 Task: Send an email with the signature Charlotte Hill with the subject Request for a recommendation and the message Thank you for bringing this to our attention. from softage.1@softage.net to softage.4@softage.net and softage.5@softage.net with an attached document White_paper.docx
Action: Mouse moved to (461, 598)
Screenshot: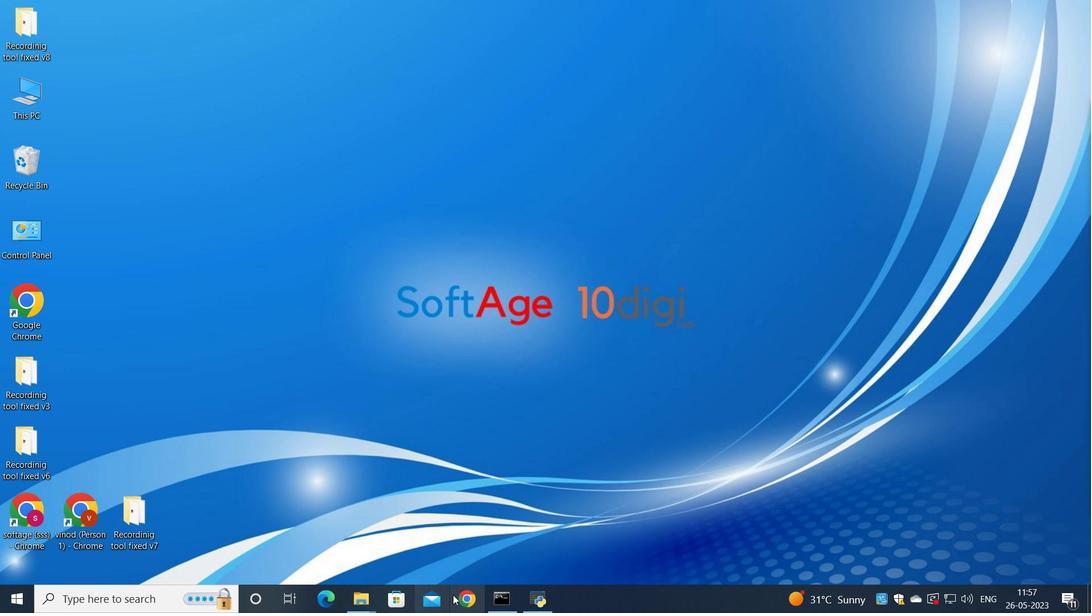 
Action: Mouse pressed left at (461, 598)
Screenshot: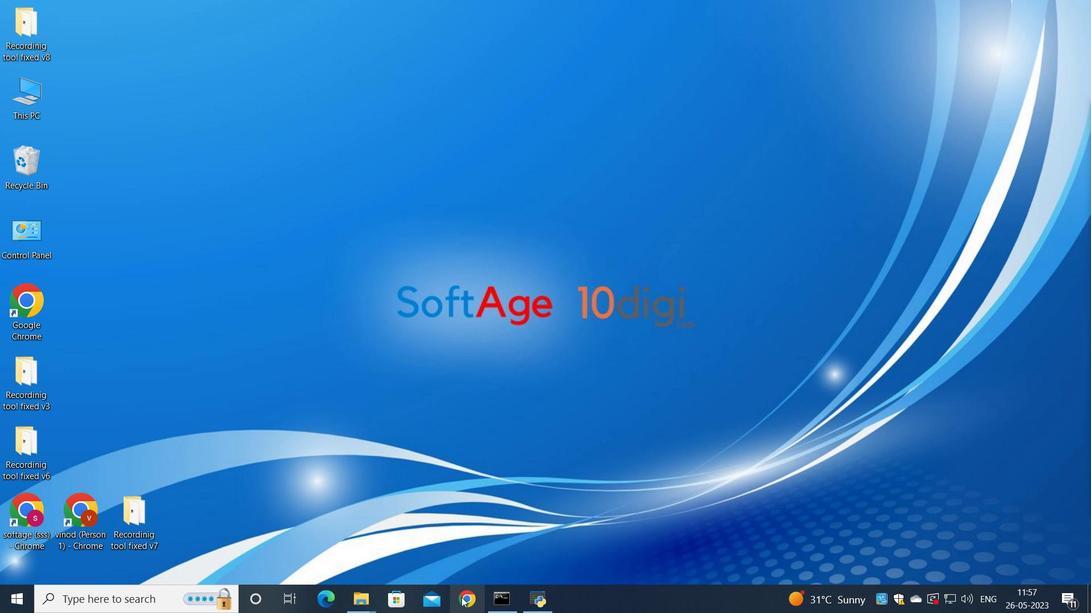 
Action: Mouse moved to (490, 365)
Screenshot: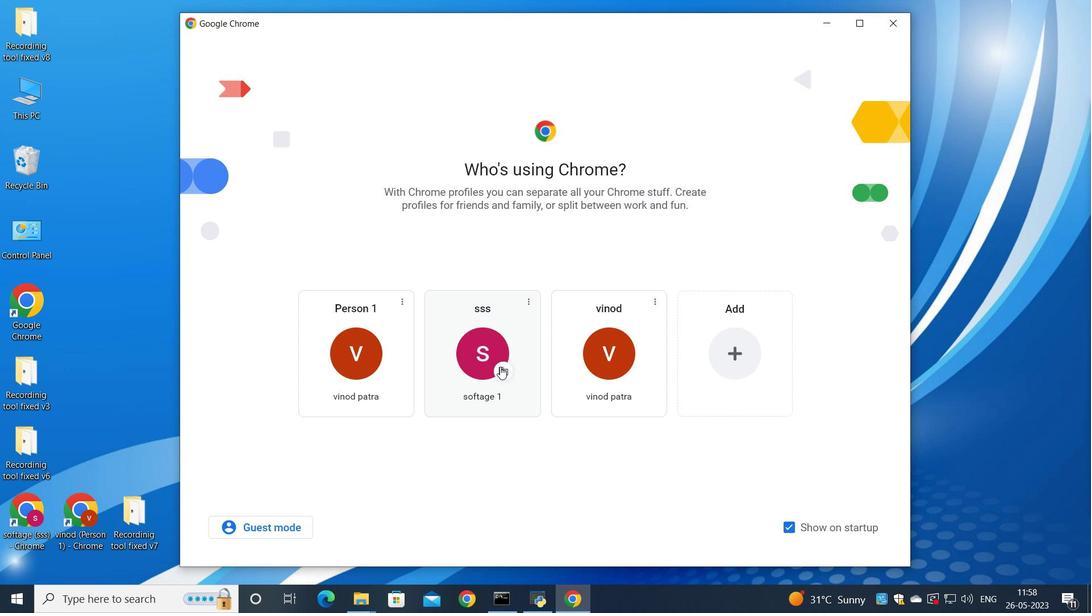 
Action: Mouse pressed left at (490, 365)
Screenshot: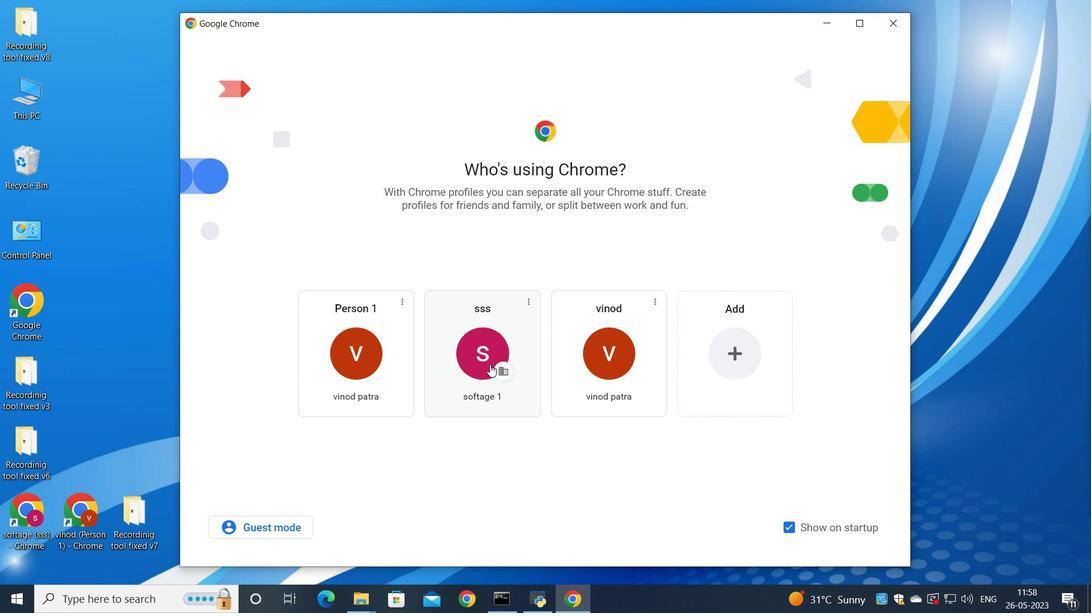 
Action: Mouse moved to (959, 74)
Screenshot: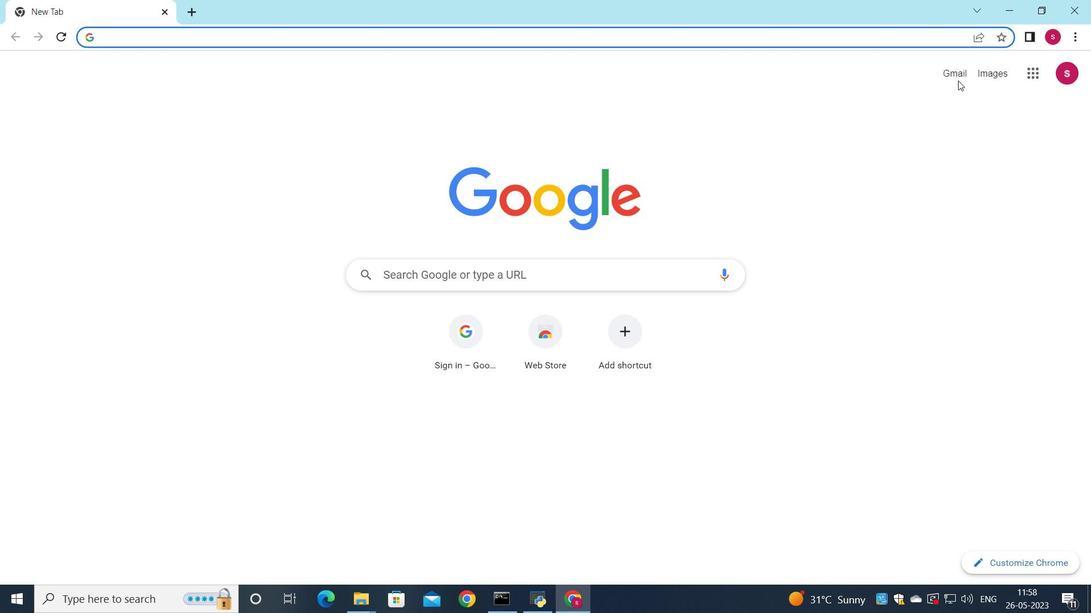 
Action: Mouse pressed left at (959, 74)
Screenshot: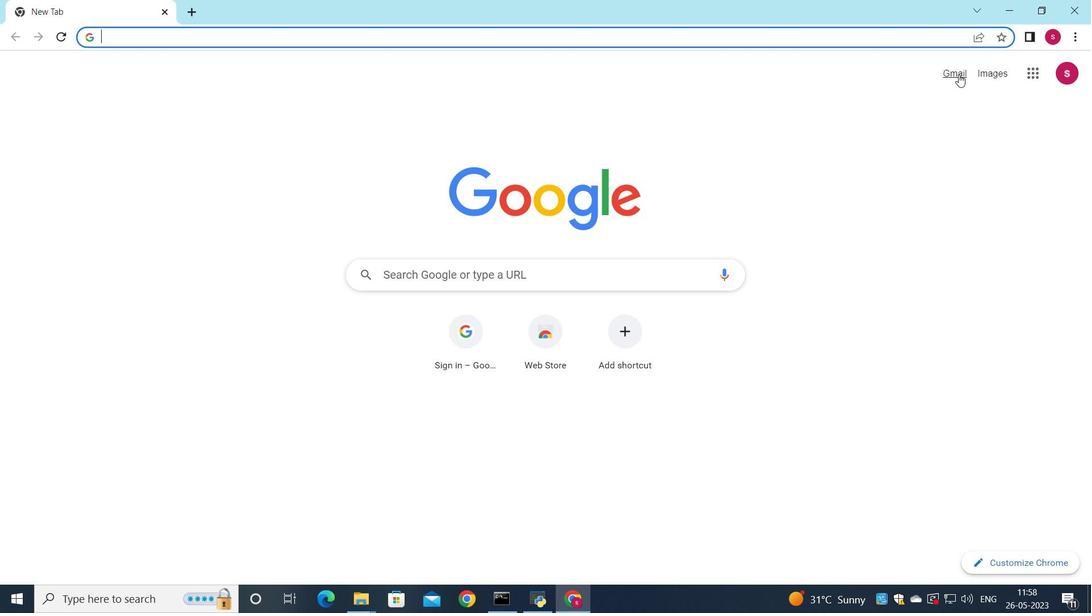 
Action: Mouse moved to (926, 94)
Screenshot: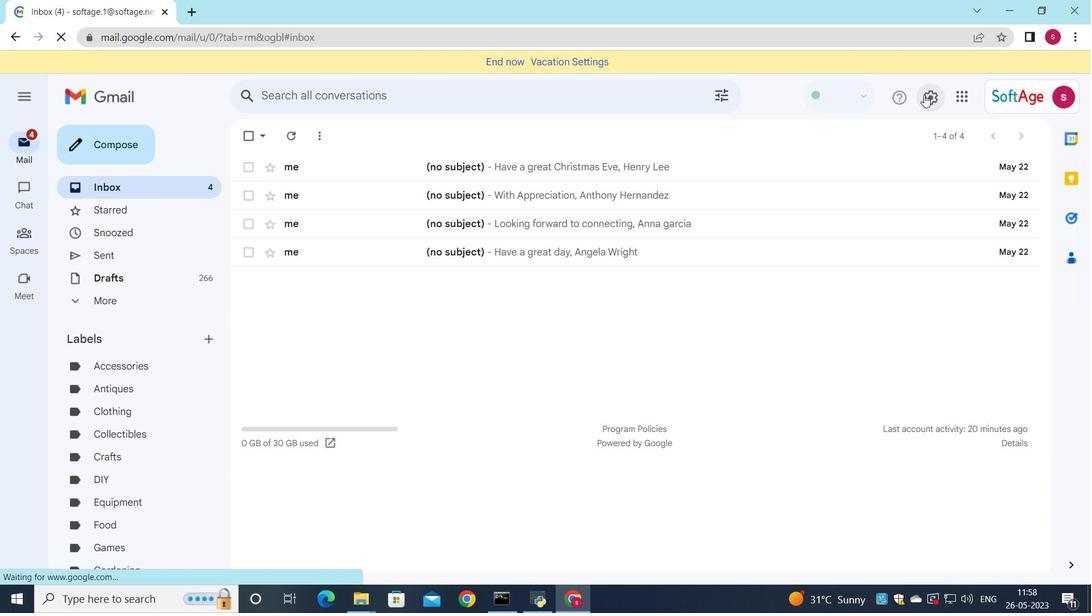 
Action: Mouse pressed left at (926, 94)
Screenshot: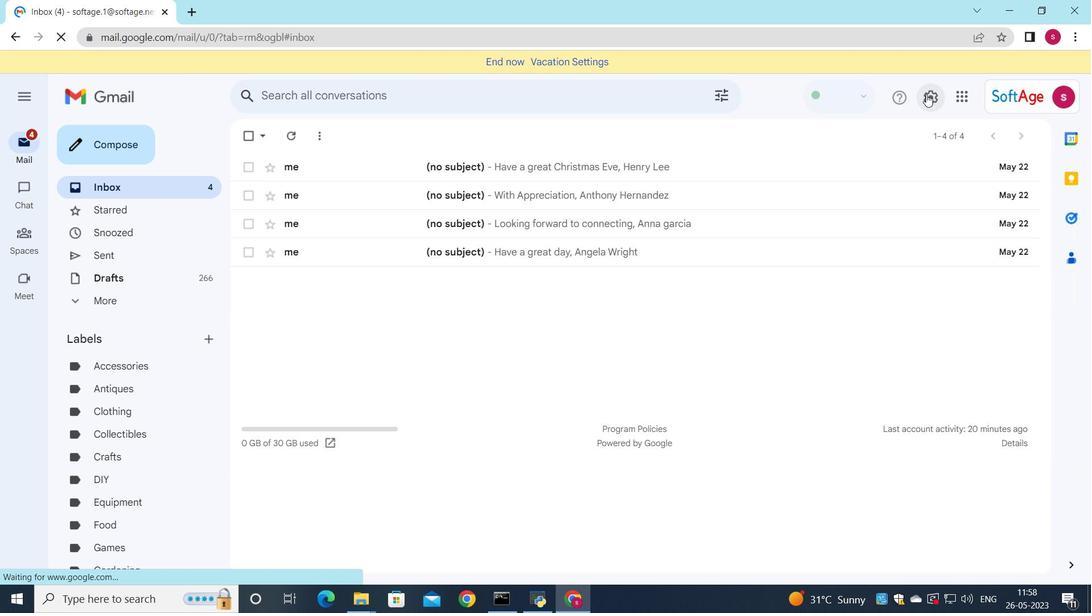 
Action: Mouse moved to (962, 164)
Screenshot: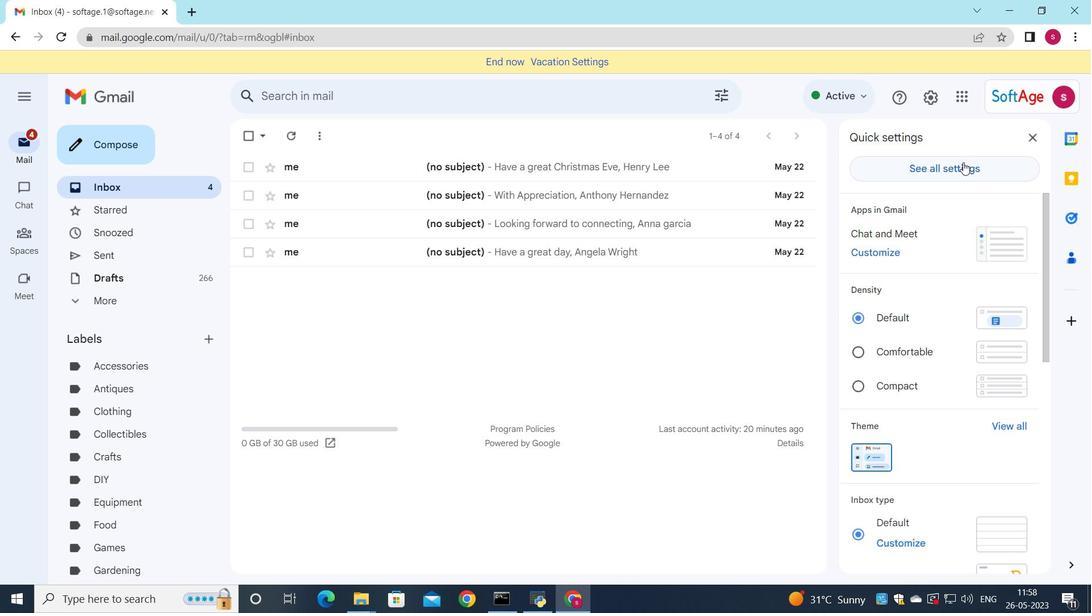 
Action: Mouse pressed left at (962, 164)
Screenshot: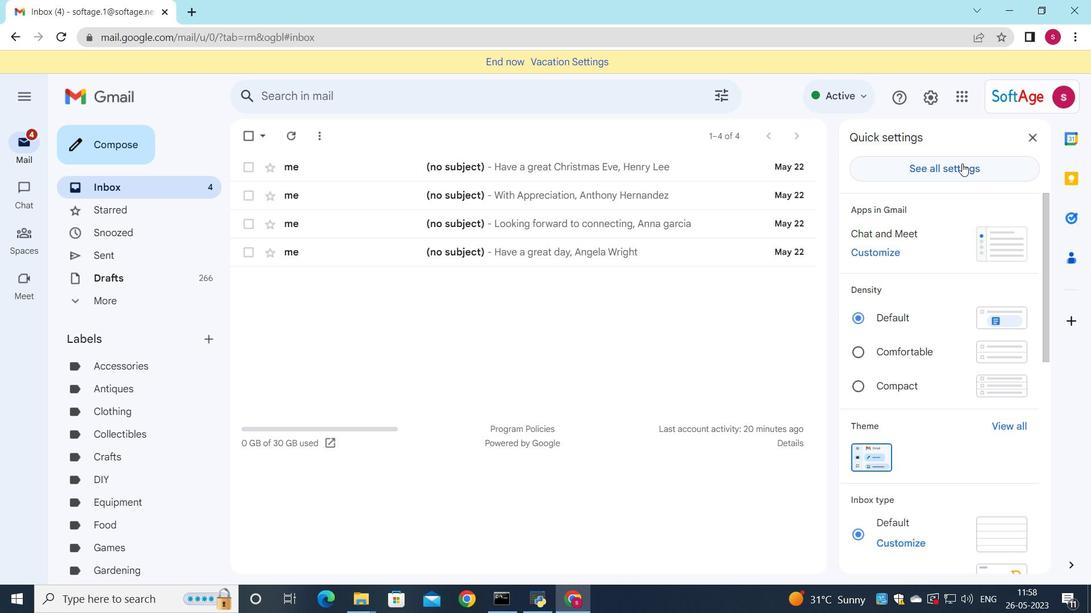 
Action: Mouse moved to (138, 272)
Screenshot: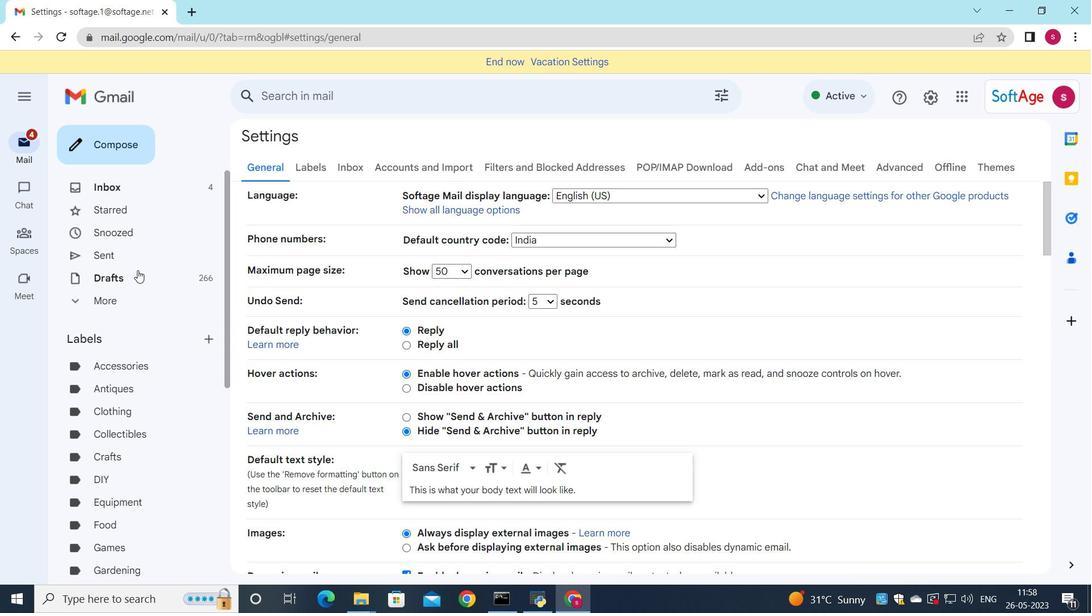 
Action: Mouse scrolled (138, 271) with delta (0, 0)
Screenshot: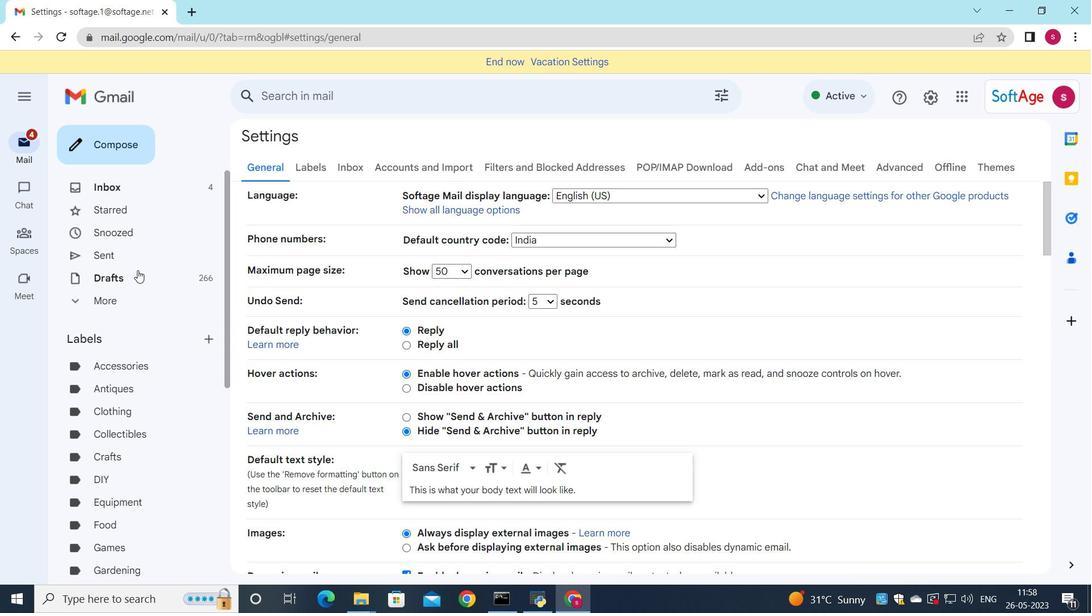 
Action: Mouse moved to (153, 289)
Screenshot: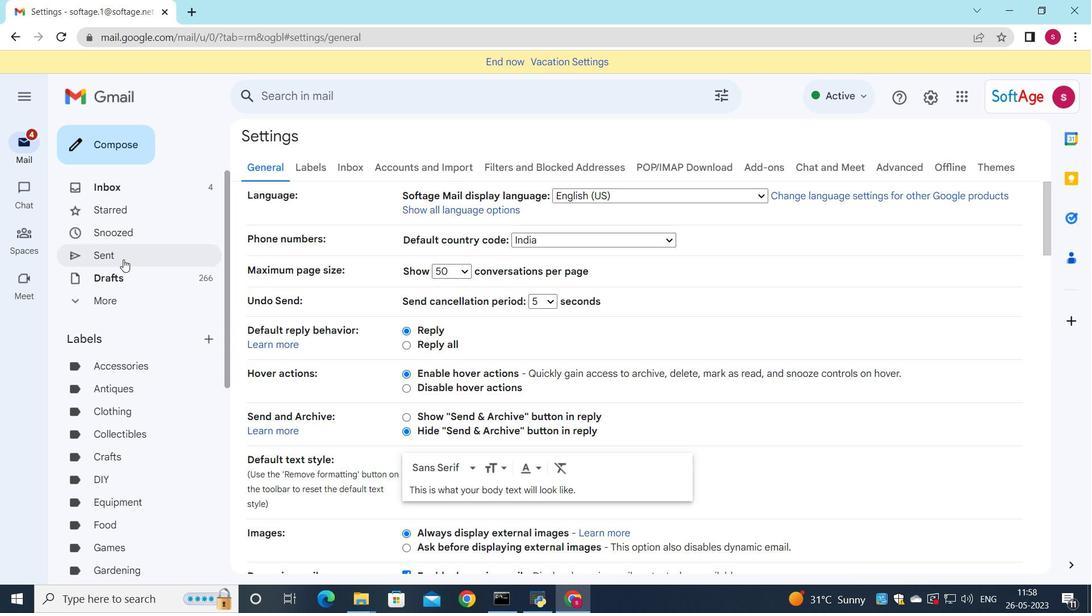 
Action: Mouse scrolled (153, 289) with delta (0, 0)
Screenshot: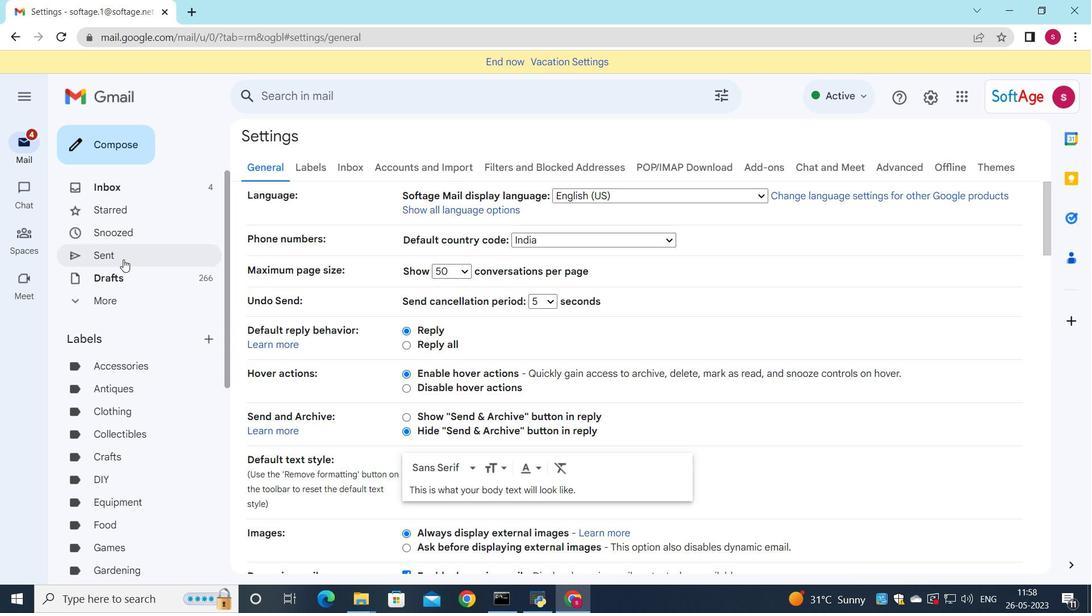 
Action: Mouse moved to (179, 320)
Screenshot: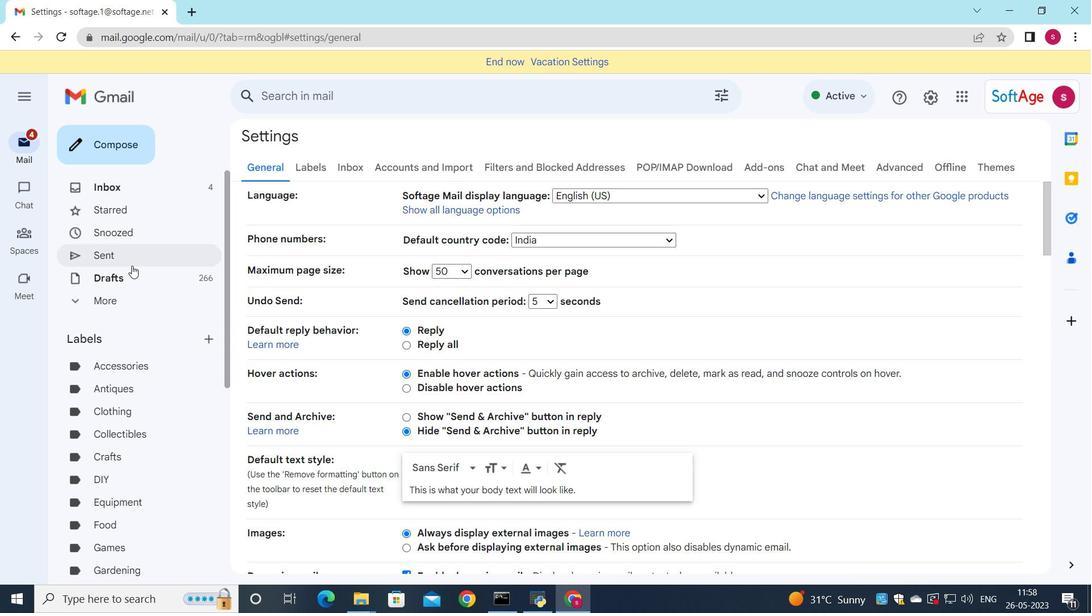 
Action: Mouse scrolled (179, 319) with delta (0, 0)
Screenshot: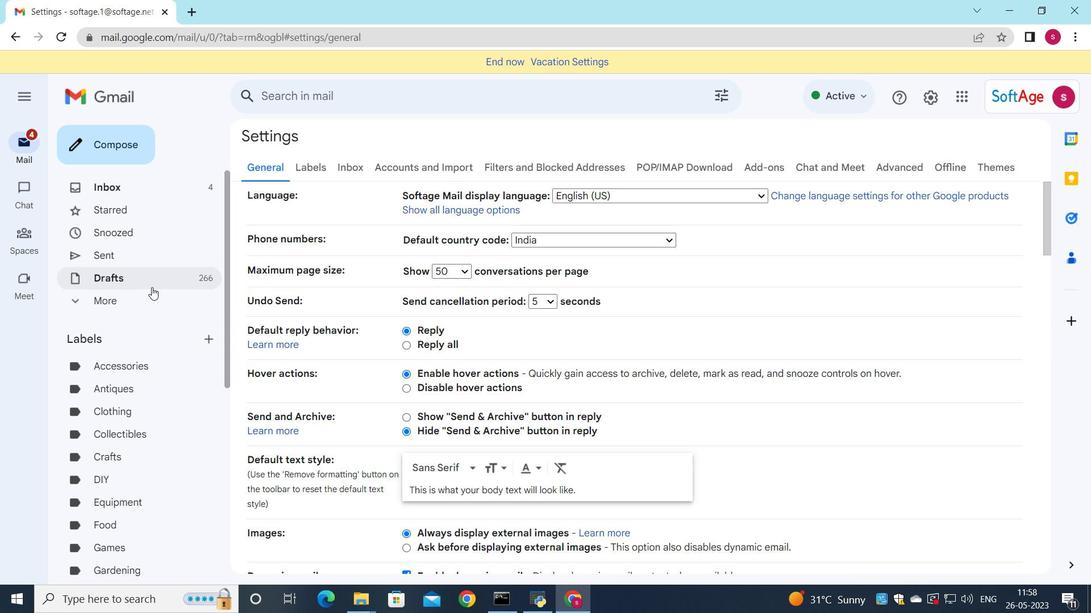 
Action: Mouse moved to (455, 341)
Screenshot: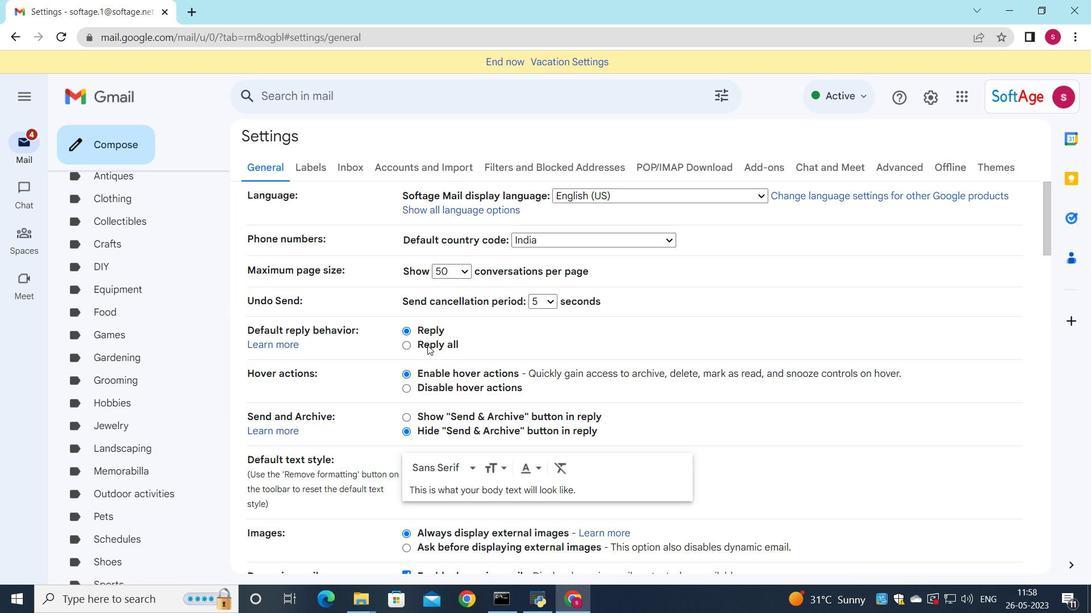 
Action: Mouse scrolled (455, 341) with delta (0, 0)
Screenshot: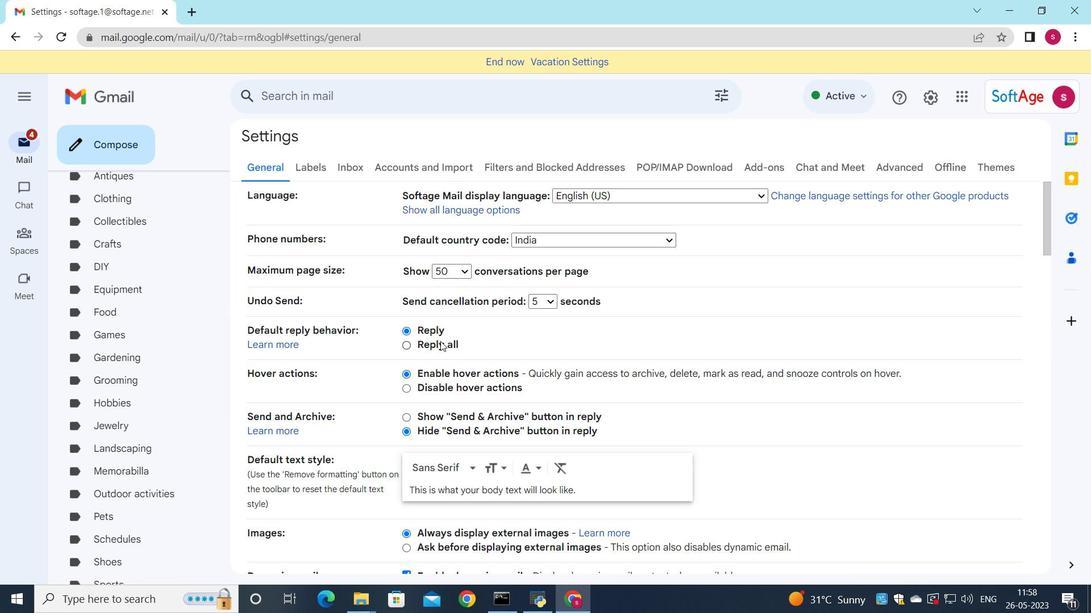 
Action: Mouse scrolled (455, 341) with delta (0, 0)
Screenshot: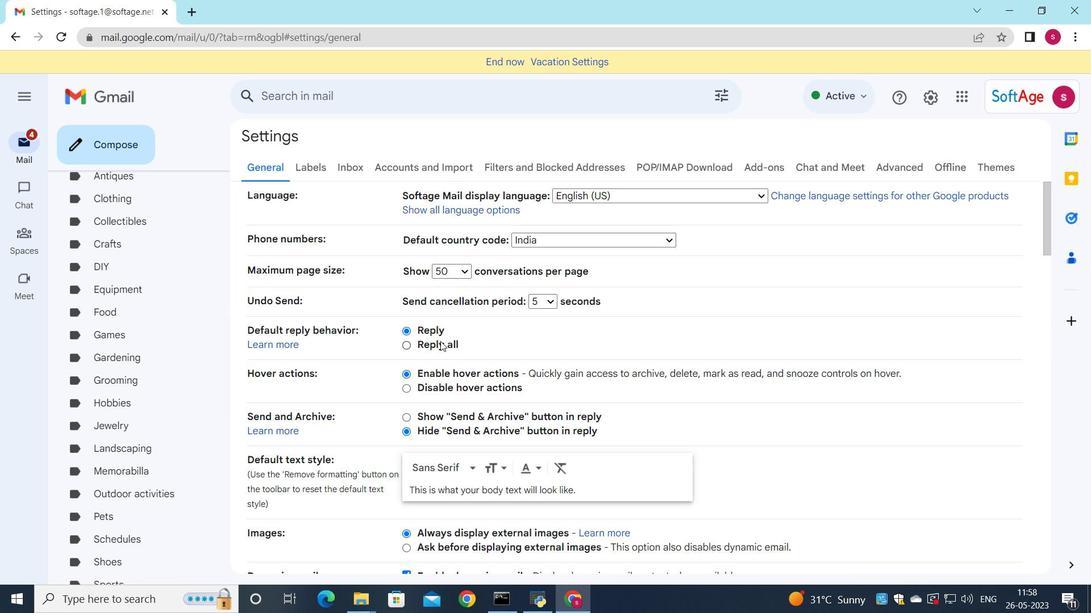 
Action: Mouse scrolled (455, 341) with delta (0, 0)
Screenshot: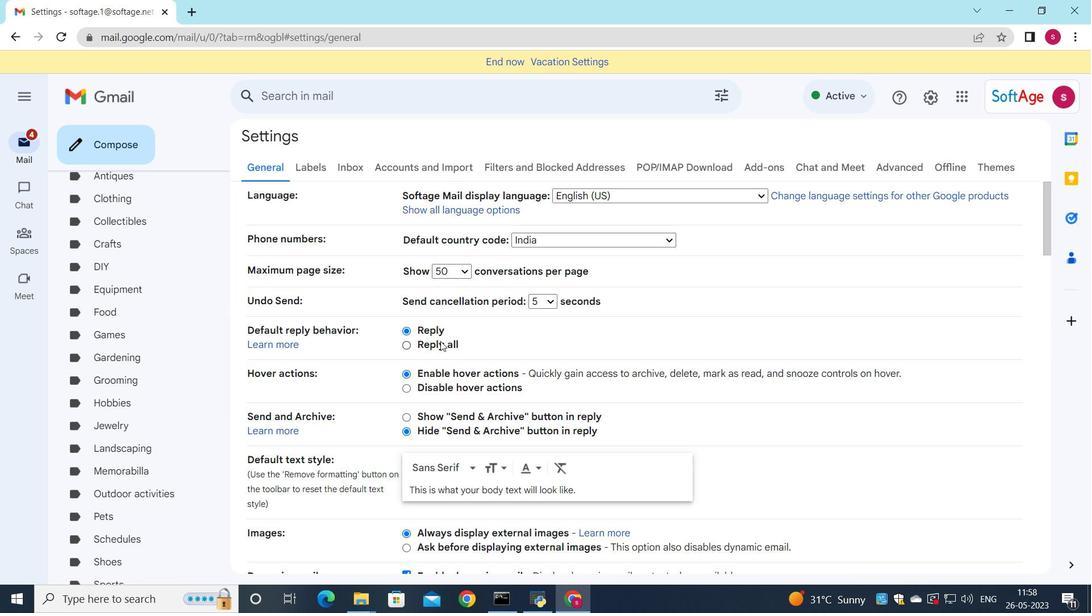 
Action: Mouse scrolled (455, 341) with delta (0, 0)
Screenshot: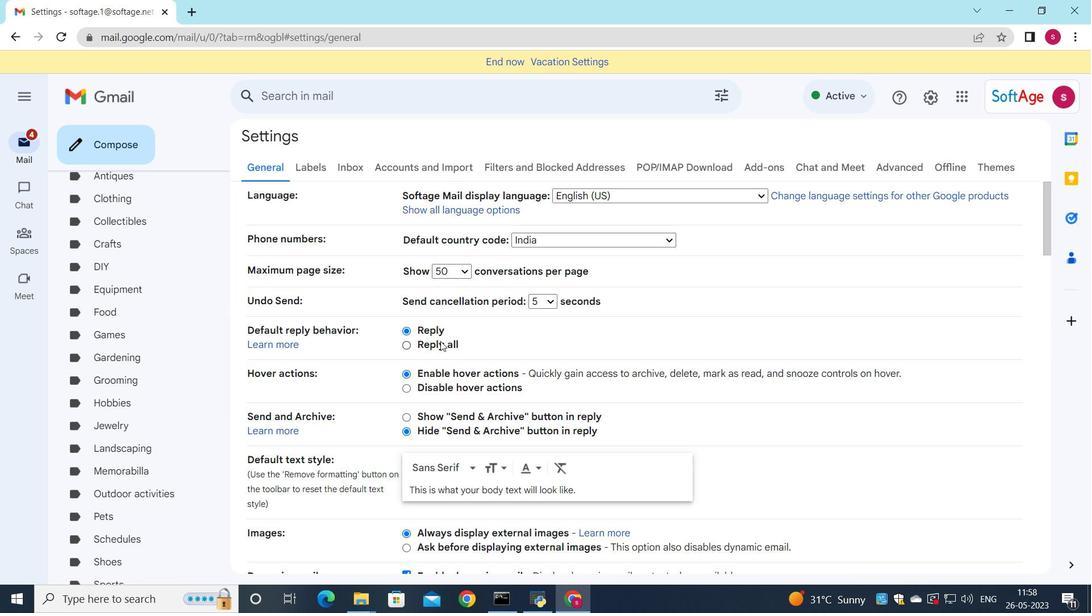 
Action: Mouse moved to (455, 341)
Screenshot: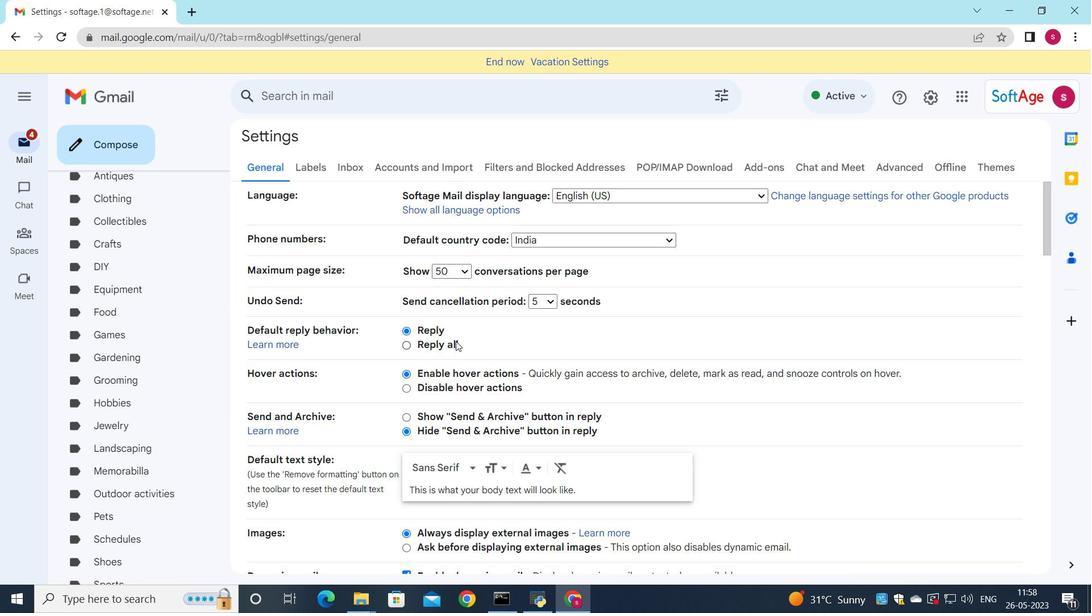 
Action: Mouse scrolled (455, 341) with delta (0, 0)
Screenshot: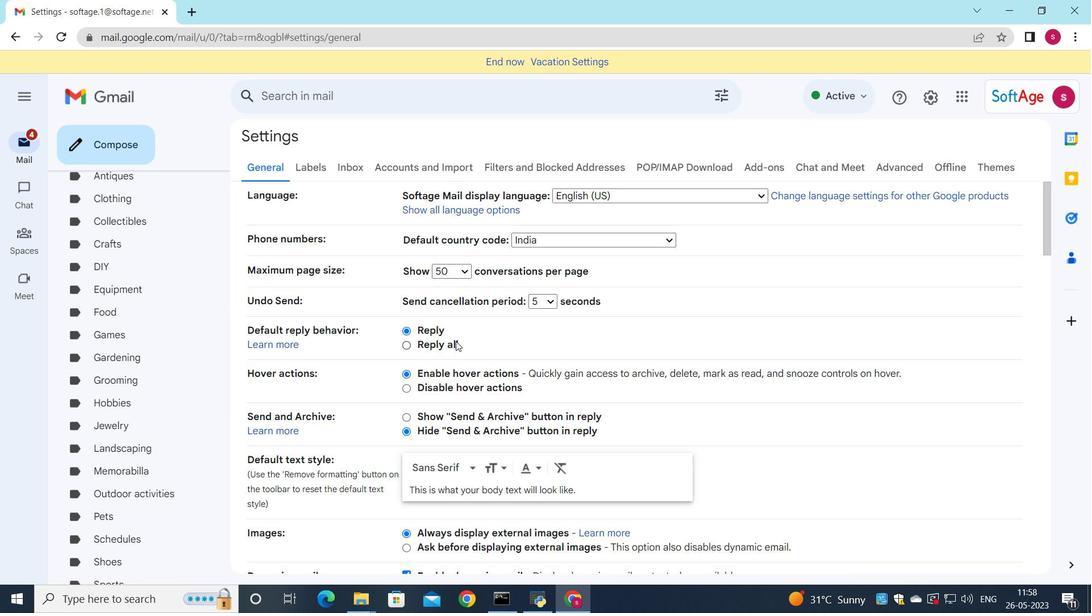 
Action: Mouse moved to (452, 342)
Screenshot: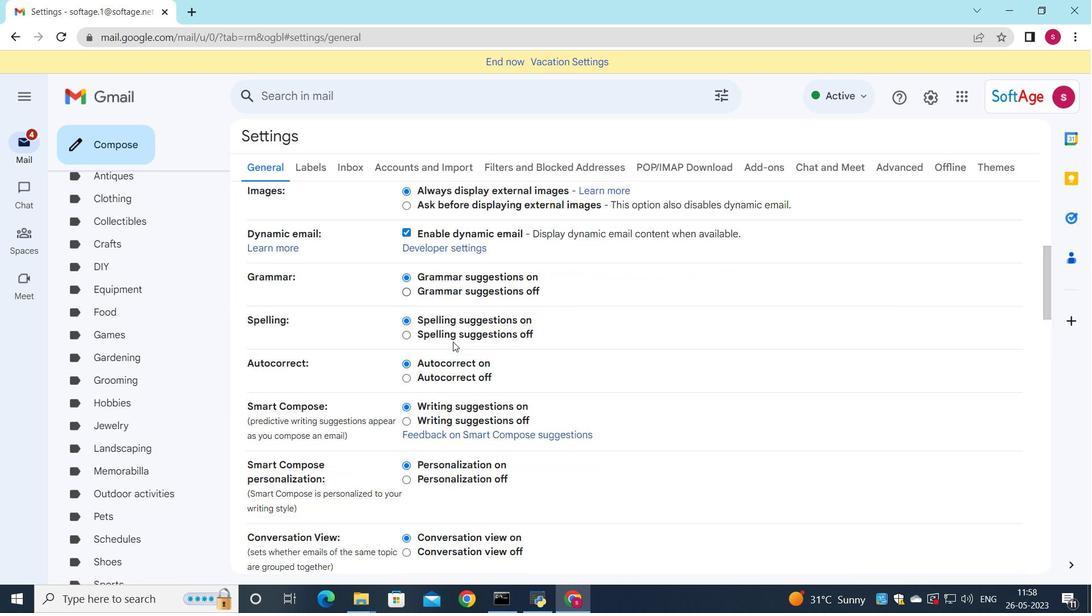 
Action: Mouse scrolled (452, 341) with delta (0, 0)
Screenshot: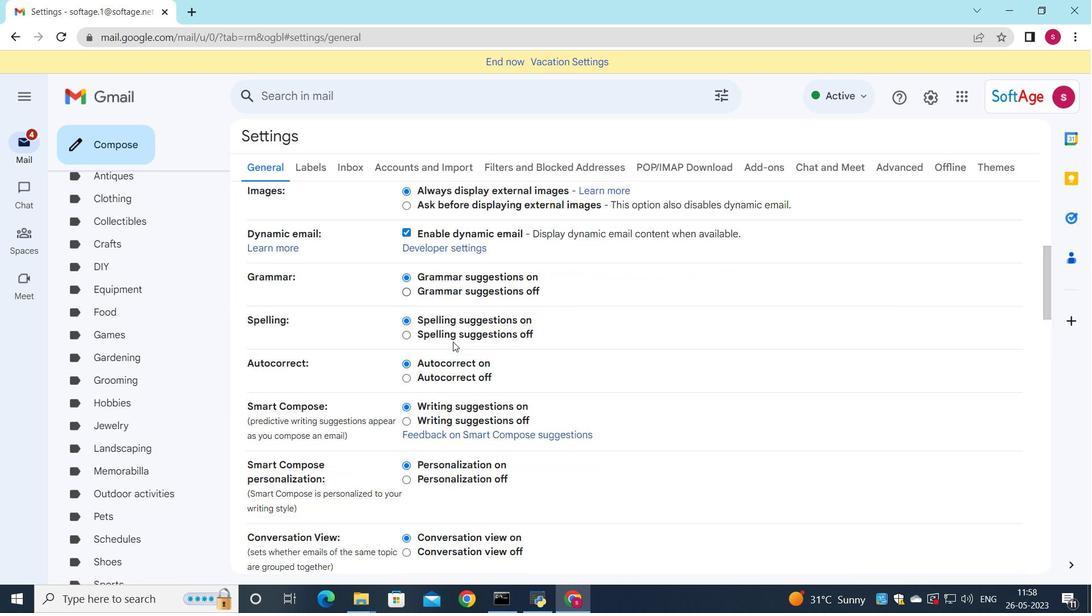 
Action: Mouse scrolled (452, 341) with delta (0, 0)
Screenshot: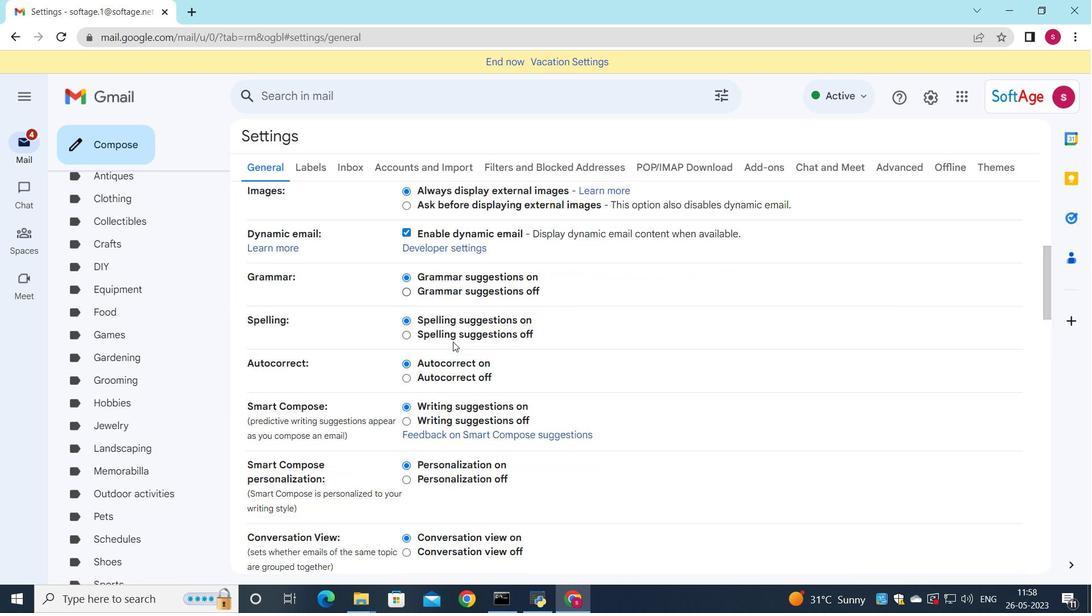 
Action: Mouse scrolled (452, 341) with delta (0, 0)
Screenshot: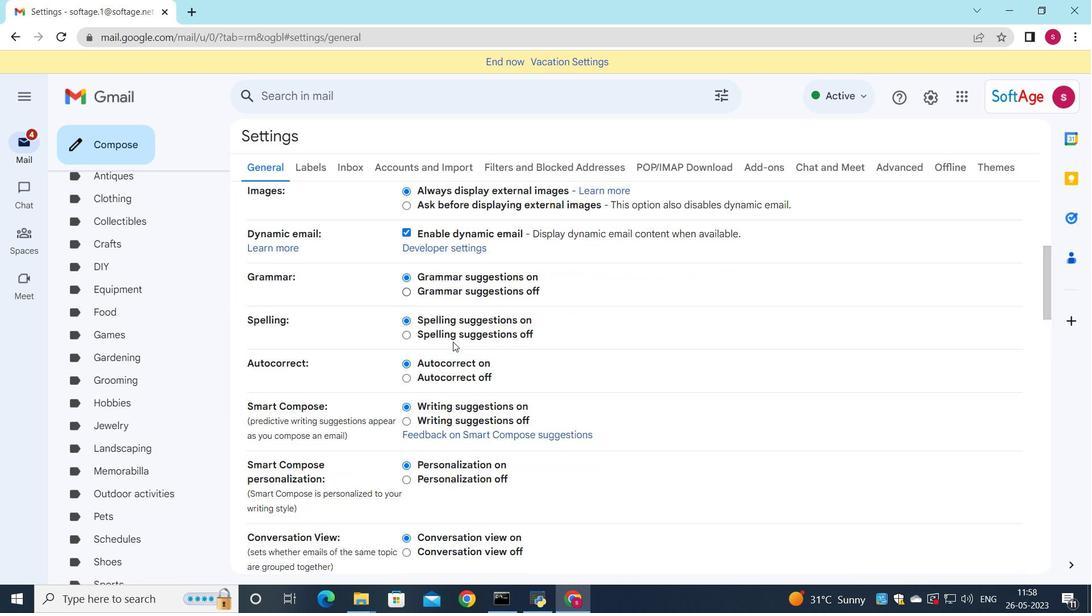 
Action: Mouse scrolled (452, 341) with delta (0, 0)
Screenshot: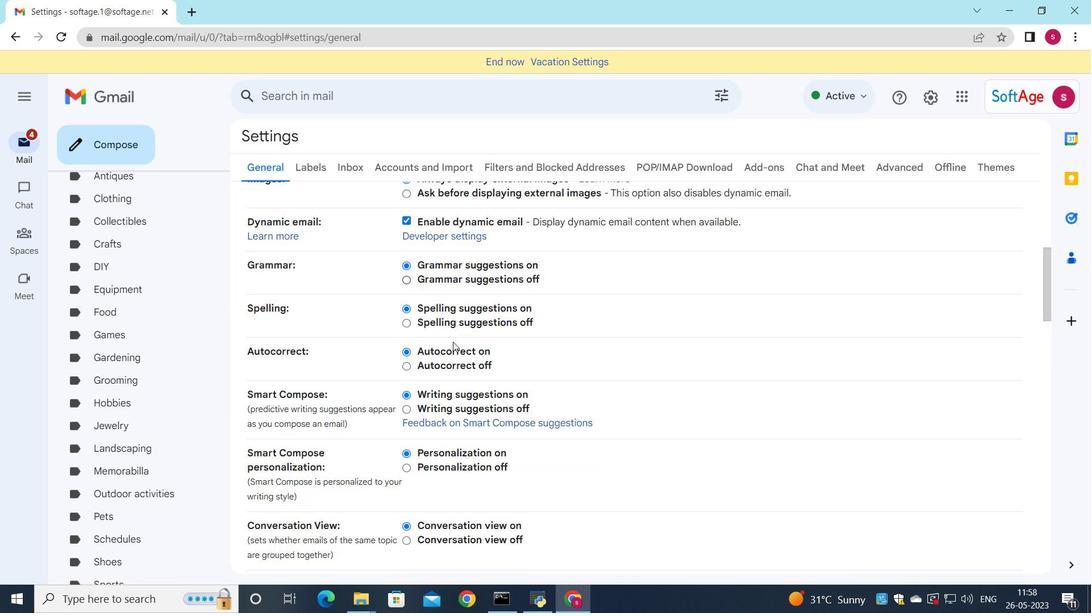 
Action: Mouse scrolled (452, 341) with delta (0, 0)
Screenshot: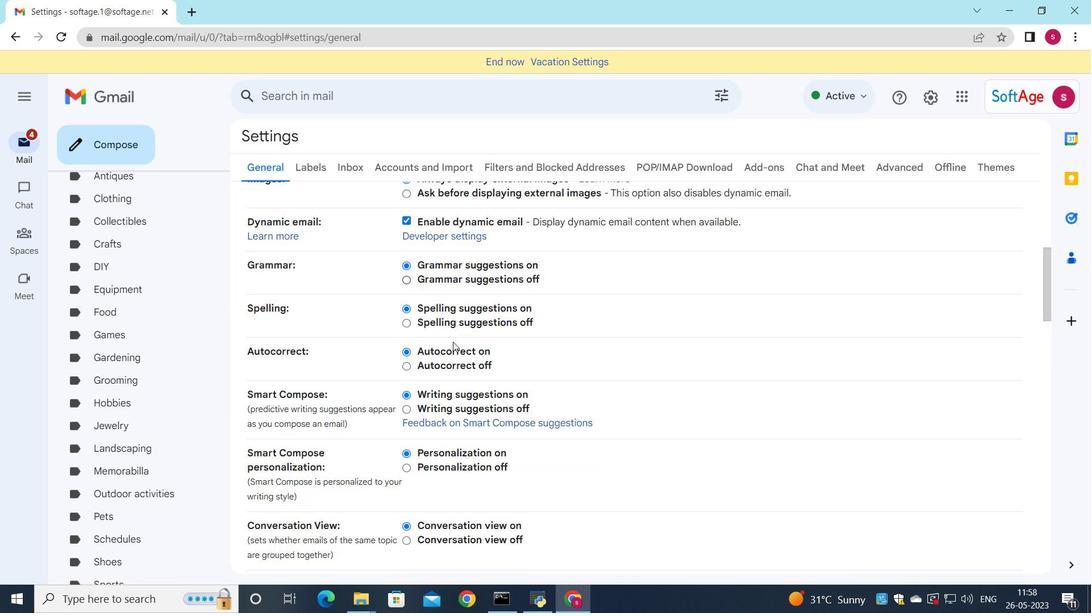 
Action: Mouse moved to (446, 327)
Screenshot: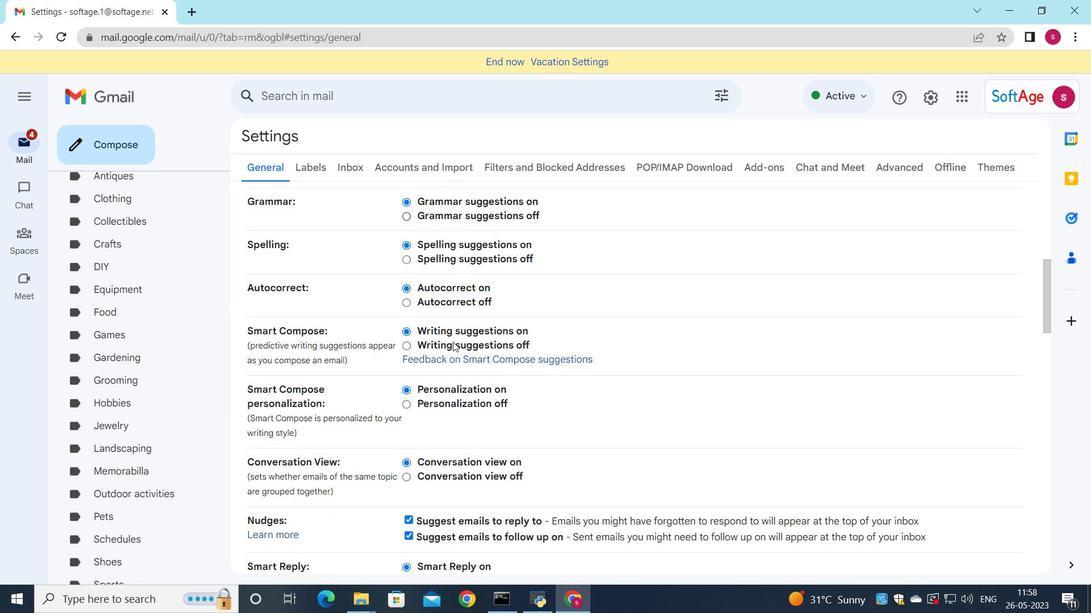 
Action: Mouse scrolled (446, 327) with delta (0, 0)
Screenshot: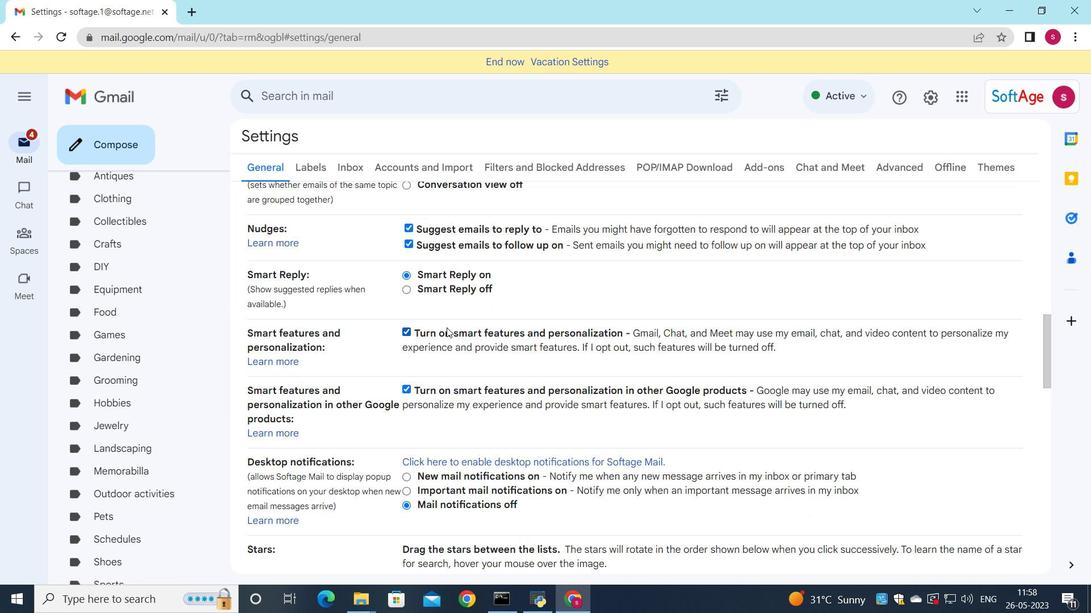 
Action: Mouse scrolled (446, 327) with delta (0, 0)
Screenshot: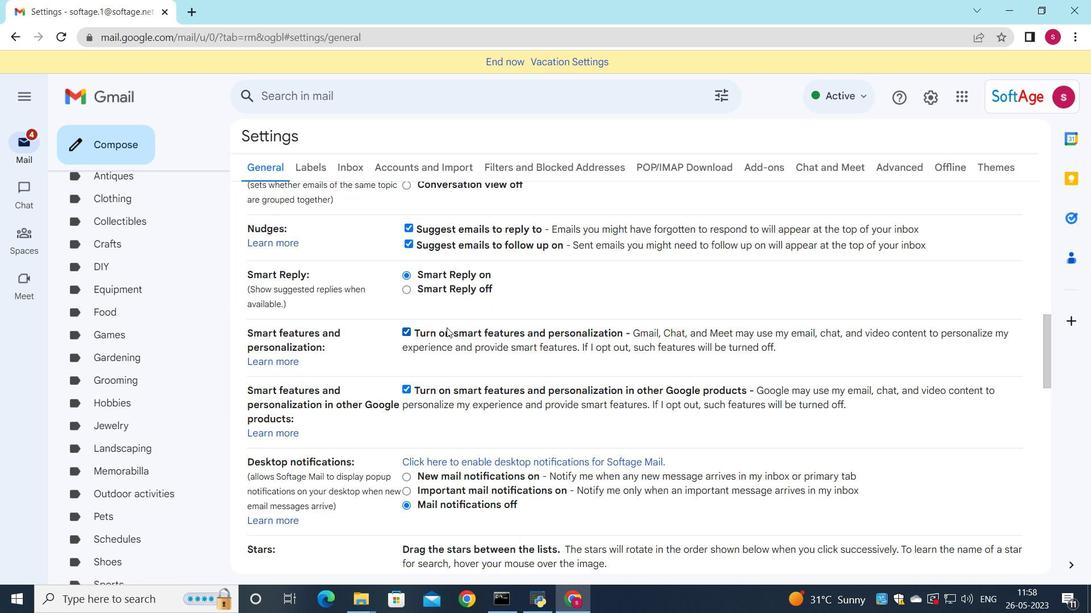 
Action: Mouse scrolled (446, 327) with delta (0, 0)
Screenshot: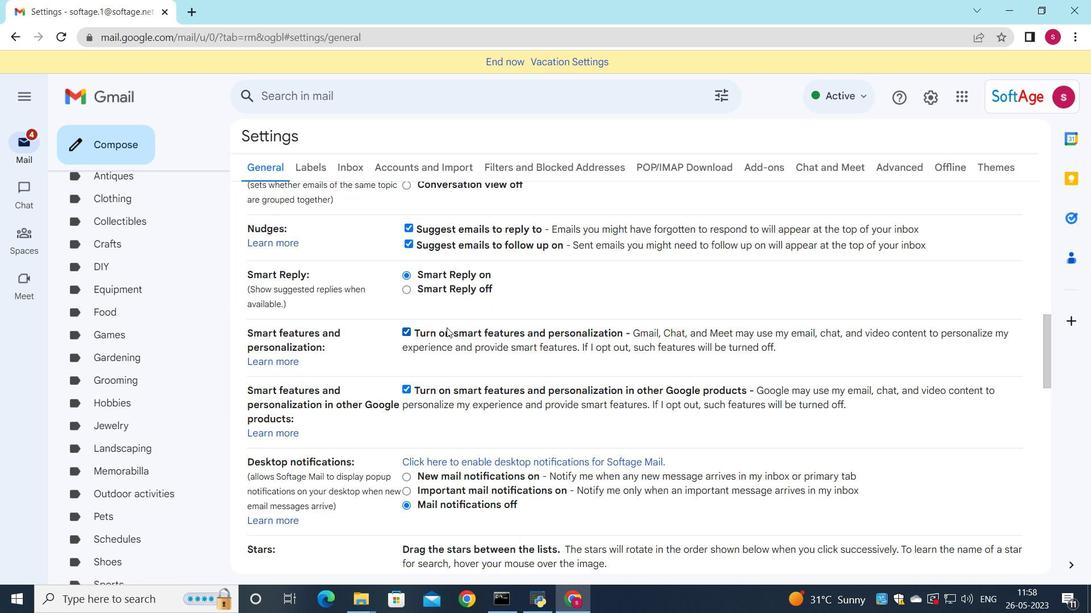 
Action: Mouse scrolled (446, 327) with delta (0, 0)
Screenshot: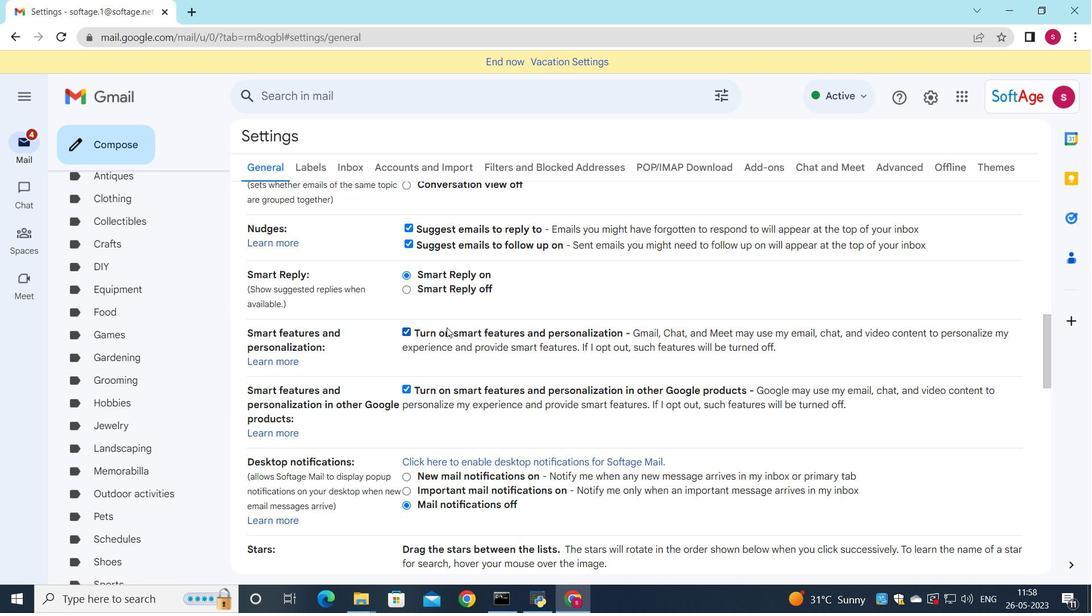 
Action: Mouse scrolled (446, 327) with delta (0, 0)
Screenshot: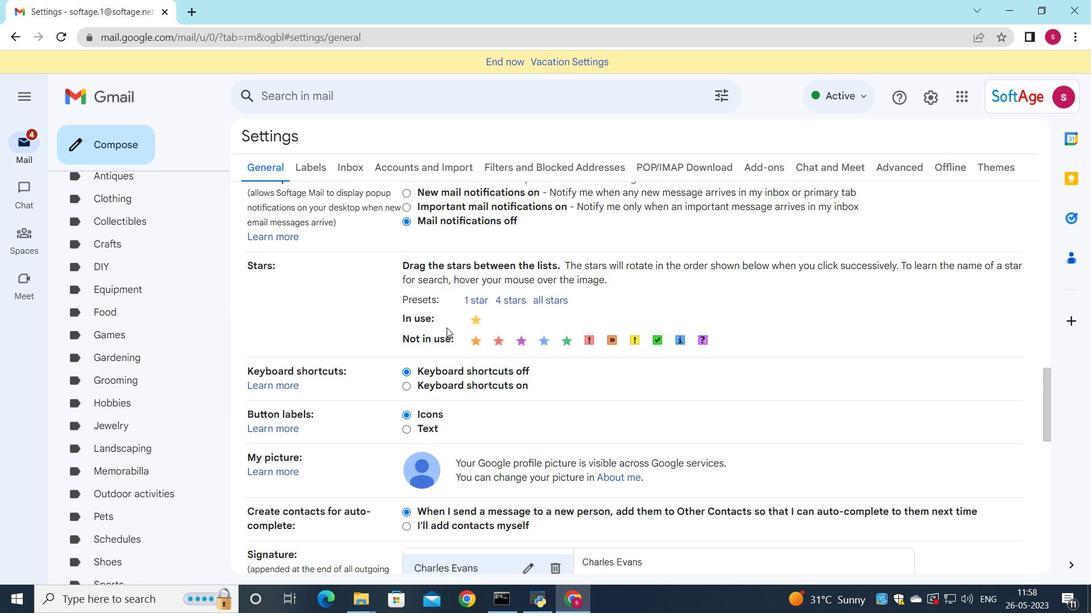 
Action: Mouse scrolled (446, 327) with delta (0, 0)
Screenshot: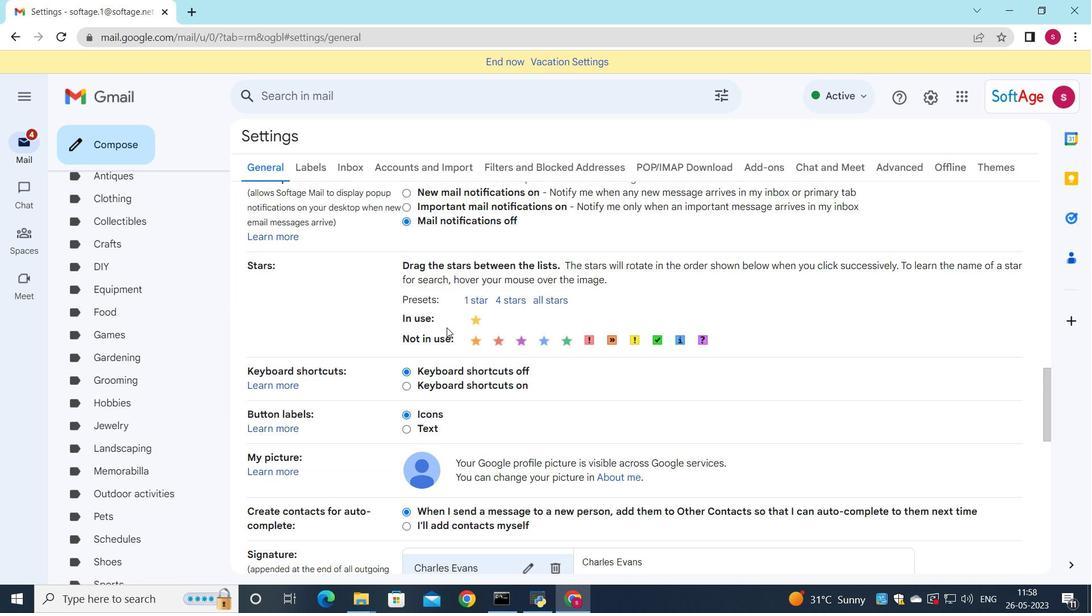 
Action: Mouse scrolled (446, 327) with delta (0, 0)
Screenshot: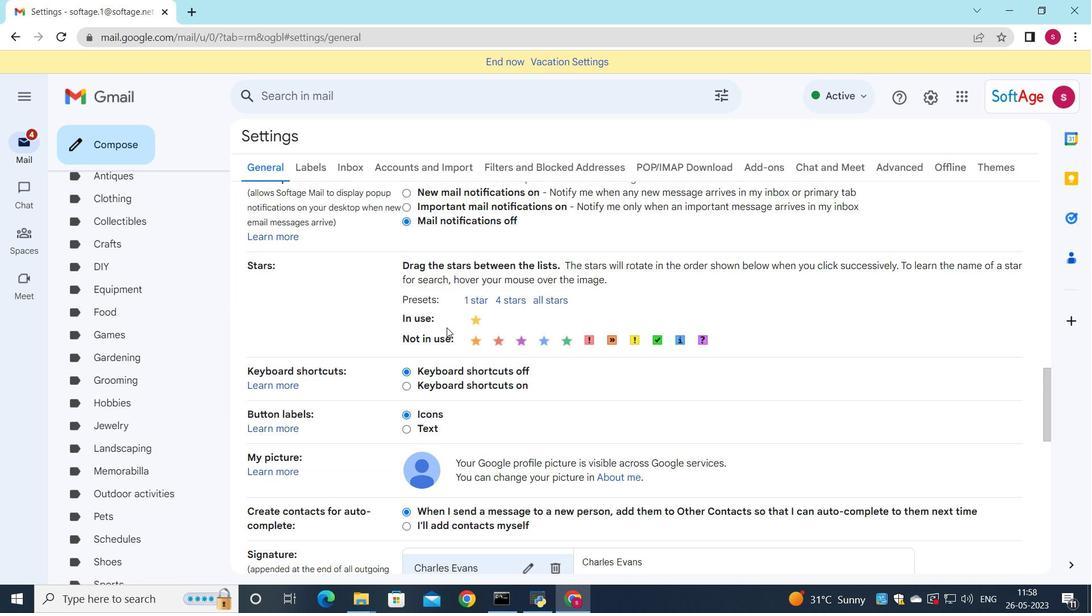
Action: Mouse scrolled (446, 327) with delta (0, 0)
Screenshot: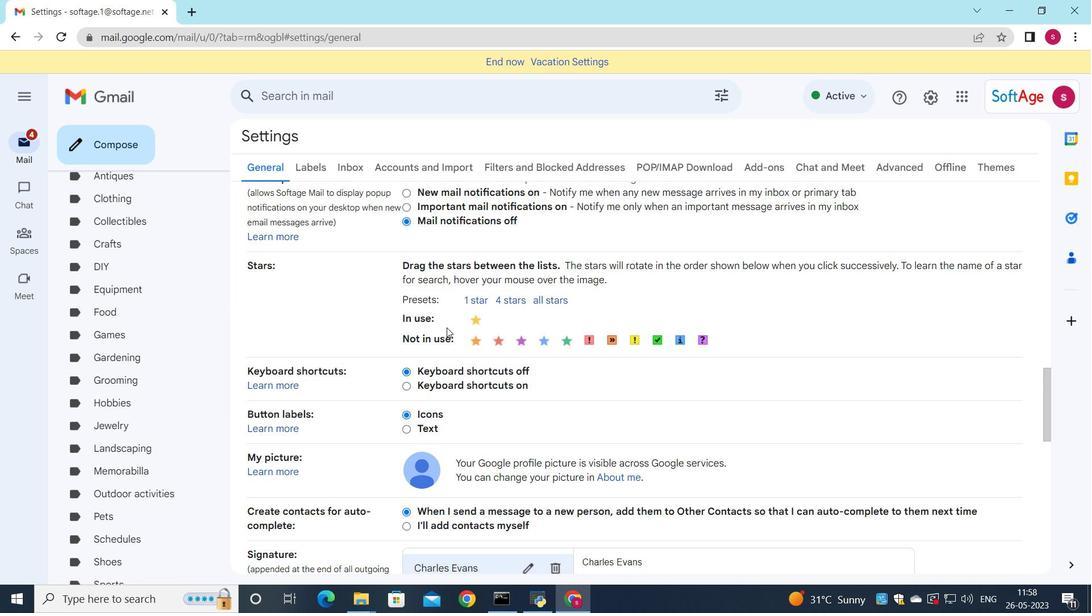 
Action: Mouse moved to (553, 289)
Screenshot: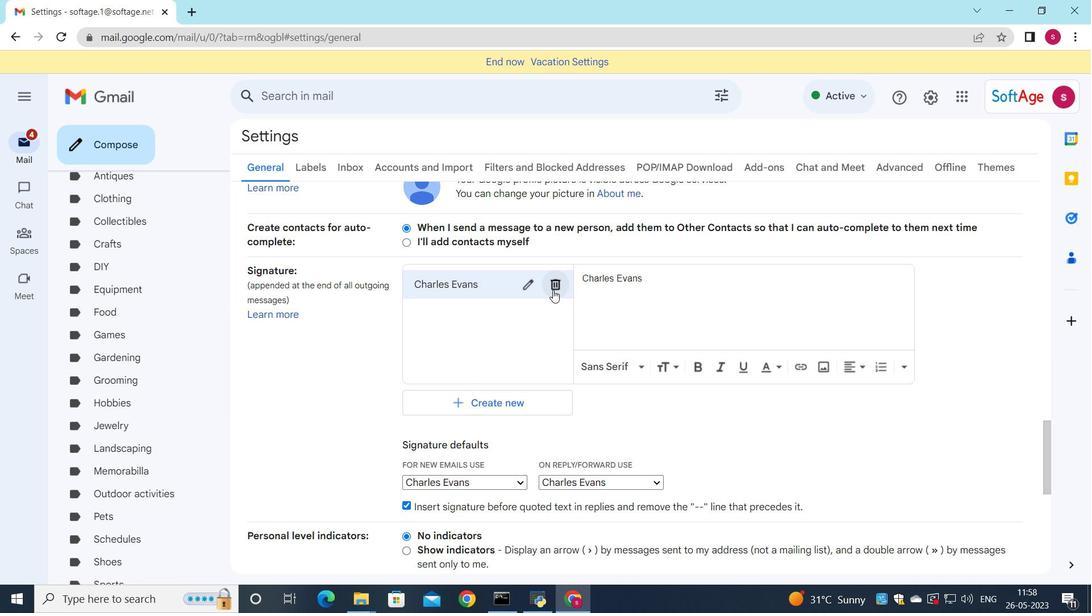 
Action: Mouse pressed left at (553, 289)
Screenshot: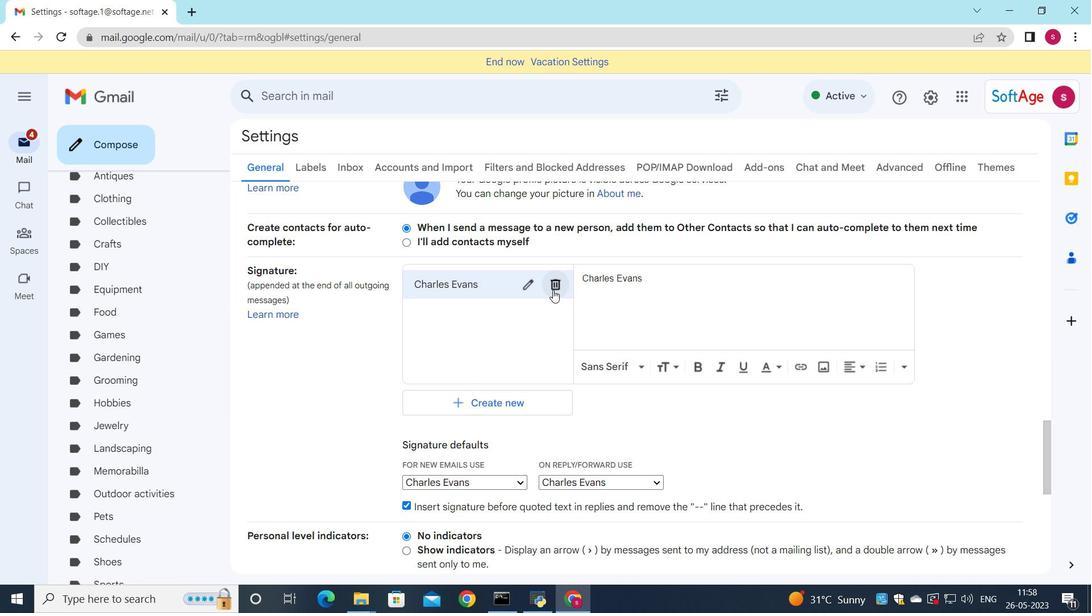
Action: Mouse moved to (662, 343)
Screenshot: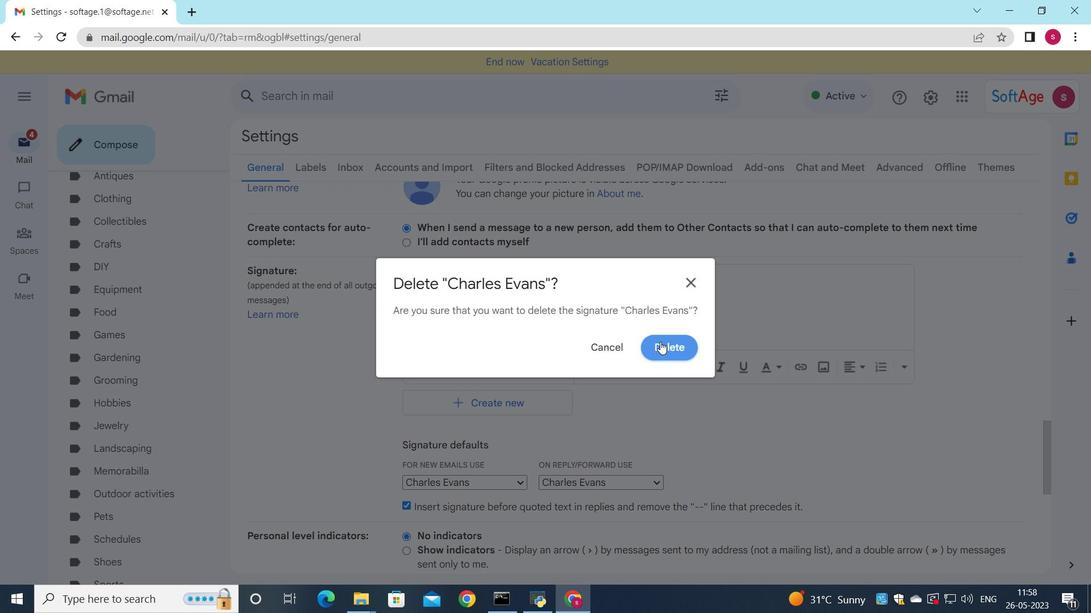 
Action: Mouse pressed left at (662, 343)
Screenshot: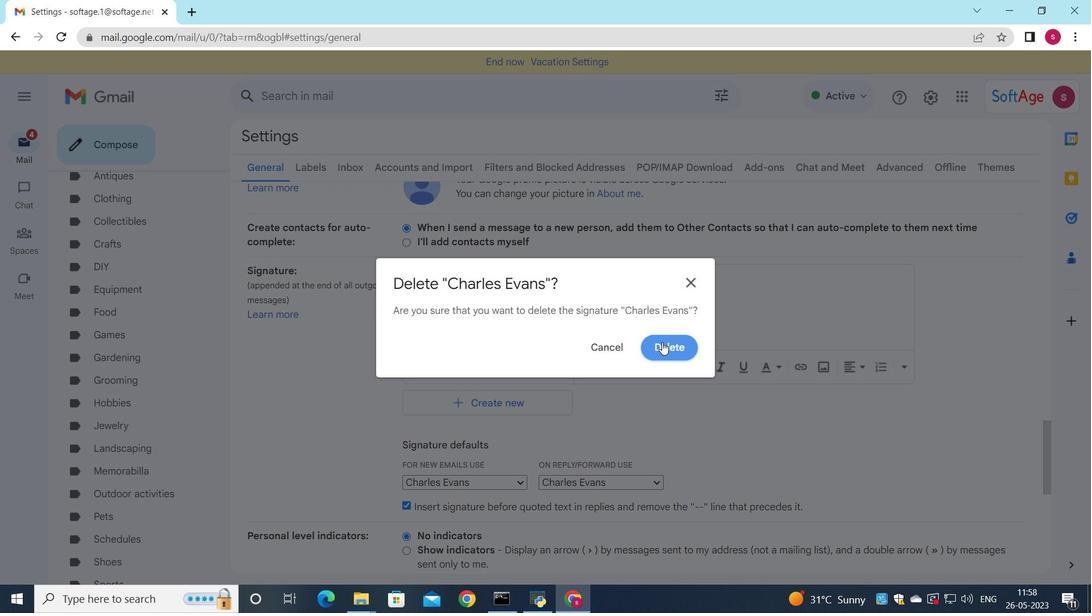 
Action: Mouse moved to (465, 293)
Screenshot: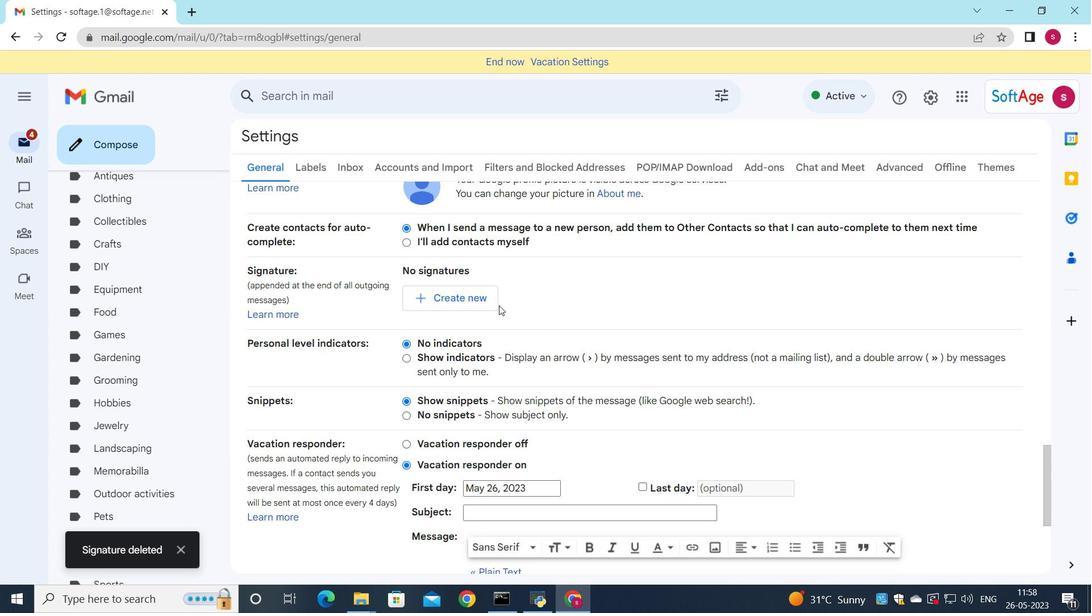 
Action: Mouse pressed left at (465, 293)
Screenshot: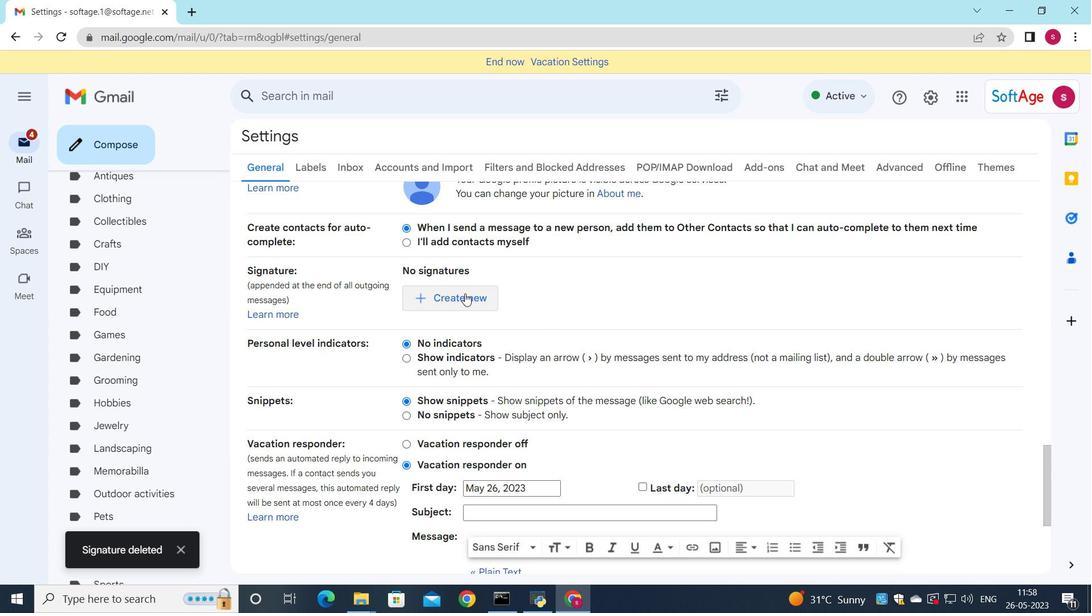 
Action: Mouse moved to (591, 309)
Screenshot: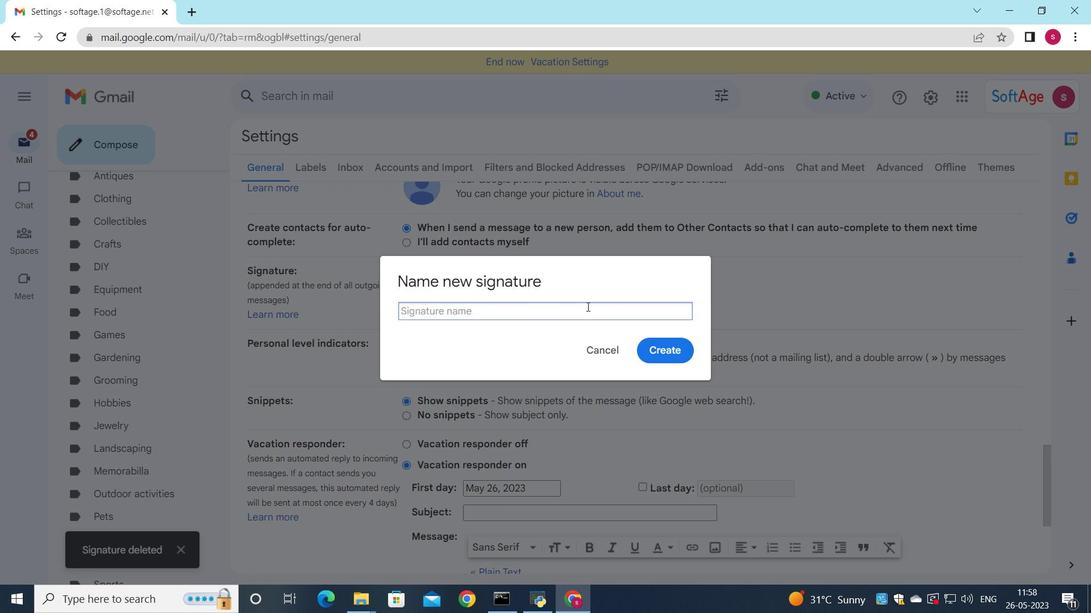 
Action: Key pressed <Key.shift>Charlotte<Key.space><Key.shift>hil<Key.backspace><Key.backspace><Key.backspace><Key.shift><Key.shift><Key.shift><Key.shift><Key.shift><Key.shift><Key.shift><Key.shift><Key.shift><Key.shift><Key.shift><Key.shift><Key.shift><Key.shift><Key.shift><Key.shift><Key.shift><Key.shift><Key.shift><Key.shift><Key.shift><Key.shift><Key.shift><Key.shift><Key.shift><Key.shift><Key.shift><Key.shift><Key.shift><Key.shift><Key.shift><Key.shift><Key.shift><Key.shift><Key.shift><Key.shift><Key.shift><Key.shift><Key.shift>Hill
Screenshot: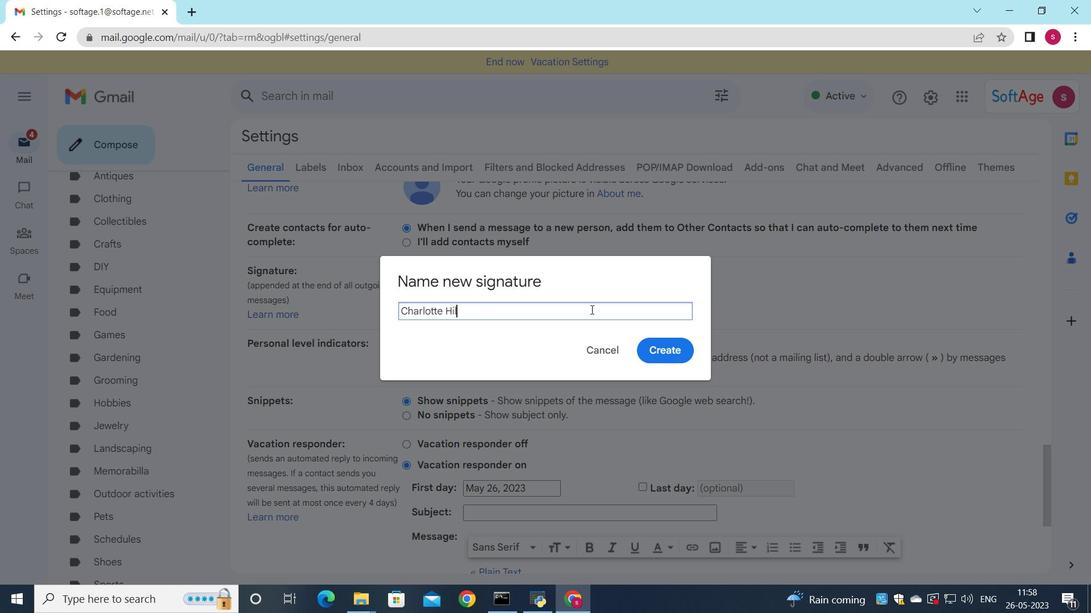 
Action: Mouse moved to (667, 347)
Screenshot: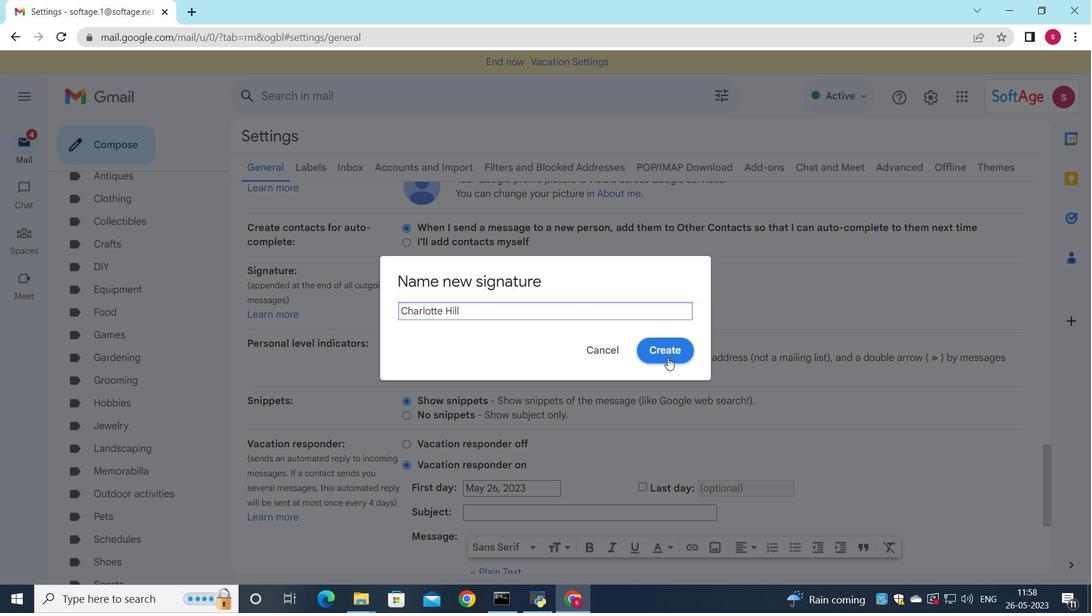 
Action: Mouse pressed left at (667, 347)
Screenshot: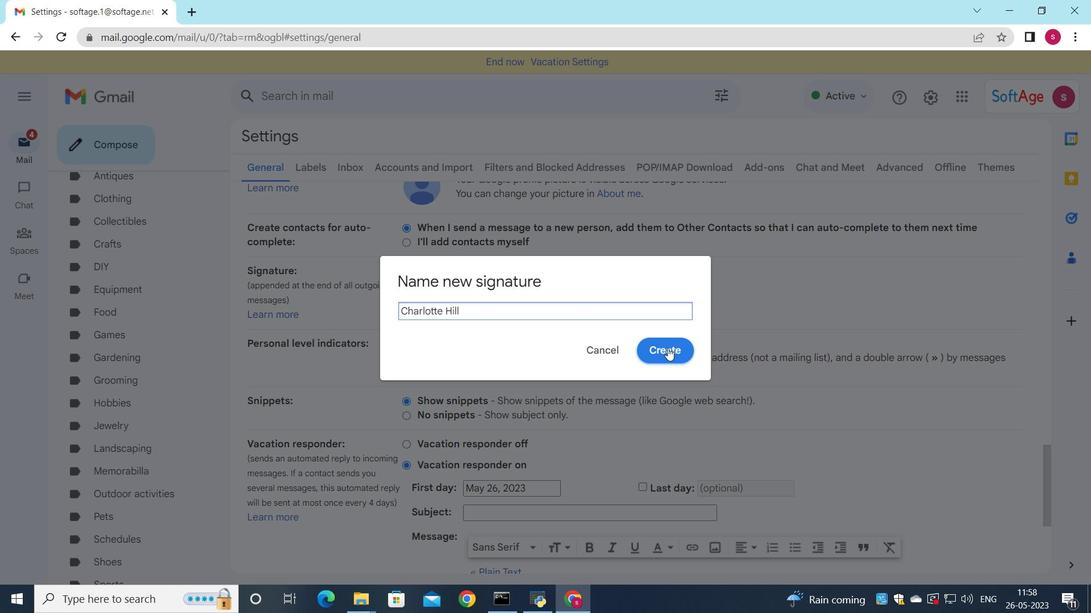 
Action: Mouse moved to (693, 300)
Screenshot: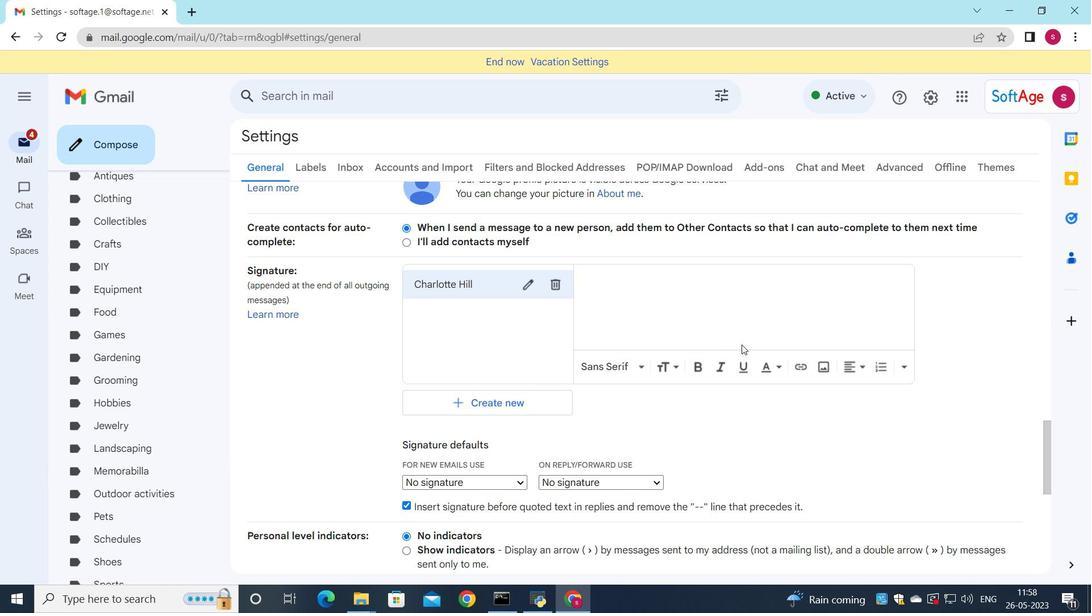 
Action: Mouse pressed left at (693, 300)
Screenshot: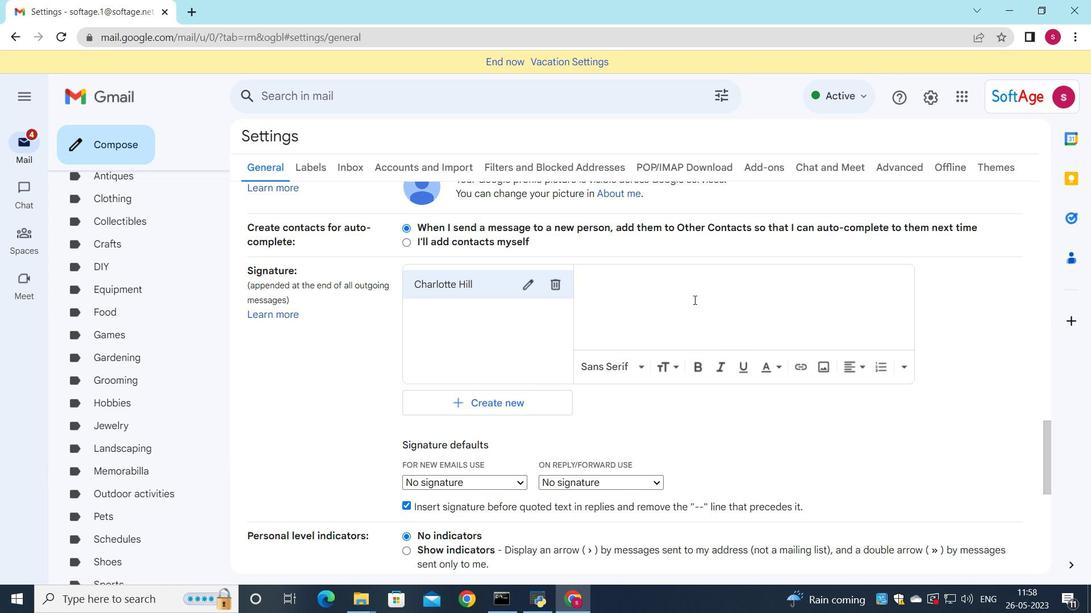 
Action: Key pressed <Key.shift>Charlotte<Key.space><Key.shift><Key.shift><Key.shift><Key.shift><Key.shift><Key.shift><Key.shift><Key.shift><Key.shift>Hill
Screenshot: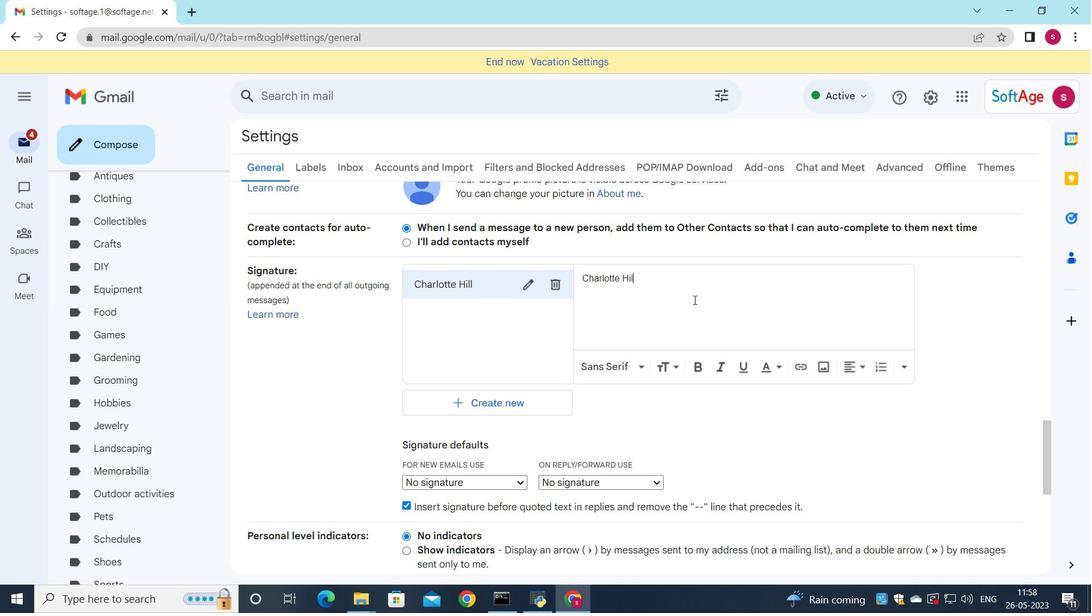 
Action: Mouse moved to (504, 486)
Screenshot: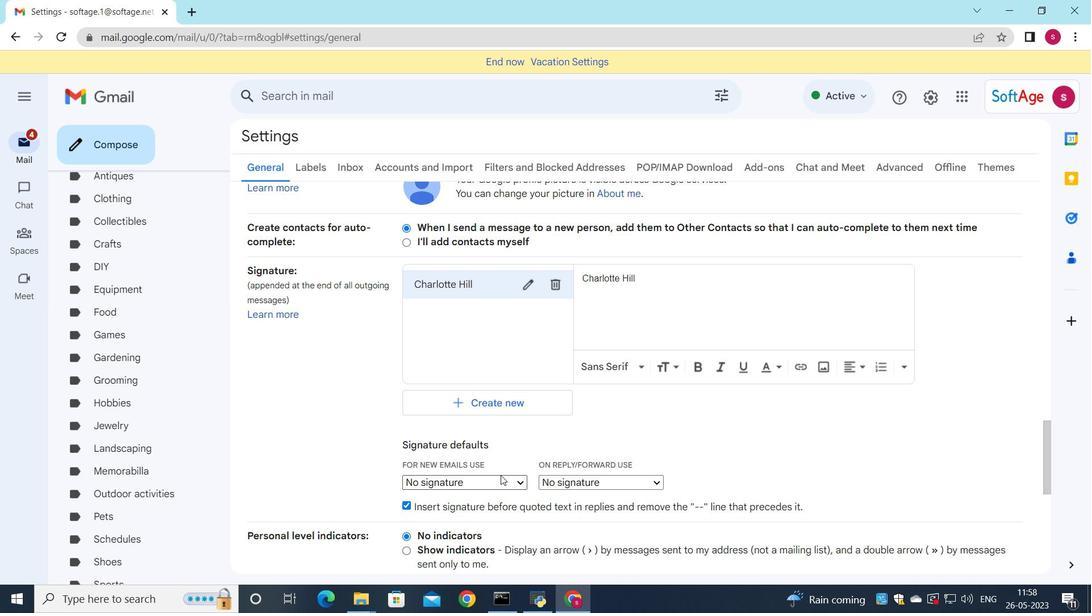 
Action: Mouse pressed left at (504, 486)
Screenshot: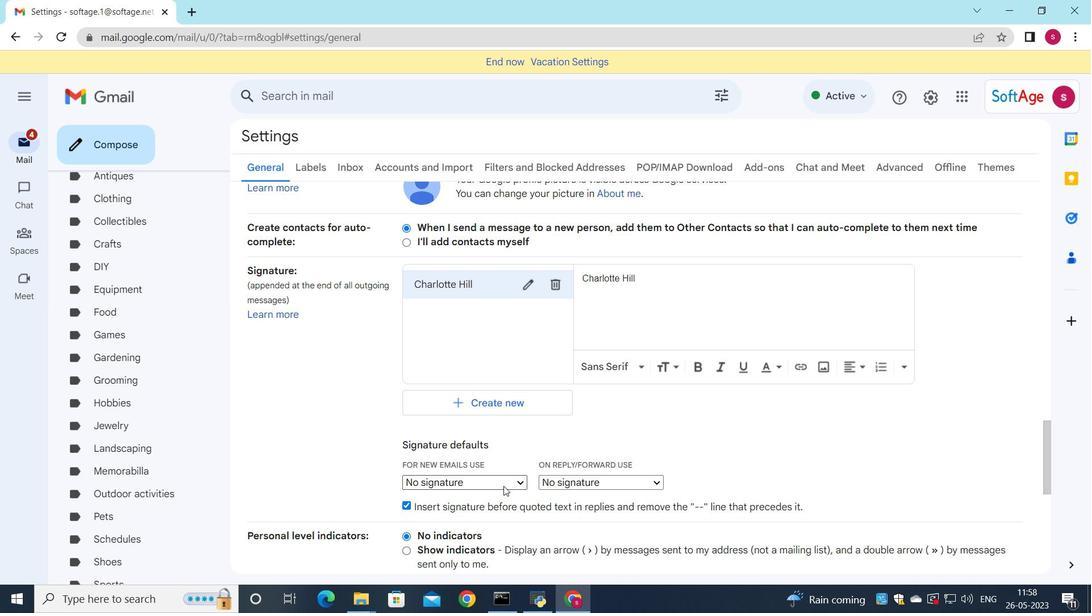 
Action: Mouse moved to (505, 505)
Screenshot: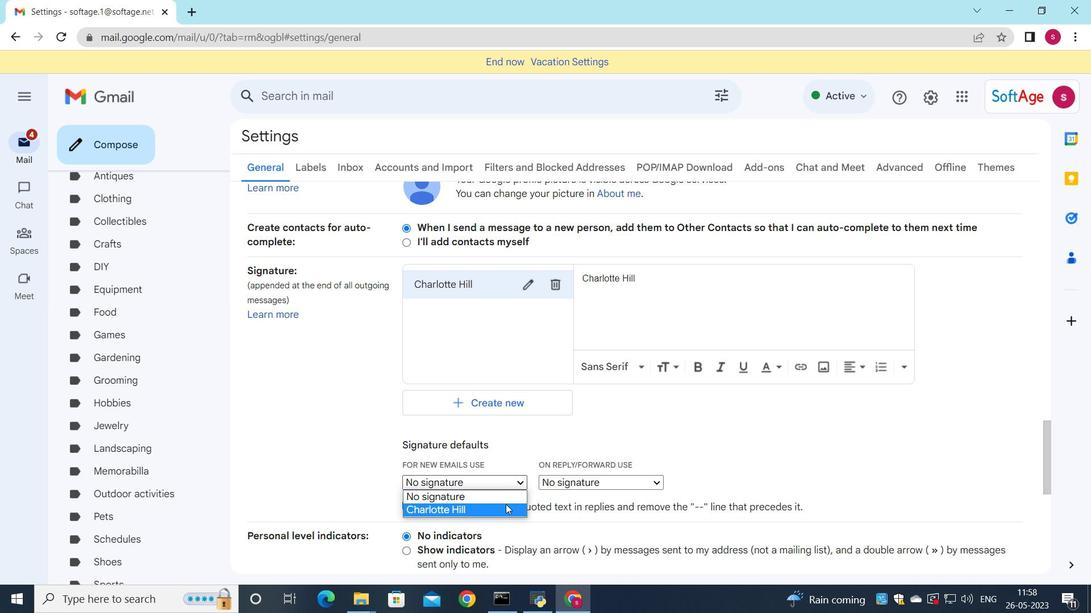 
Action: Mouse pressed left at (505, 505)
Screenshot: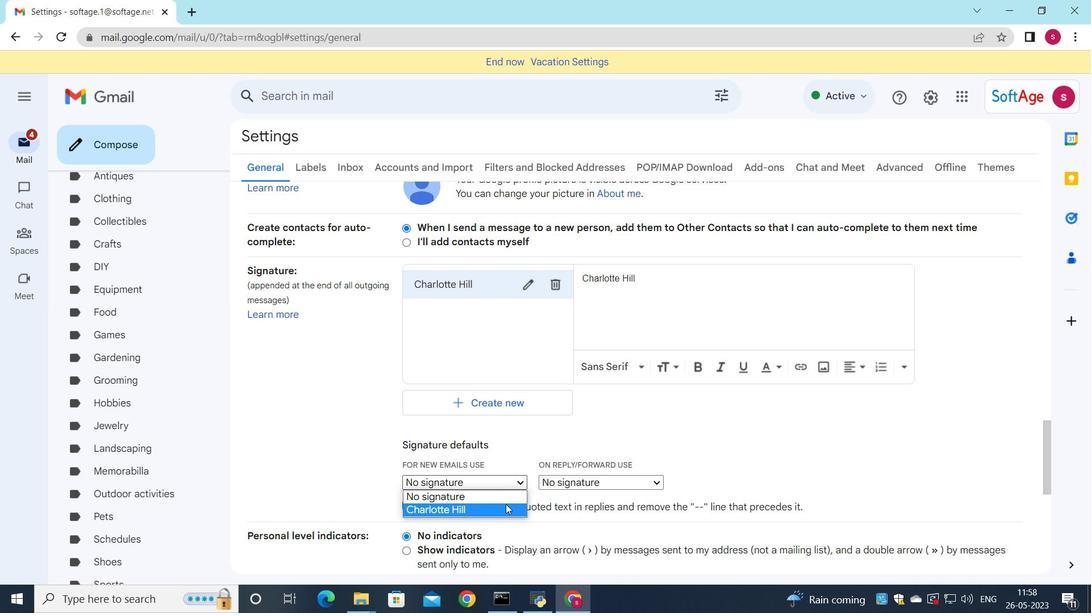 
Action: Mouse moved to (605, 480)
Screenshot: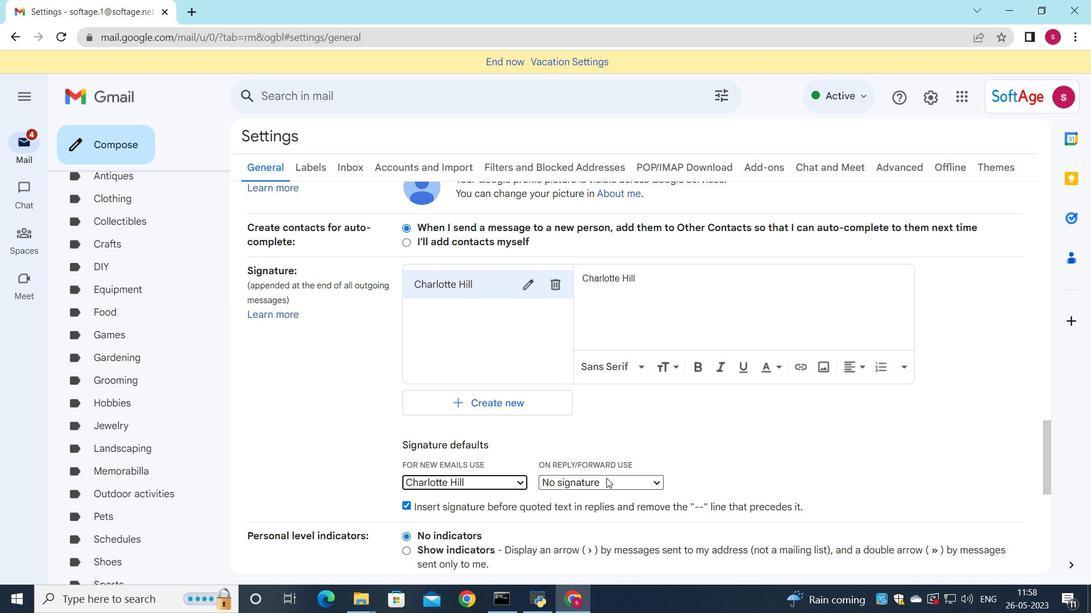 
Action: Mouse pressed left at (605, 480)
Screenshot: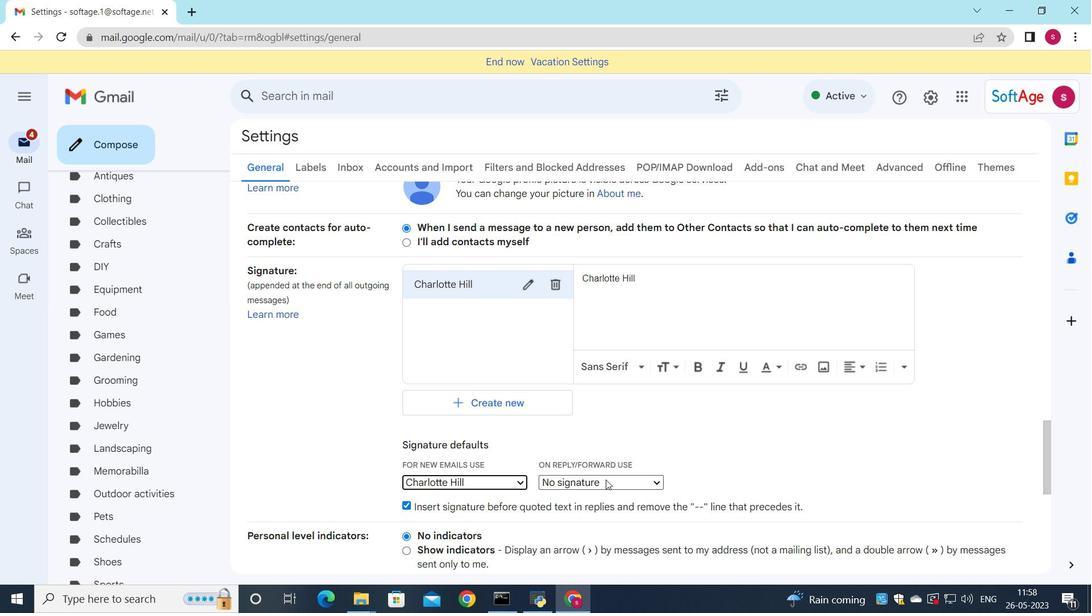 
Action: Mouse moved to (609, 509)
Screenshot: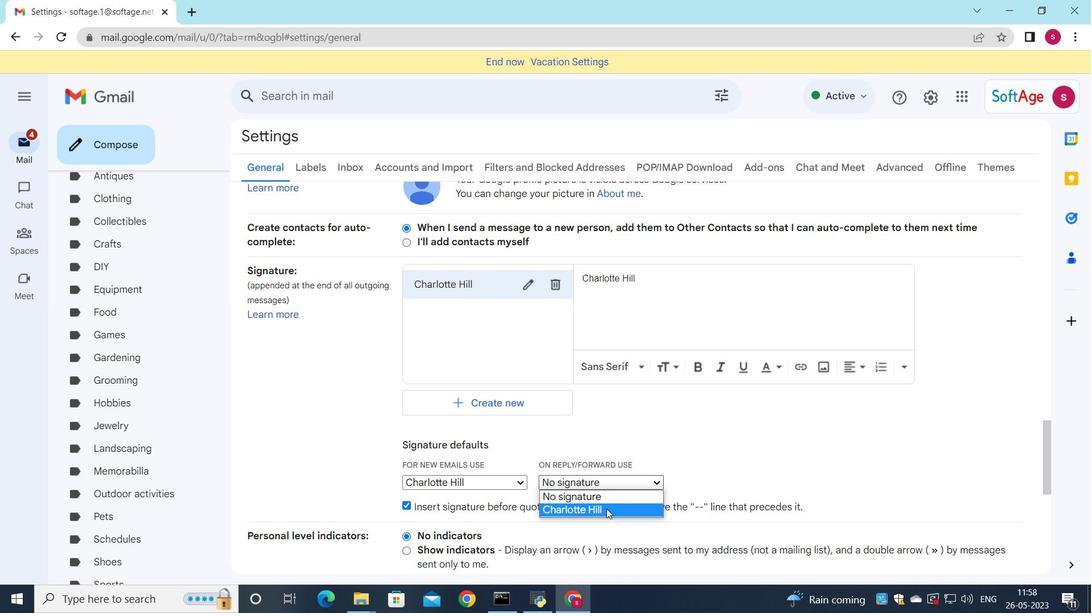 
Action: Mouse pressed left at (609, 509)
Screenshot: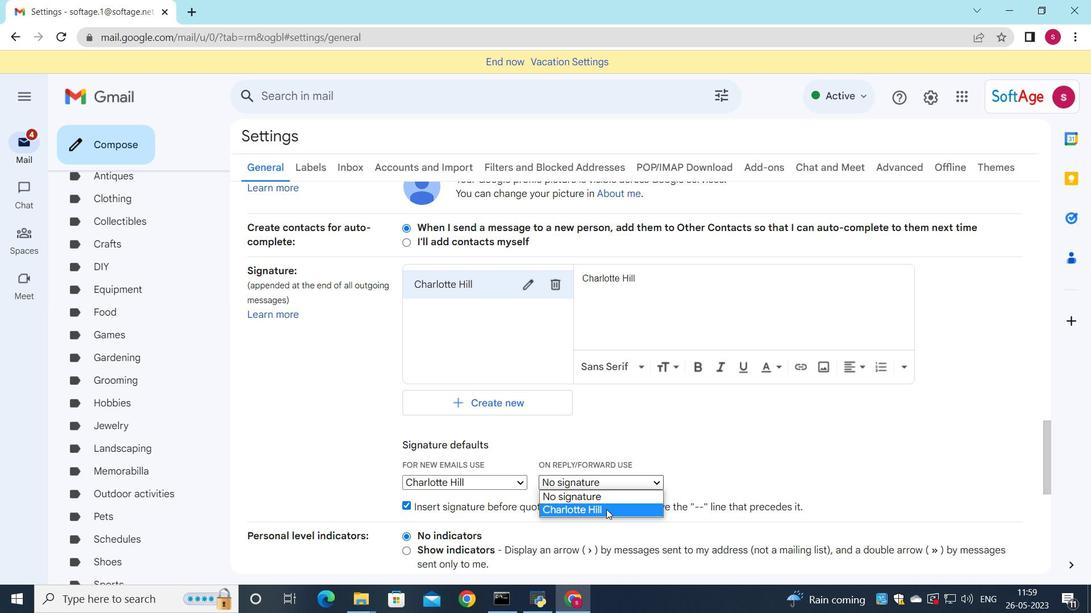 
Action: Mouse moved to (585, 470)
Screenshot: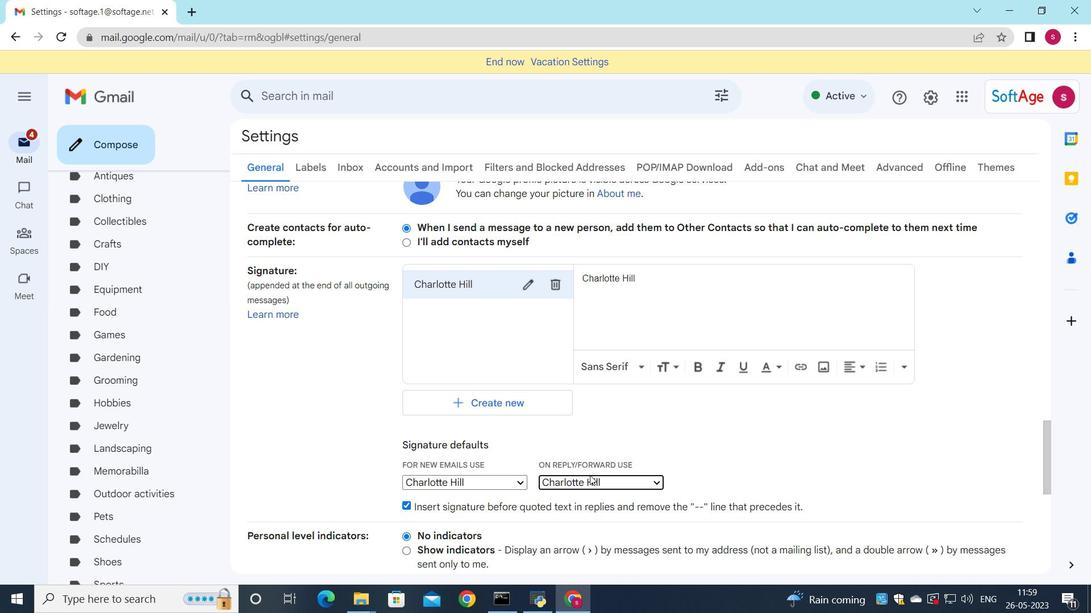 
Action: Mouse scrolled (585, 469) with delta (0, 0)
Screenshot: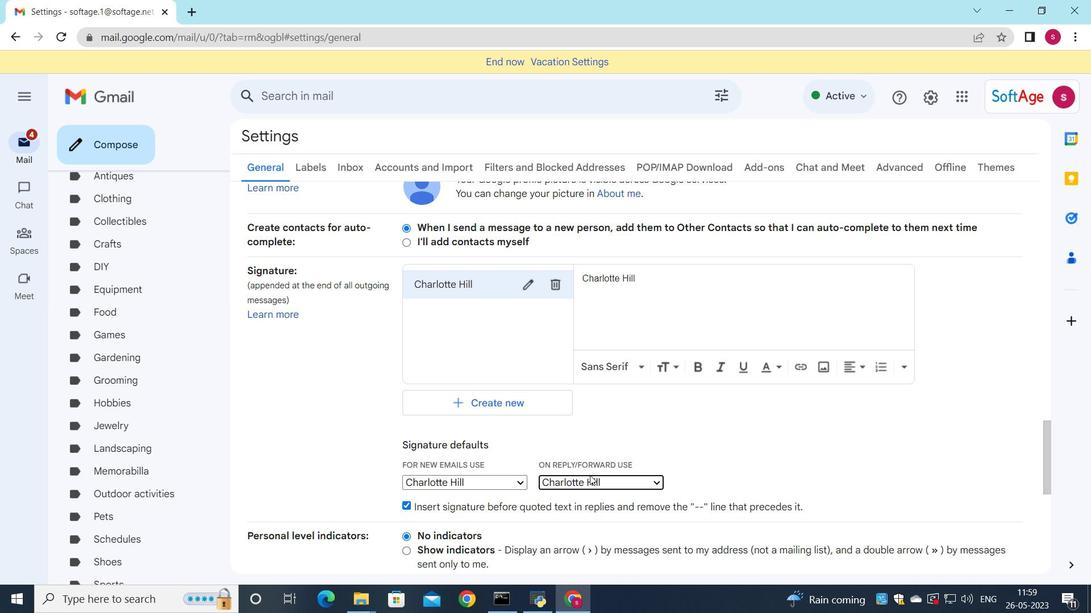 
Action: Mouse scrolled (585, 469) with delta (0, 0)
Screenshot: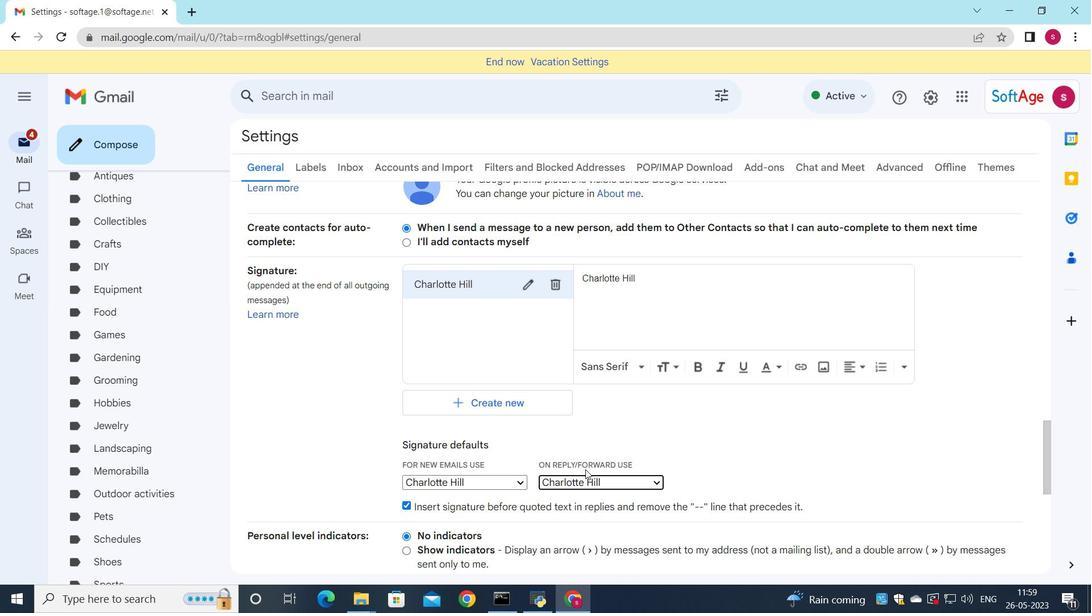 
Action: Mouse scrolled (585, 469) with delta (0, 0)
Screenshot: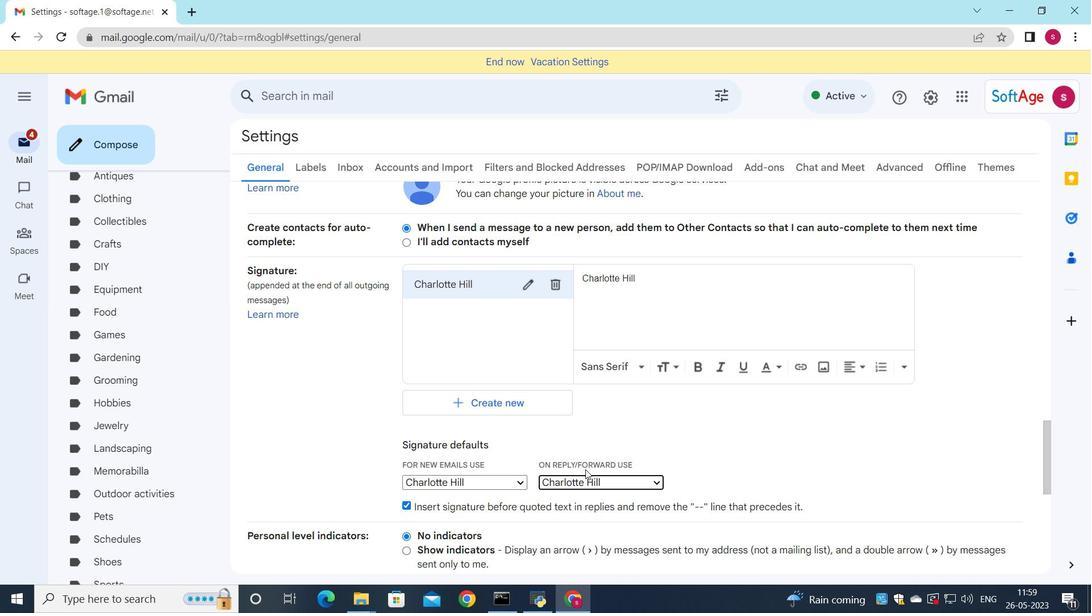
Action: Mouse scrolled (585, 469) with delta (0, 0)
Screenshot: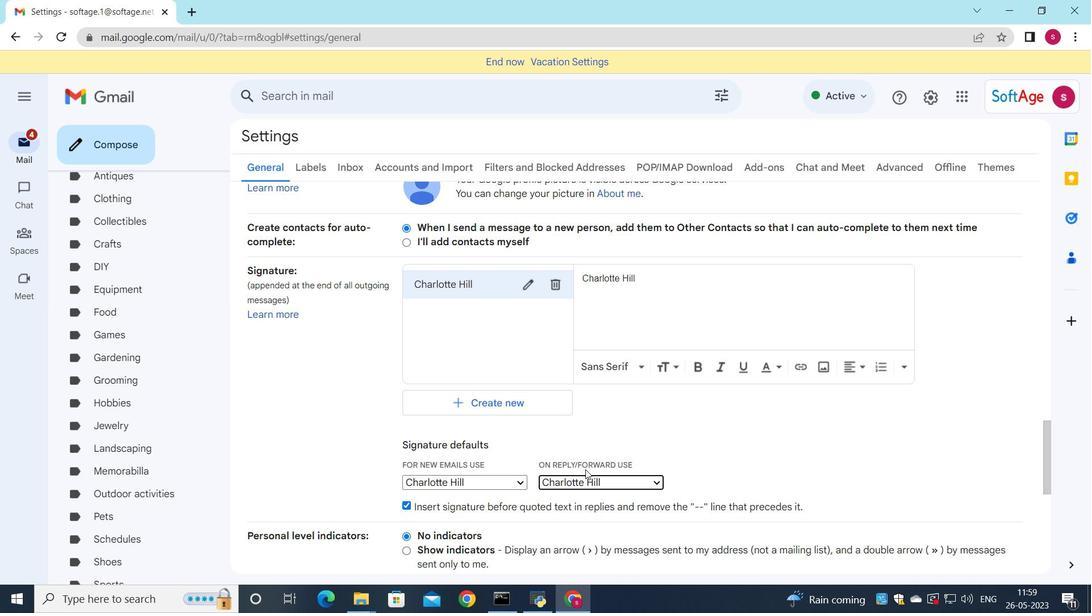 
Action: Mouse scrolled (585, 469) with delta (0, 0)
Screenshot: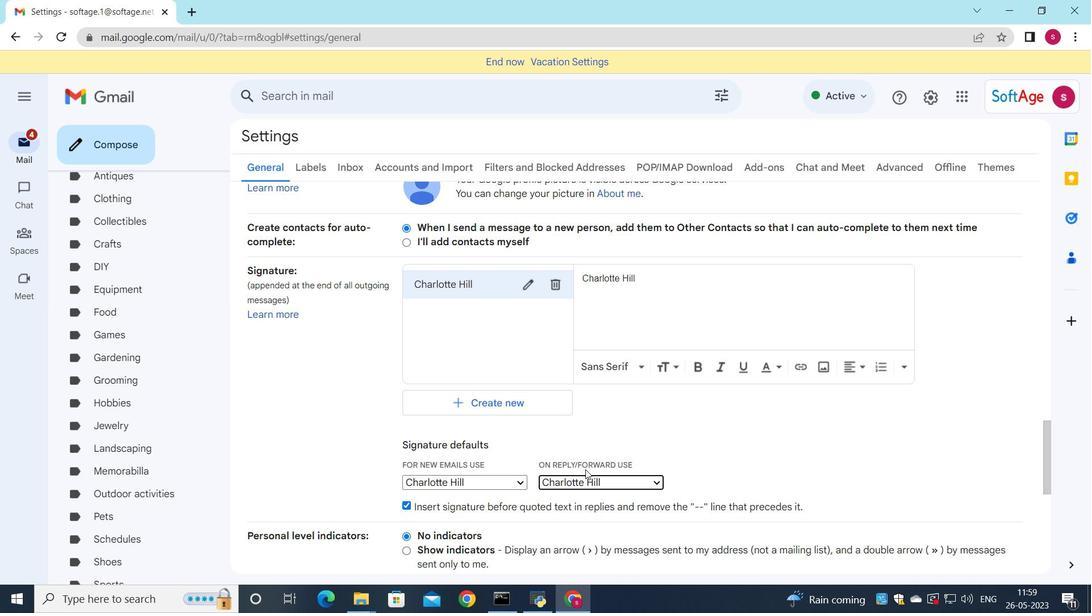 
Action: Mouse moved to (509, 477)
Screenshot: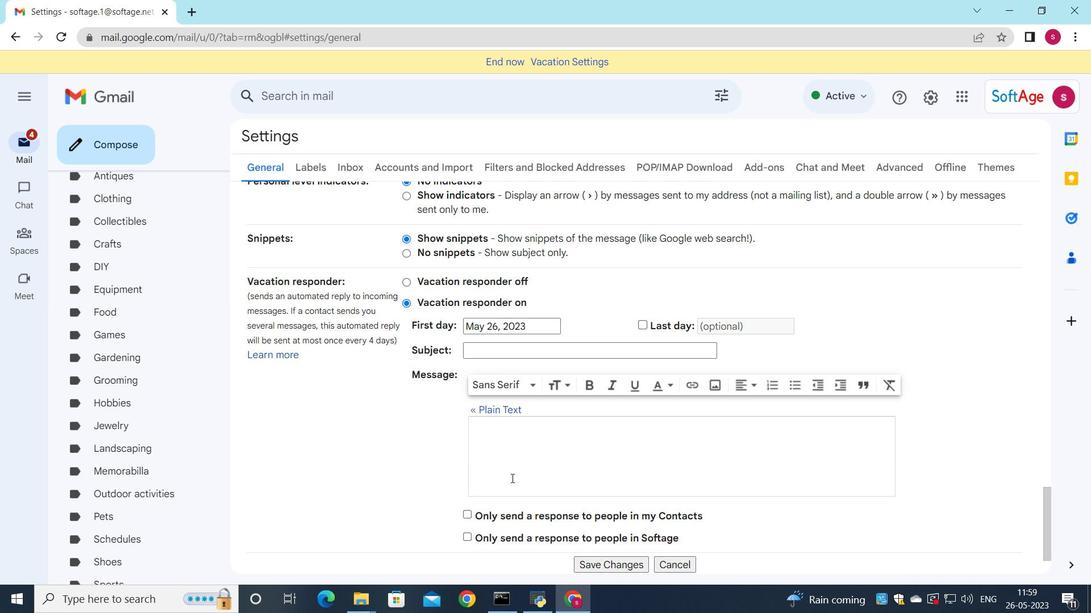 
Action: Mouse scrolled (509, 476) with delta (0, 0)
Screenshot: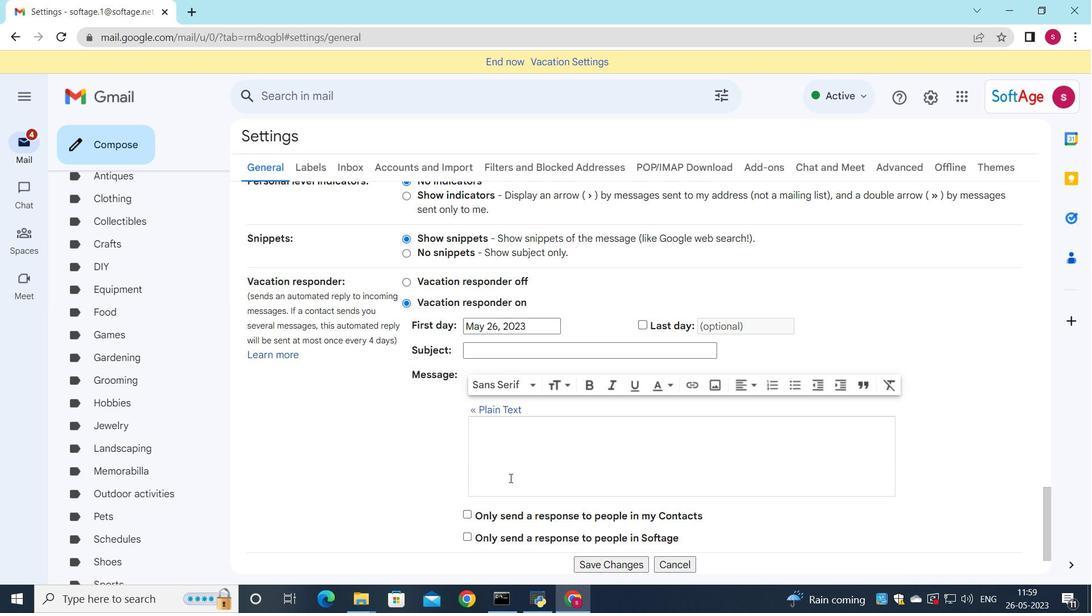 
Action: Mouse scrolled (509, 476) with delta (0, 0)
Screenshot: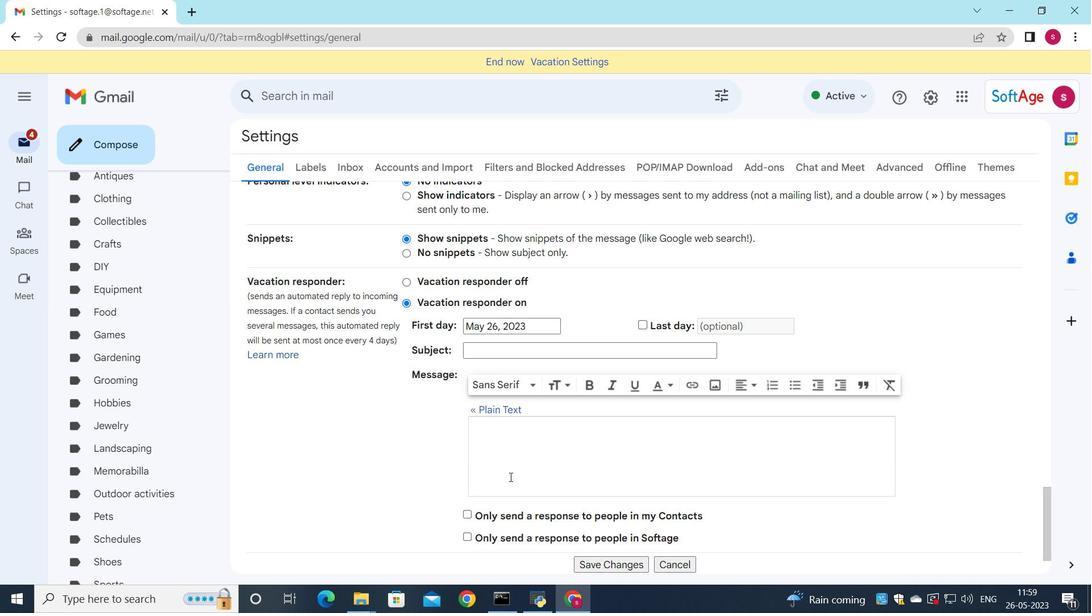 
Action: Mouse scrolled (509, 476) with delta (0, 0)
Screenshot: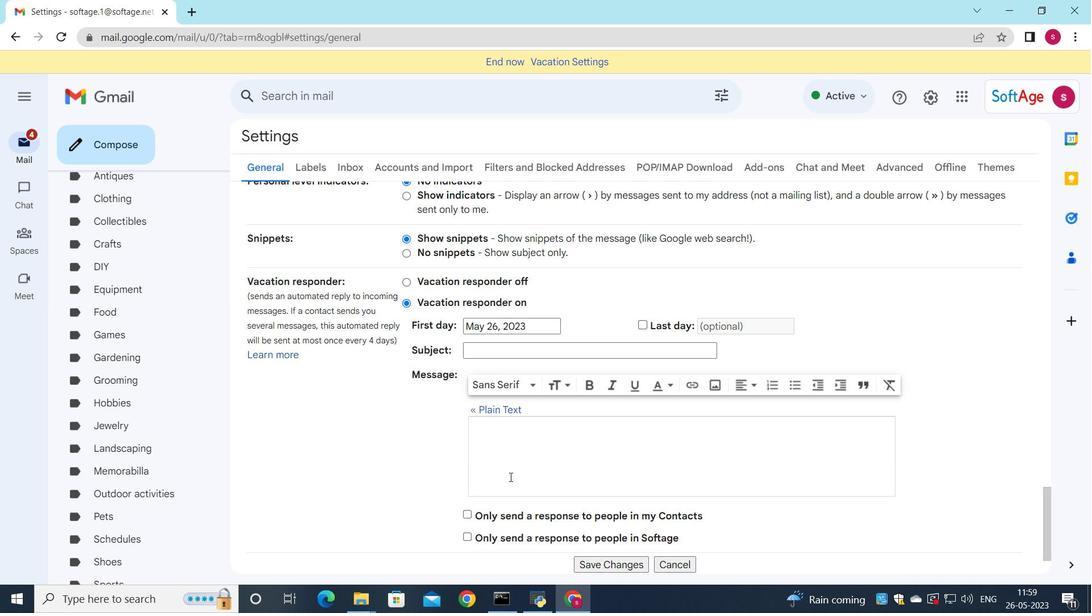 
Action: Mouse scrolled (509, 476) with delta (0, 0)
Screenshot: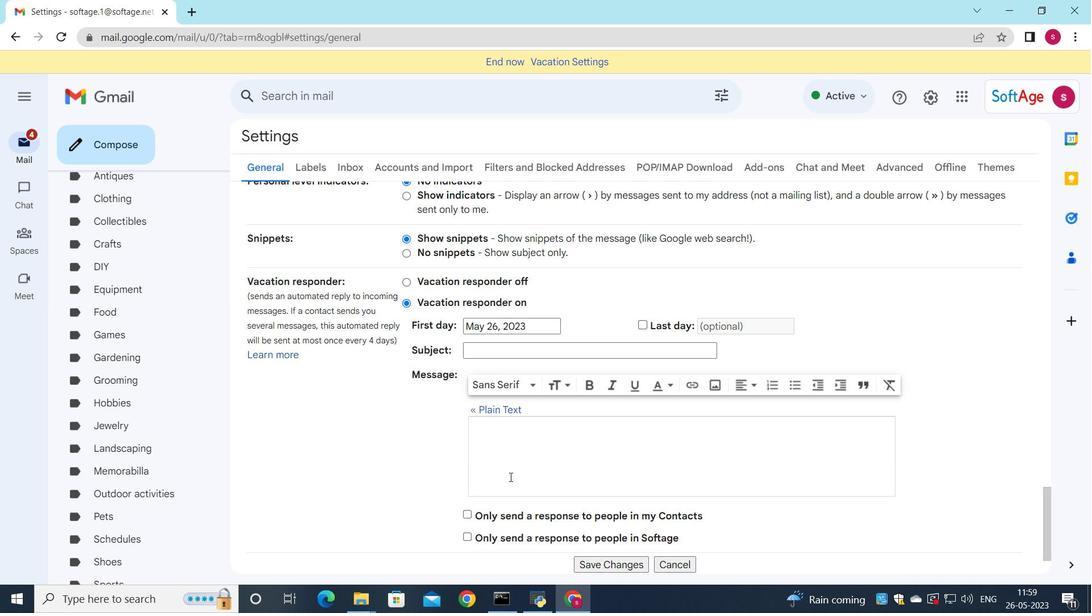 
Action: Mouse moved to (595, 502)
Screenshot: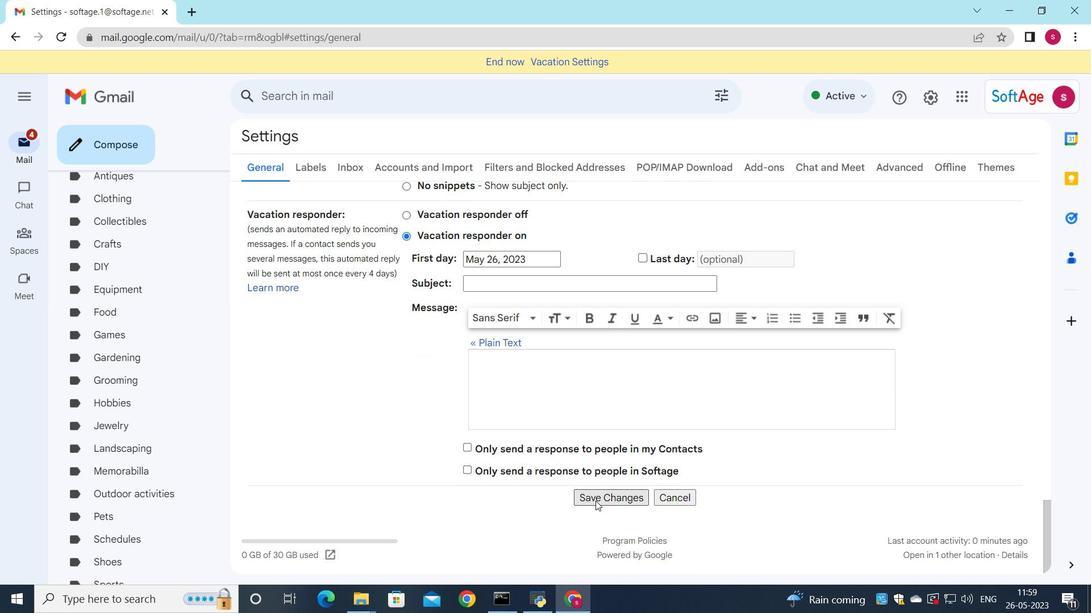 
Action: Mouse pressed left at (595, 502)
Screenshot: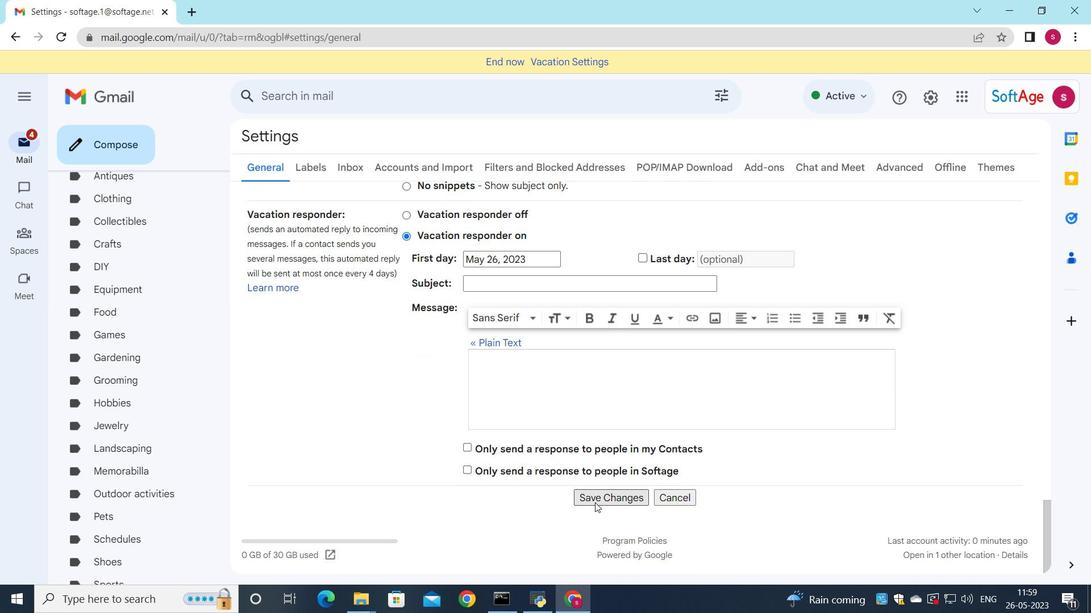 
Action: Mouse moved to (87, 144)
Screenshot: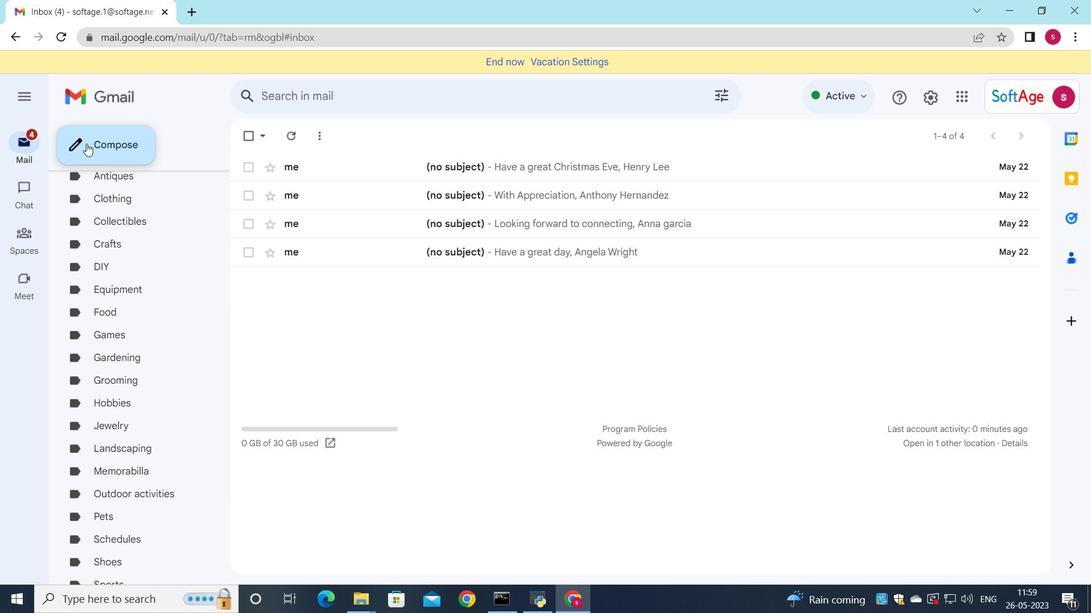 
Action: Mouse pressed left at (87, 144)
Screenshot: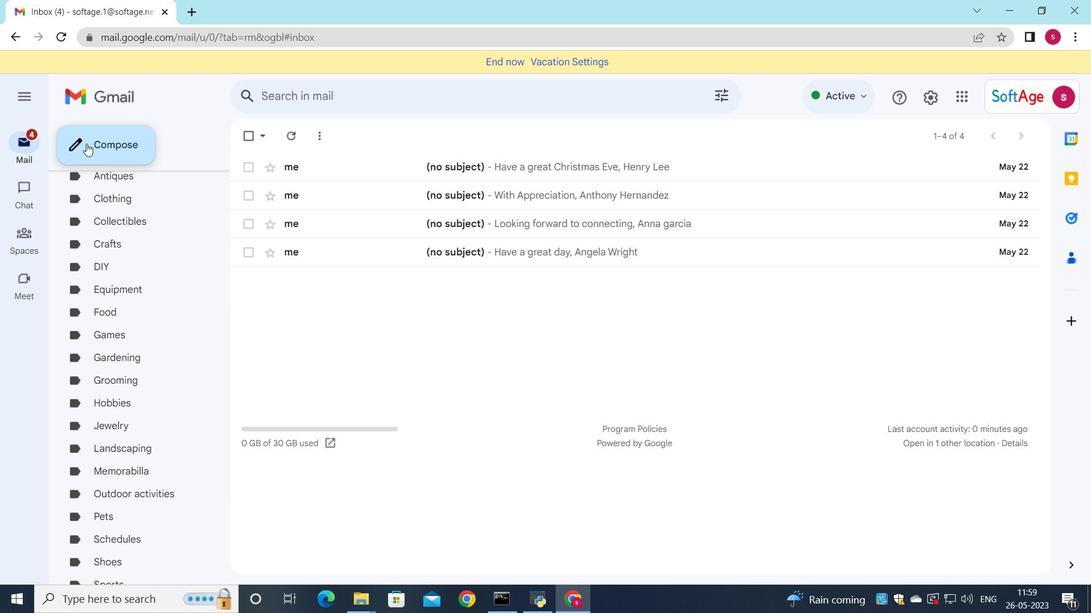 
Action: Mouse moved to (813, 234)
Screenshot: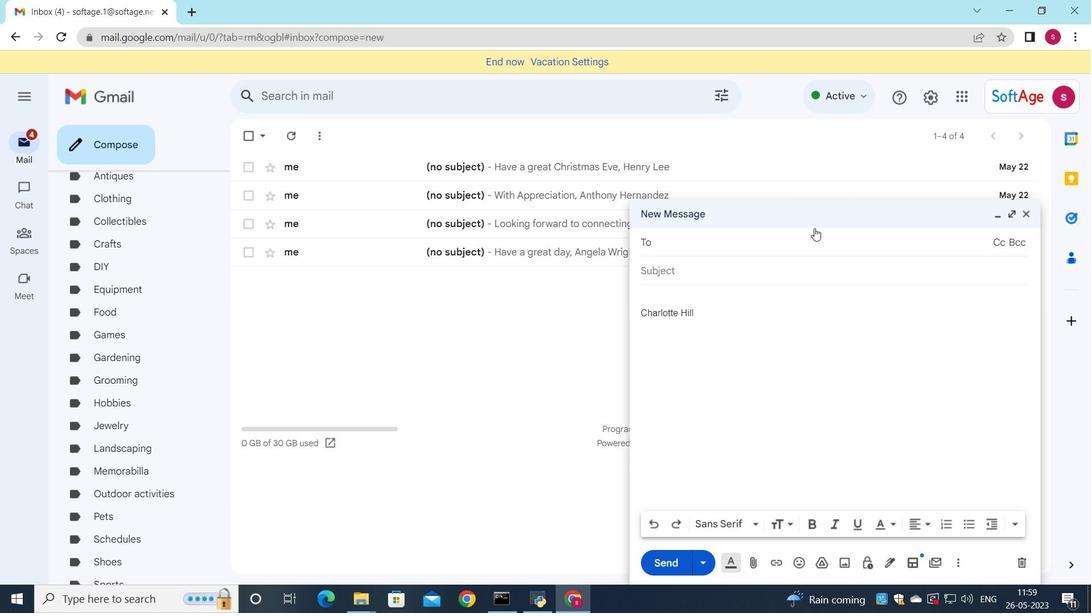 
Action: Key pressed sfta
Screenshot: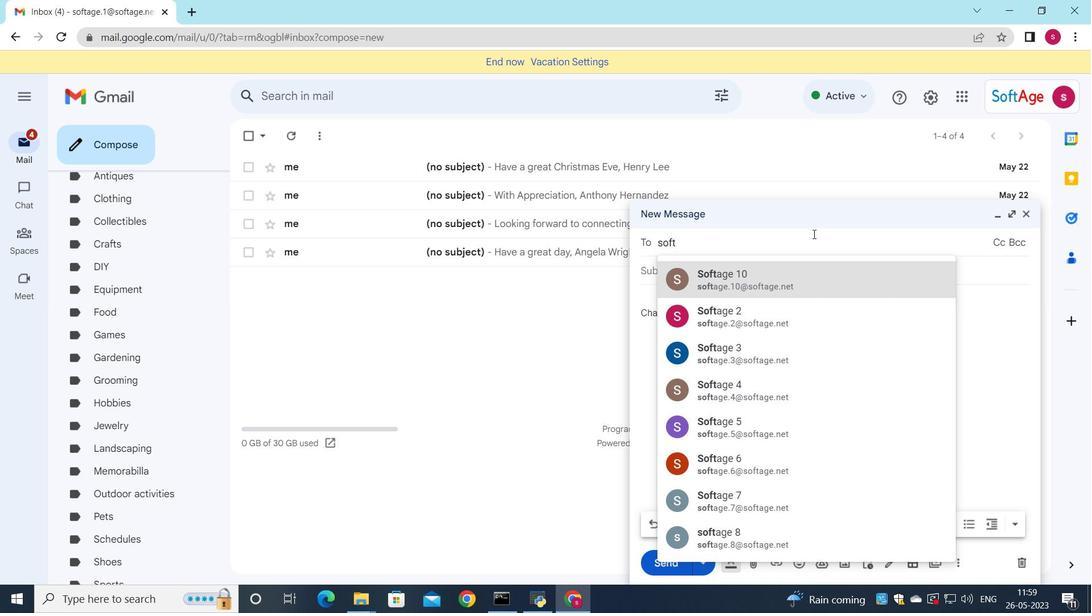 
Action: Mouse moved to (767, 388)
Screenshot: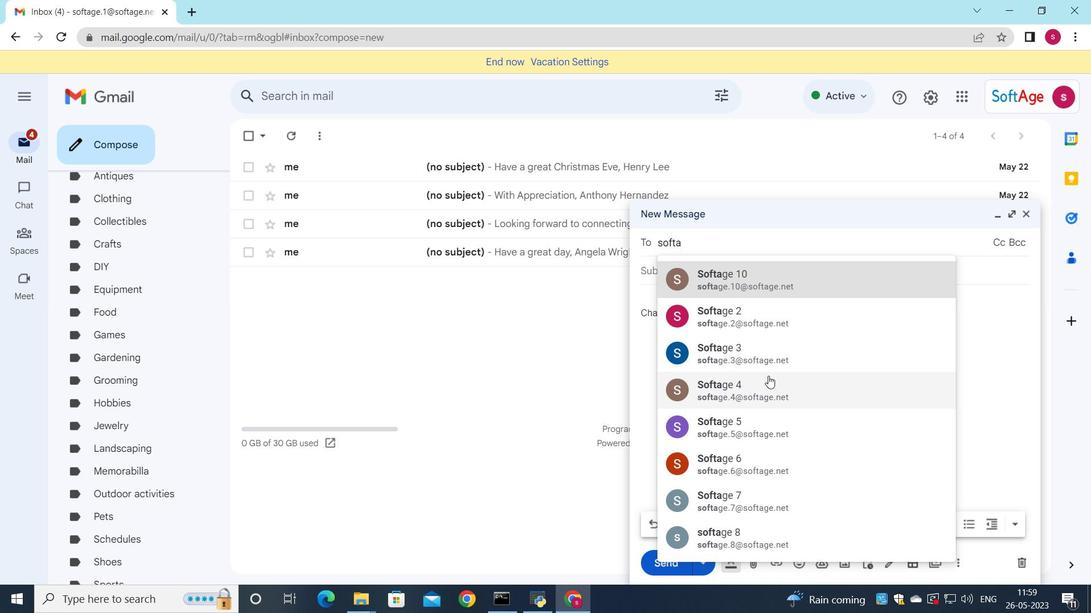 
Action: Mouse pressed left at (767, 388)
Screenshot: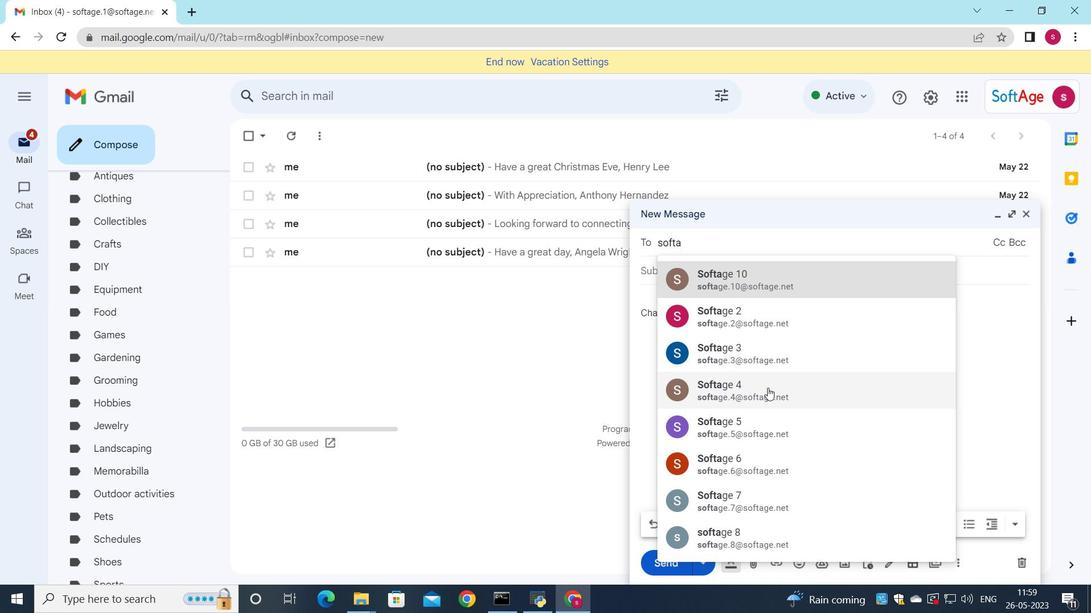 
Action: Mouse moved to (740, 308)
Screenshot: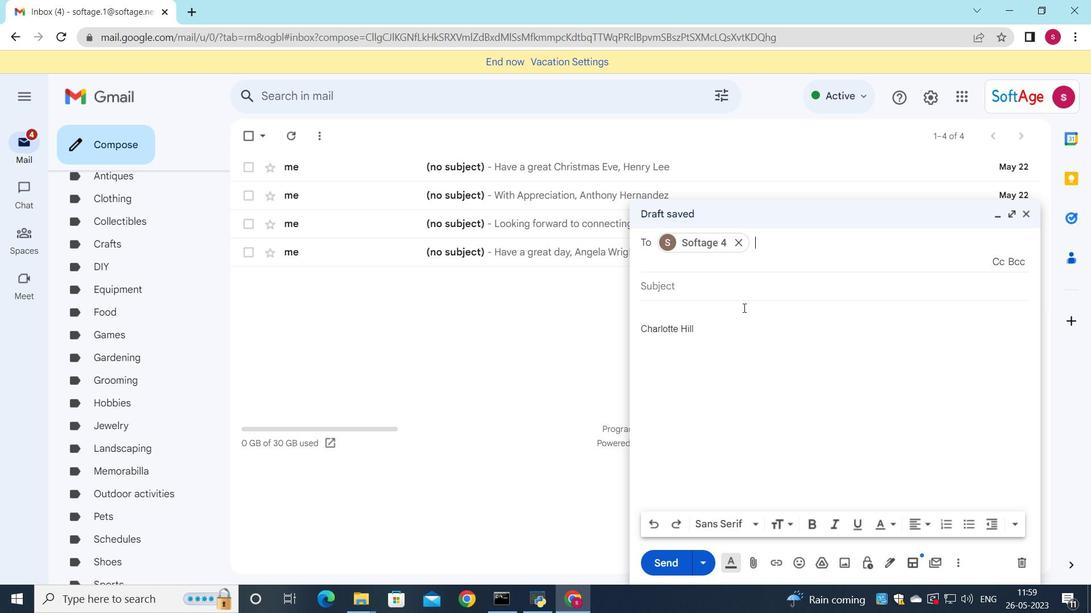 
Action: Key pressed s
Screenshot: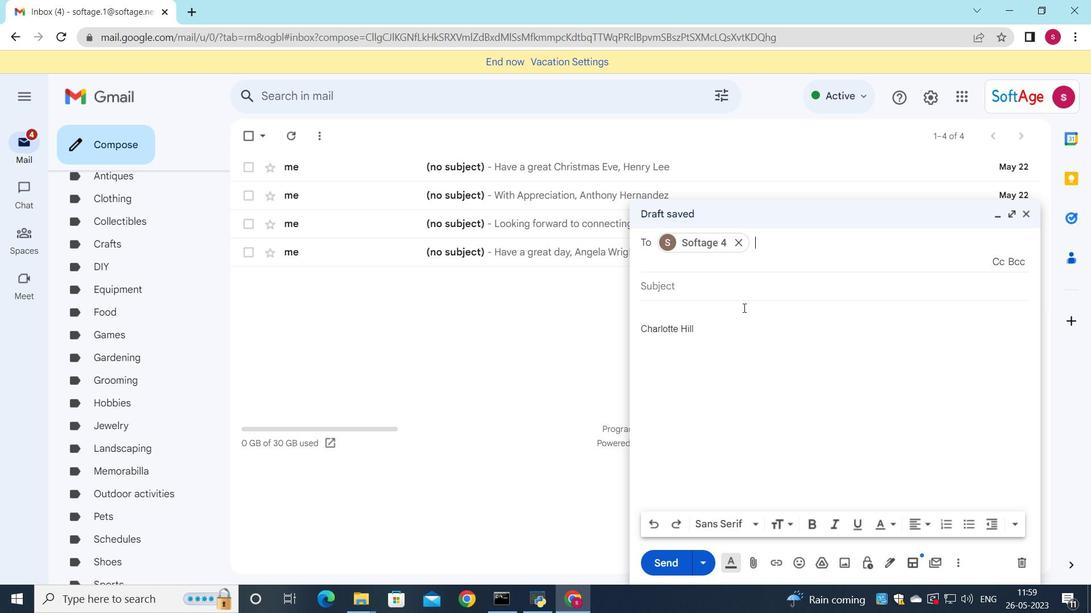 
Action: Mouse moved to (865, 429)
Screenshot: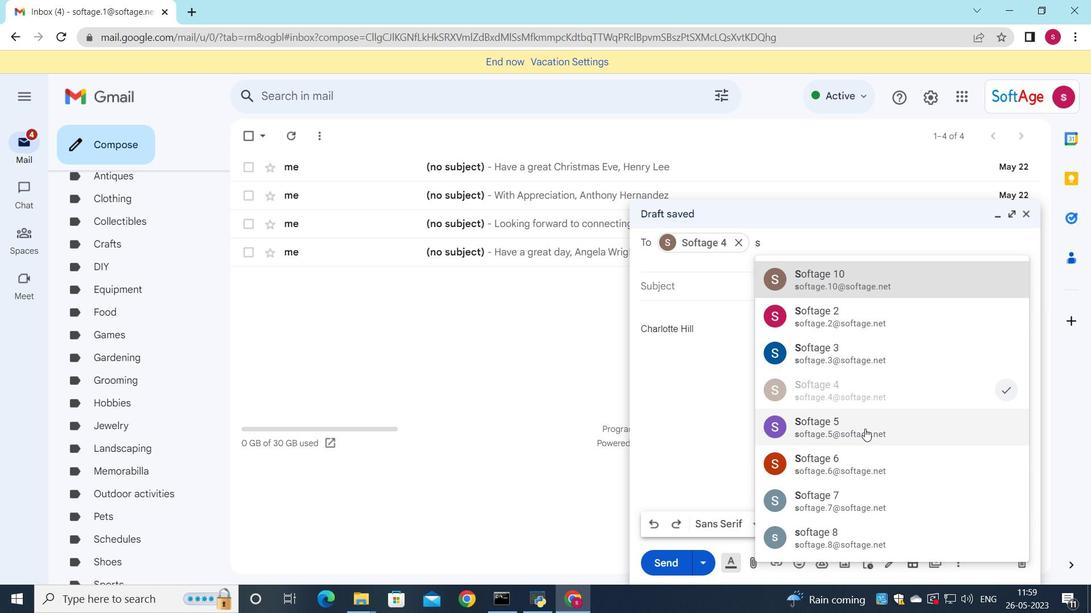 
Action: Mouse pressed left at (865, 429)
Screenshot: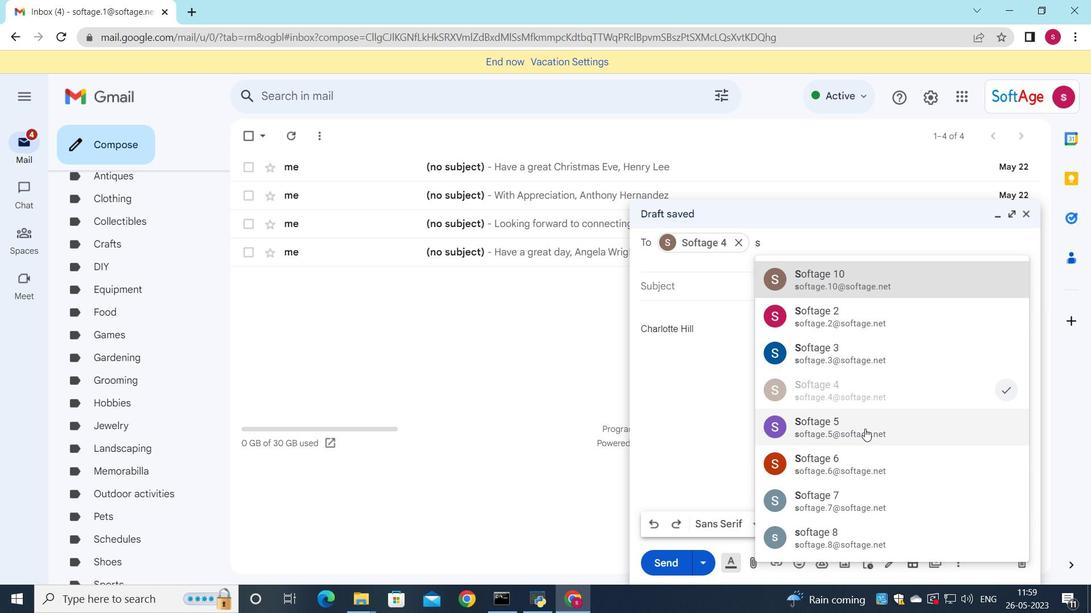 
Action: Mouse moved to (709, 285)
Screenshot: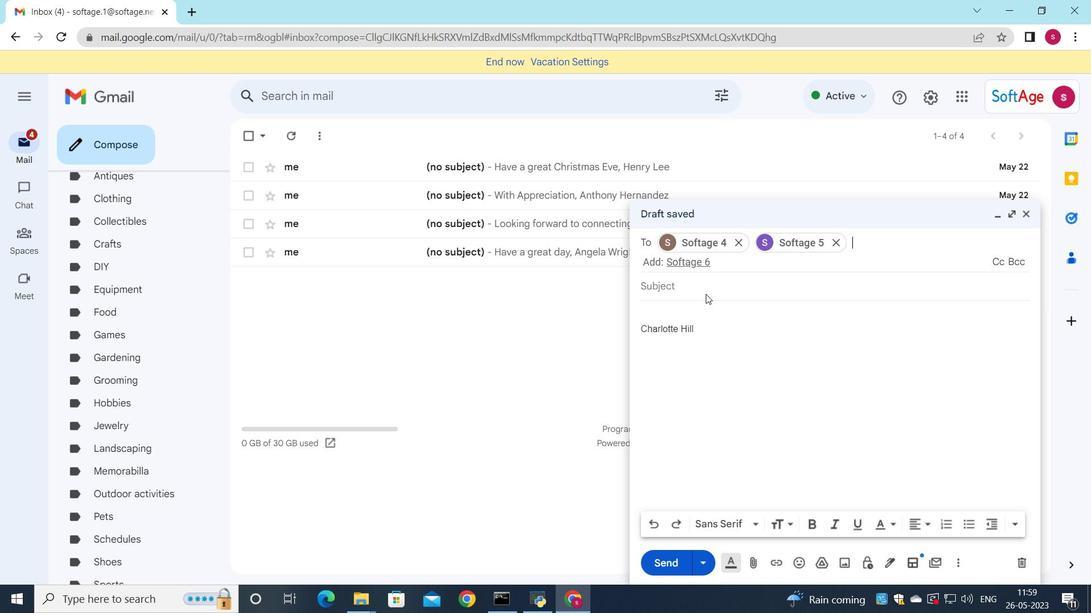 
Action: Mouse pressed left at (709, 285)
Screenshot: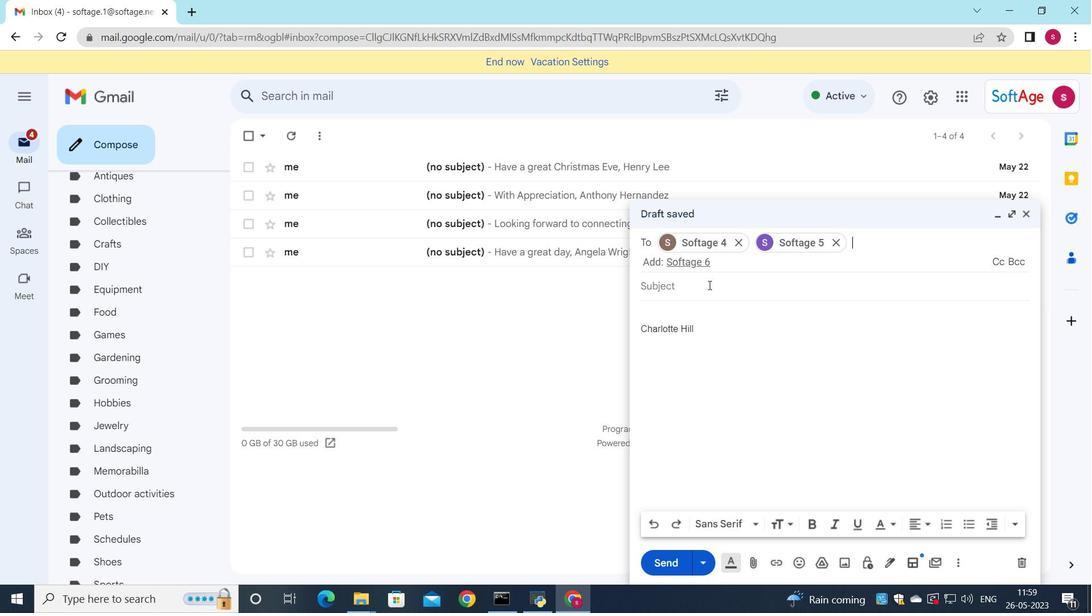 
Action: Key pressed <Key.shift>request<Key.space><Key.backspace><Key.backspace><Key.backspace><Key.backspace><Key.backspace><Key.backspace><Key.backspace><Key.backspace><Key.backspace><Key.backspace><Key.backspace><Key.shift>Request<Key.space>for<Key.space>recommendation
Screenshot: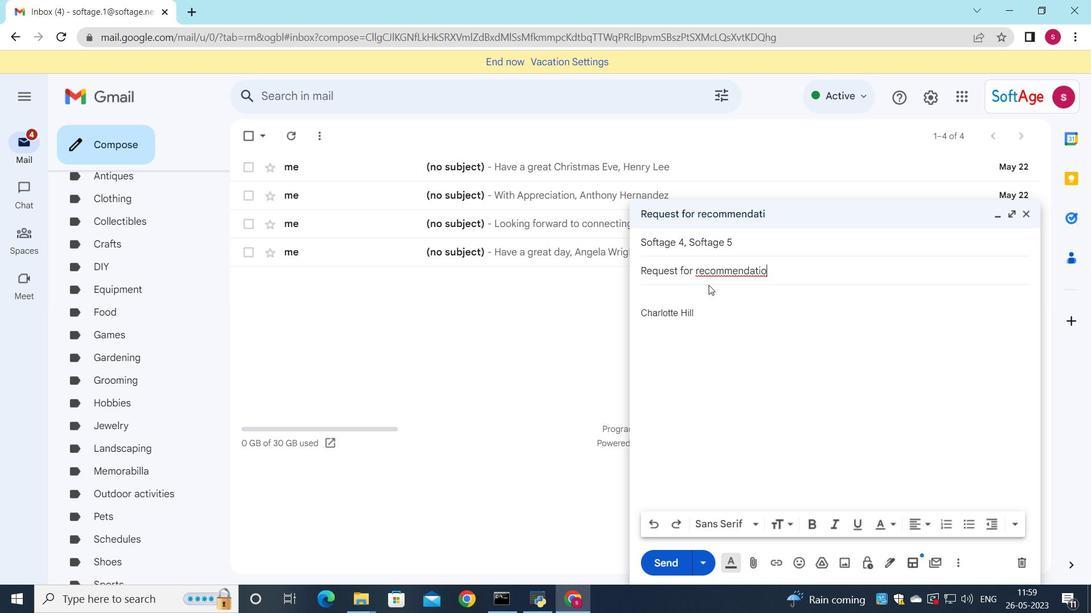 
Action: Mouse moved to (687, 297)
Screenshot: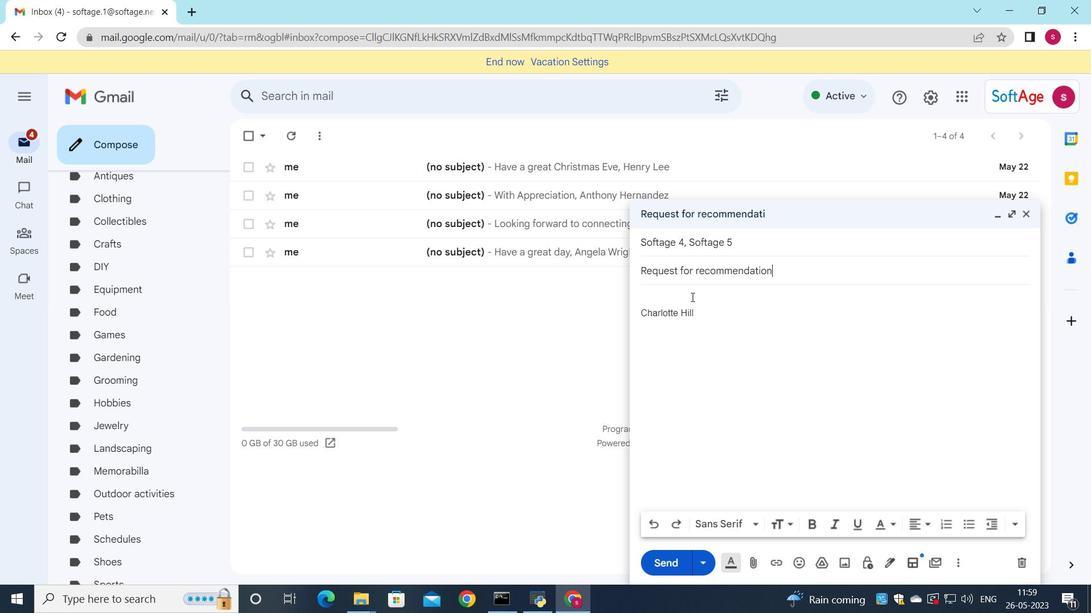 
Action: Mouse pressed left at (687, 297)
Screenshot: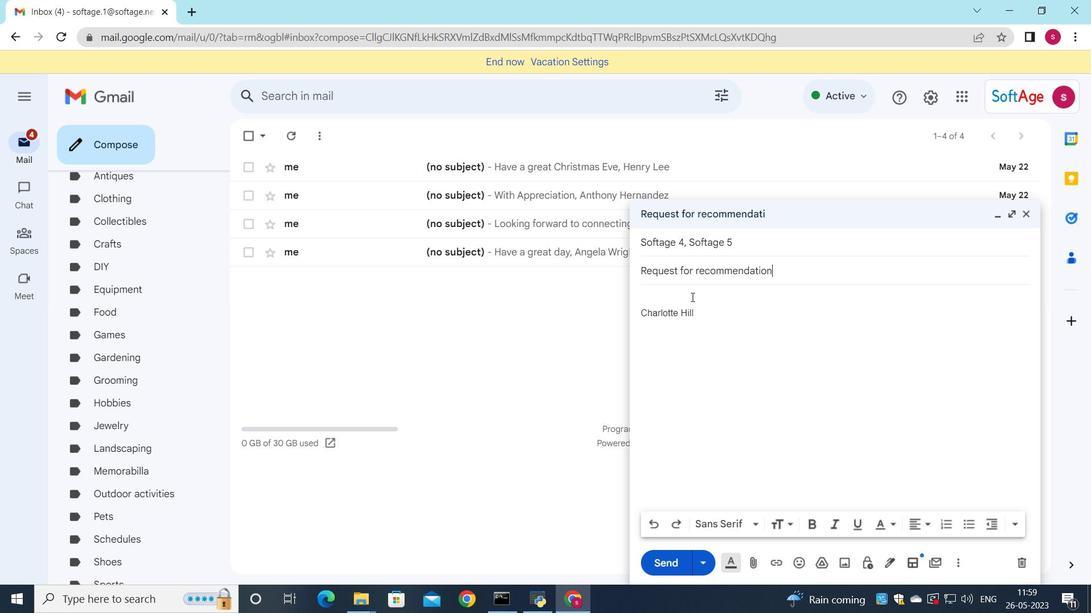 
Action: Key pressed <Key.shift>Thank<Key.space>you<Key.space>for<Key.space>bringing<Key.space>this<Key.space>to<Key.space>our<Key.space>attention<Key.space>
Screenshot: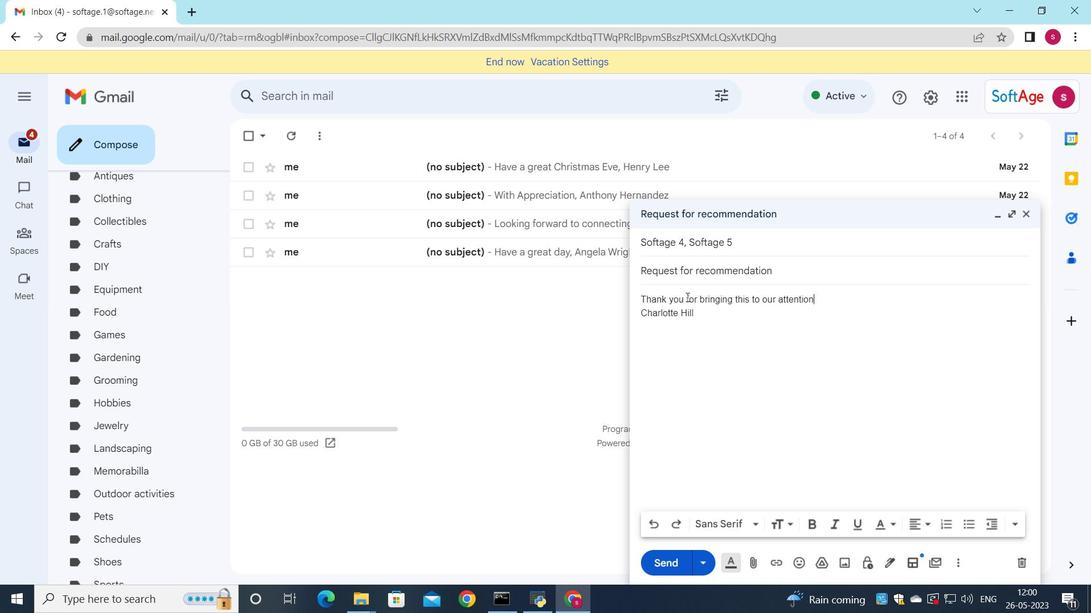 
Action: Mouse moved to (755, 567)
Screenshot: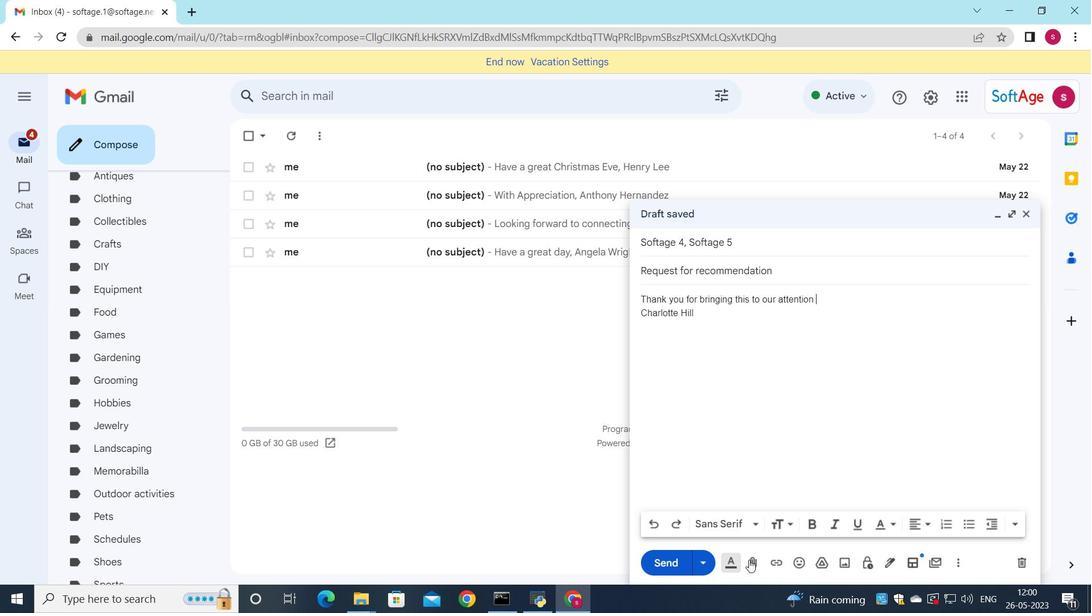 
Action: Mouse pressed left at (755, 567)
Screenshot: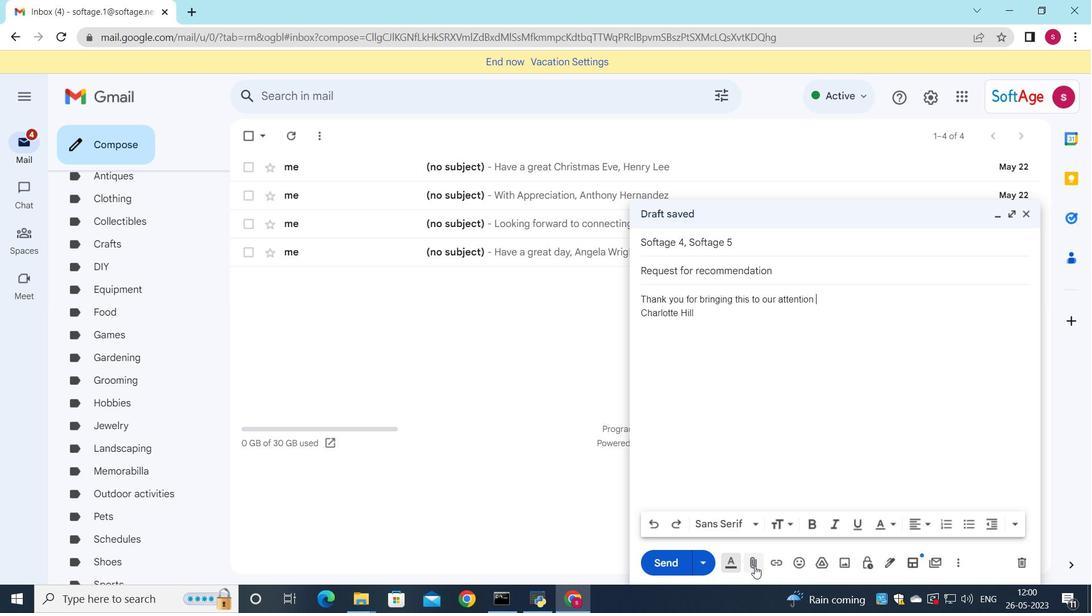 
Action: Mouse moved to (239, 110)
Screenshot: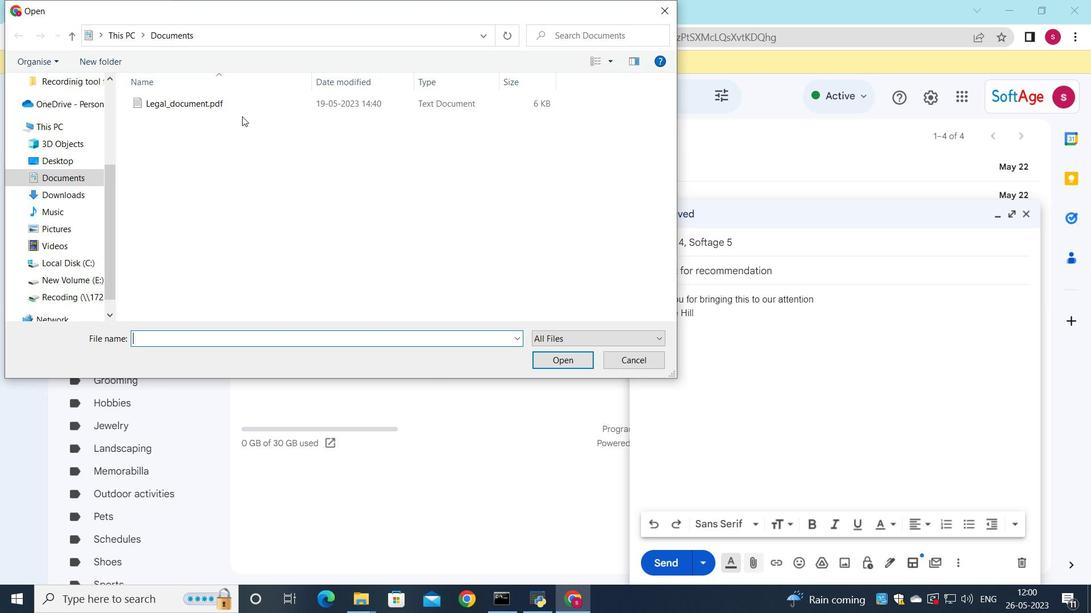 
Action: Mouse pressed left at (239, 110)
Screenshot: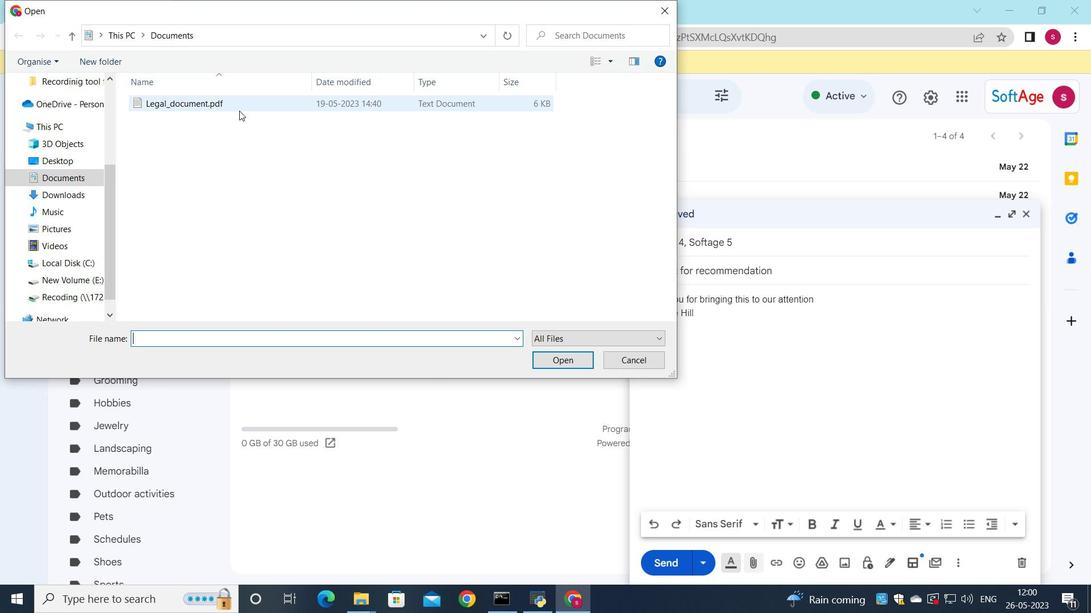 
Action: Mouse moved to (243, 101)
Screenshot: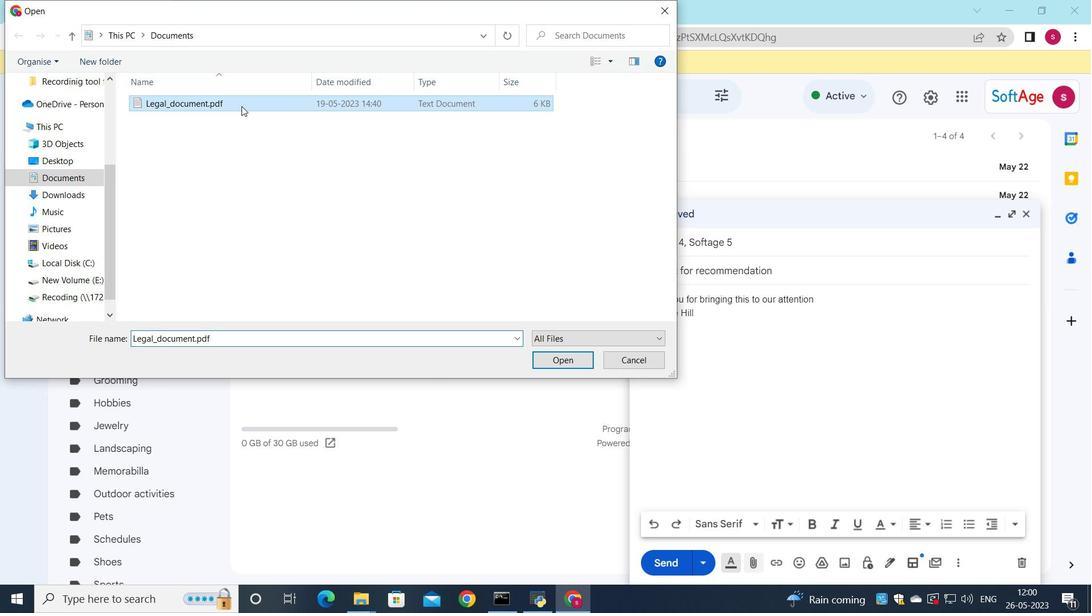 
Action: Mouse pressed left at (243, 101)
Screenshot: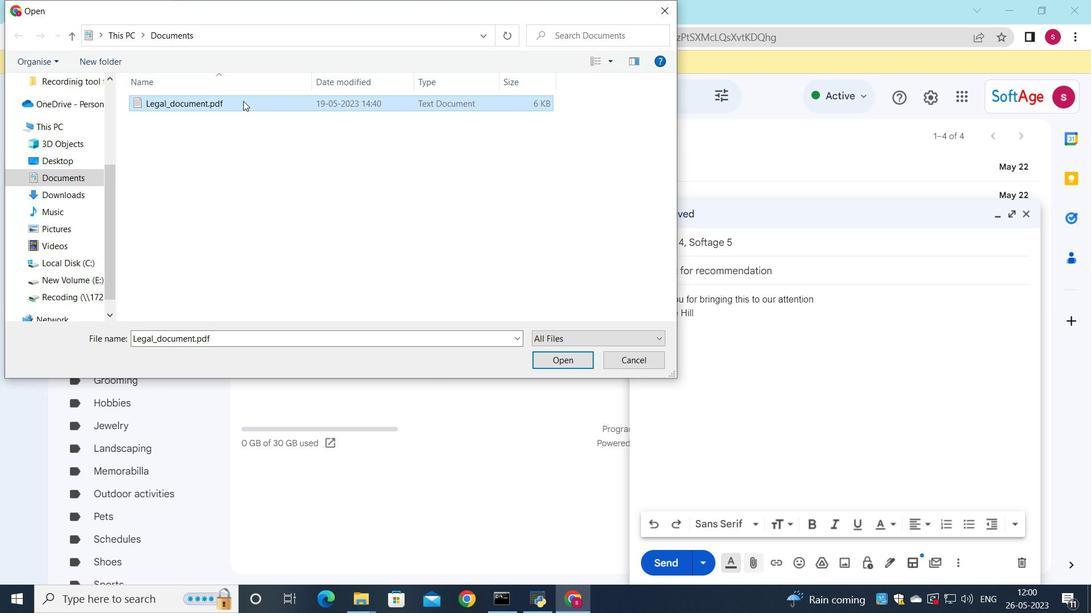 
Action: Mouse moved to (514, 190)
Screenshot: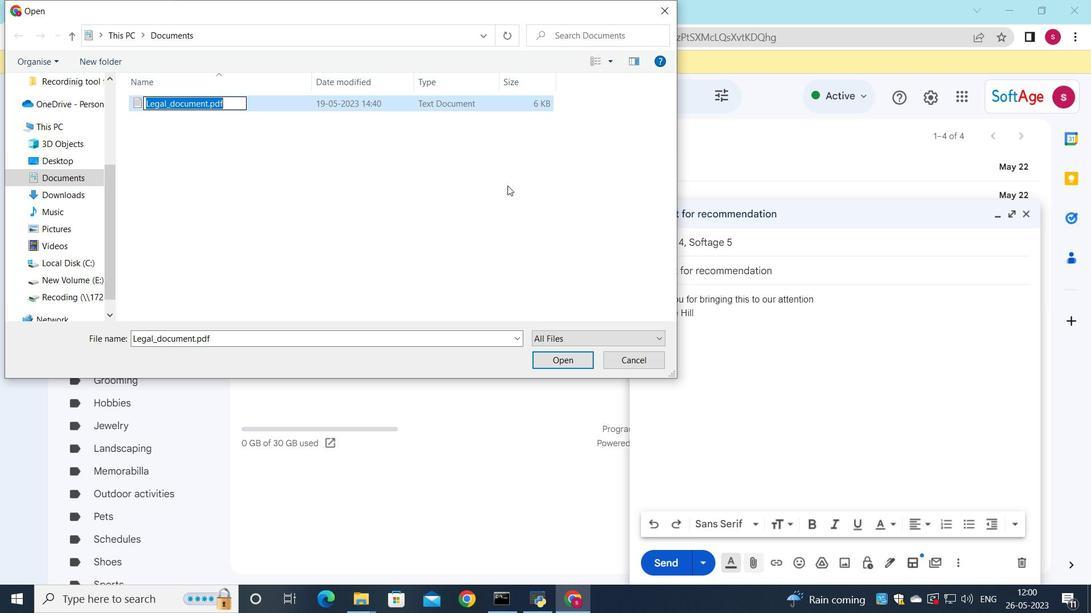 
Action: Key pressed <Key.shift>White<Key.shift_r>_paper.docx
Screenshot: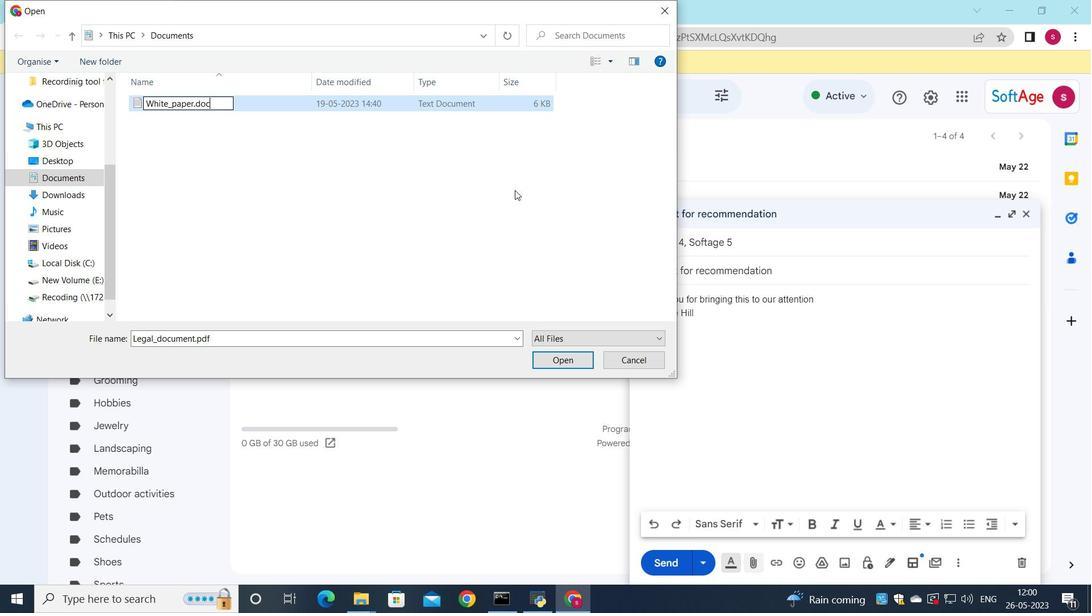 
Action: Mouse moved to (405, 105)
Screenshot: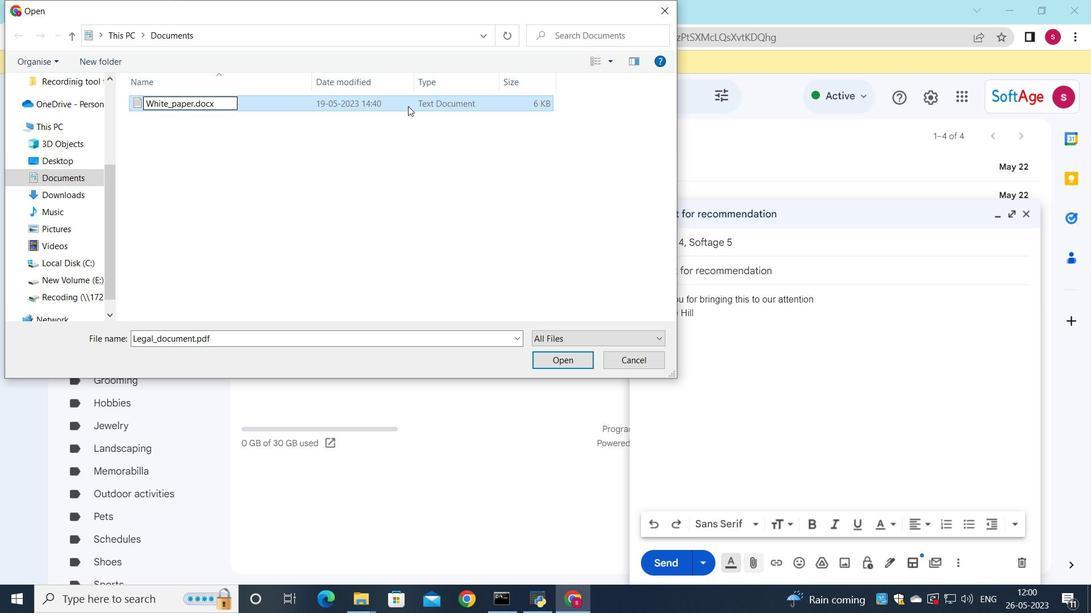 
Action: Mouse pressed left at (405, 105)
Screenshot: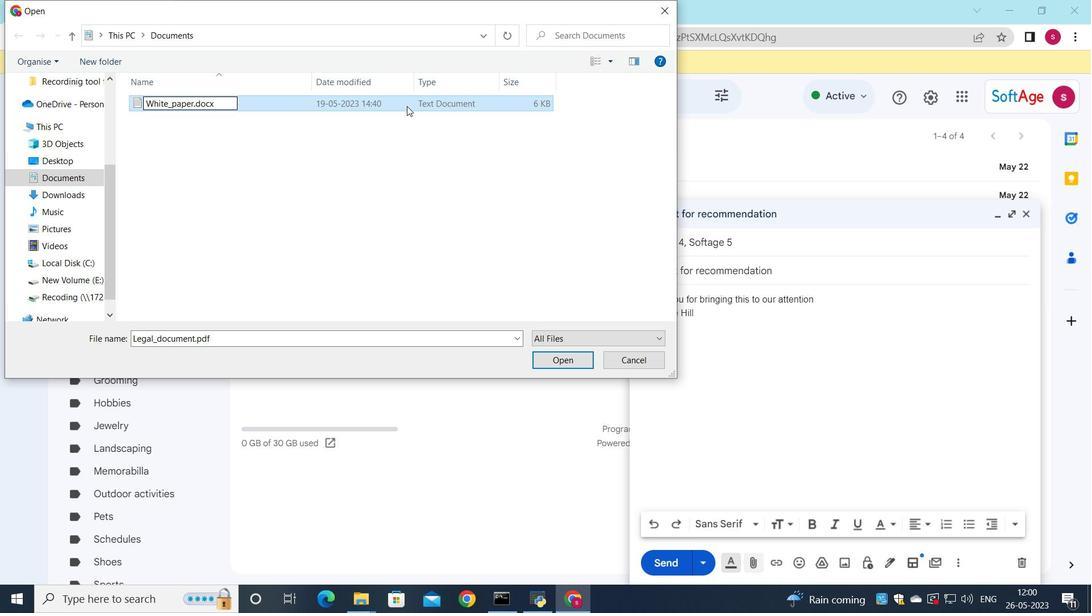 
Action: Mouse moved to (572, 371)
Screenshot: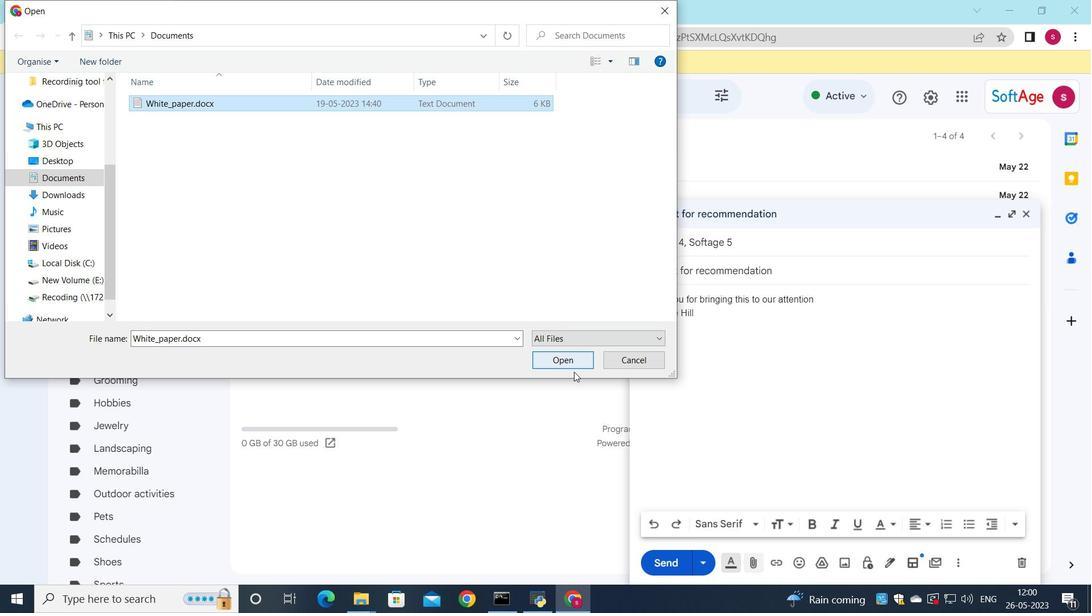 
Action: Mouse pressed left at (572, 371)
Screenshot: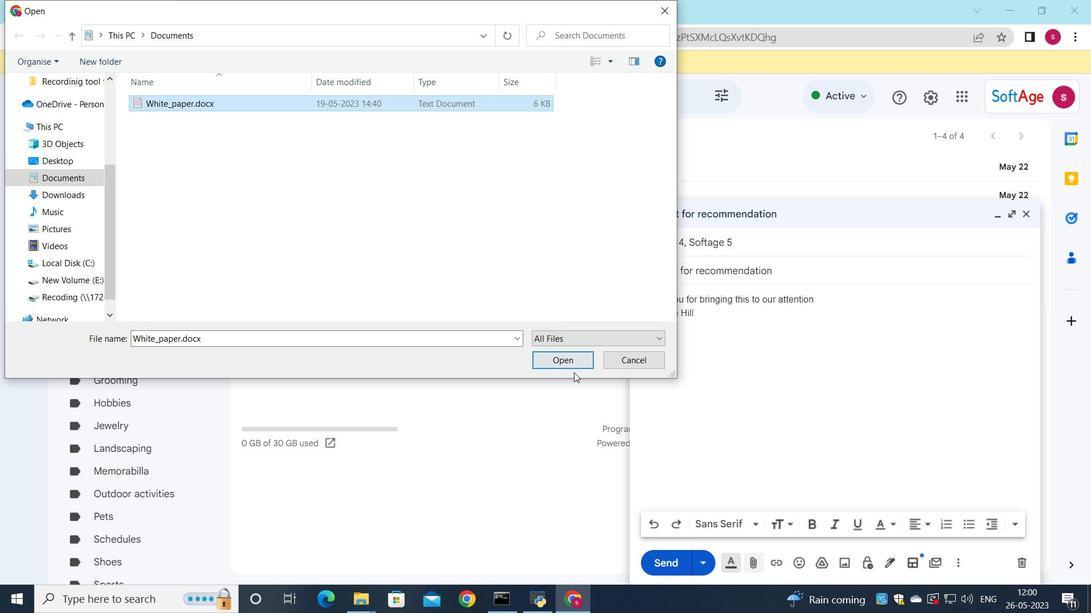 
Action: Mouse moved to (571, 367)
Screenshot: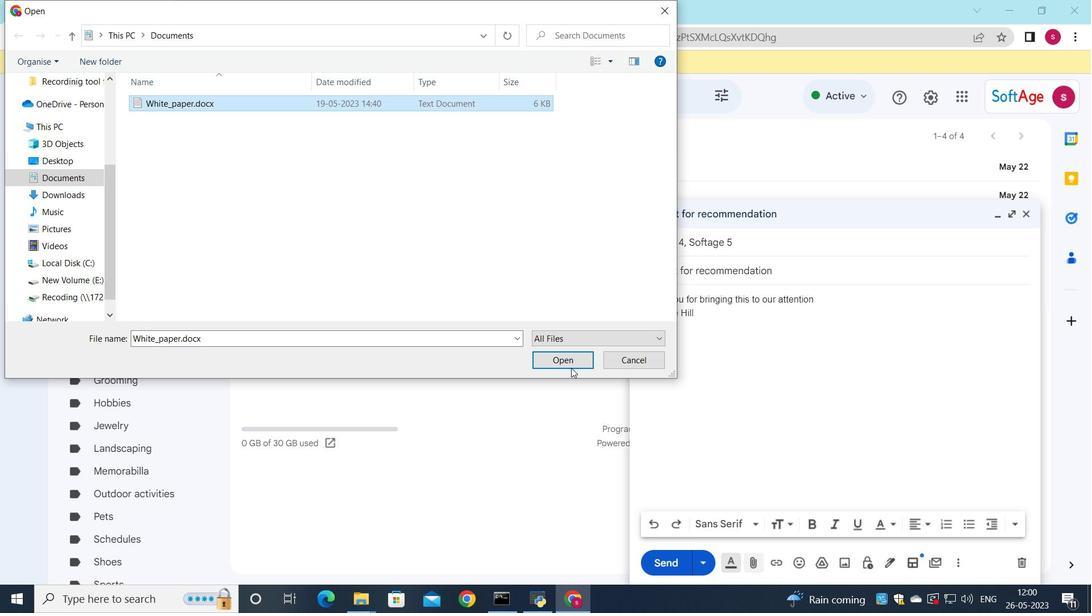 
Action: Mouse pressed left at (571, 367)
Screenshot: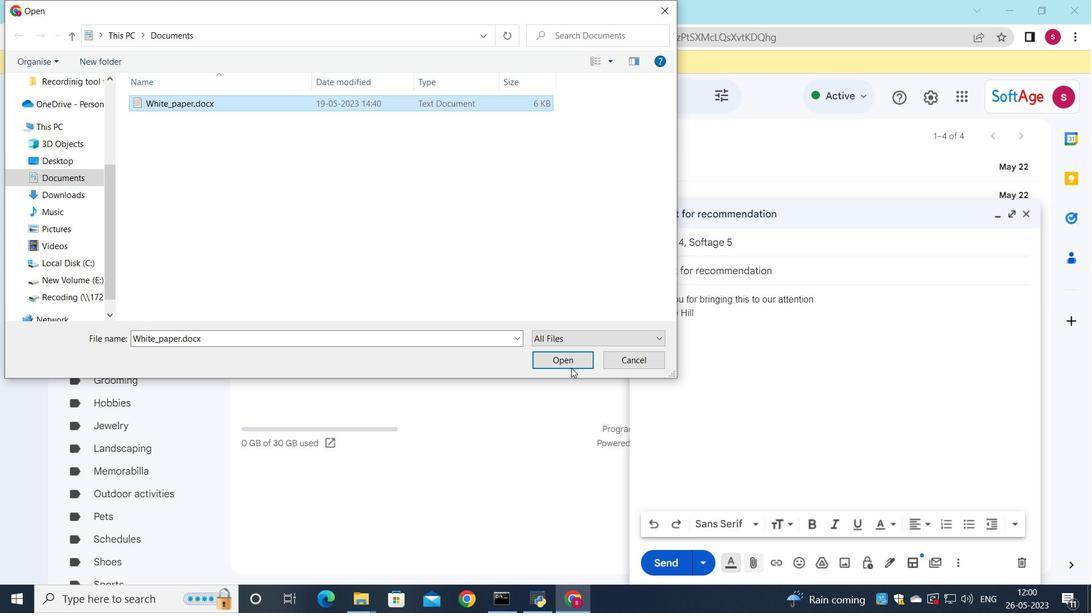 
Action: Mouse moved to (653, 561)
Screenshot: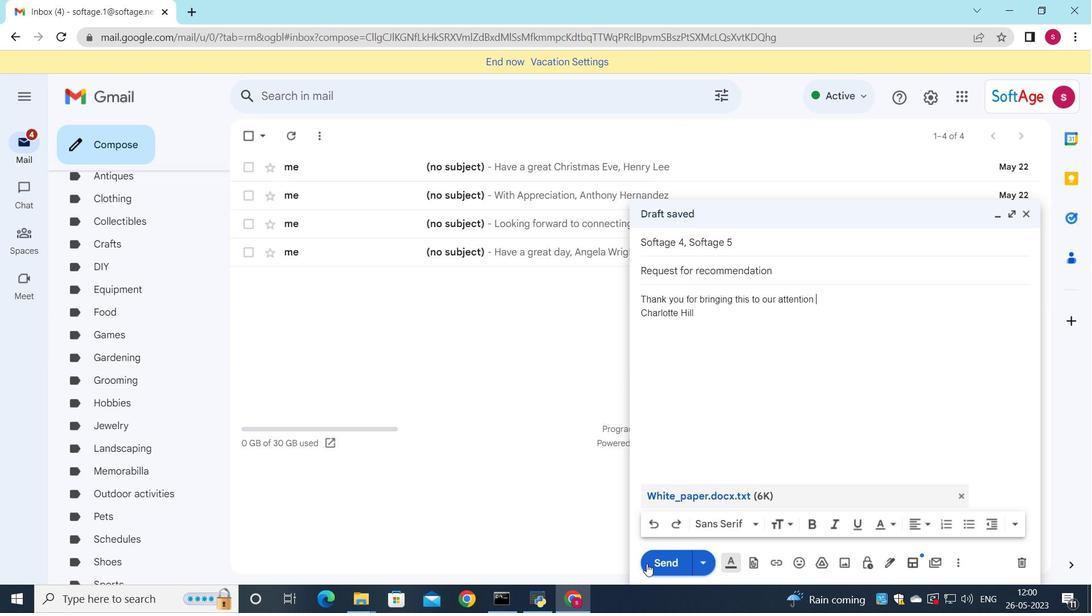 
Action: Mouse pressed left at (653, 561)
Screenshot: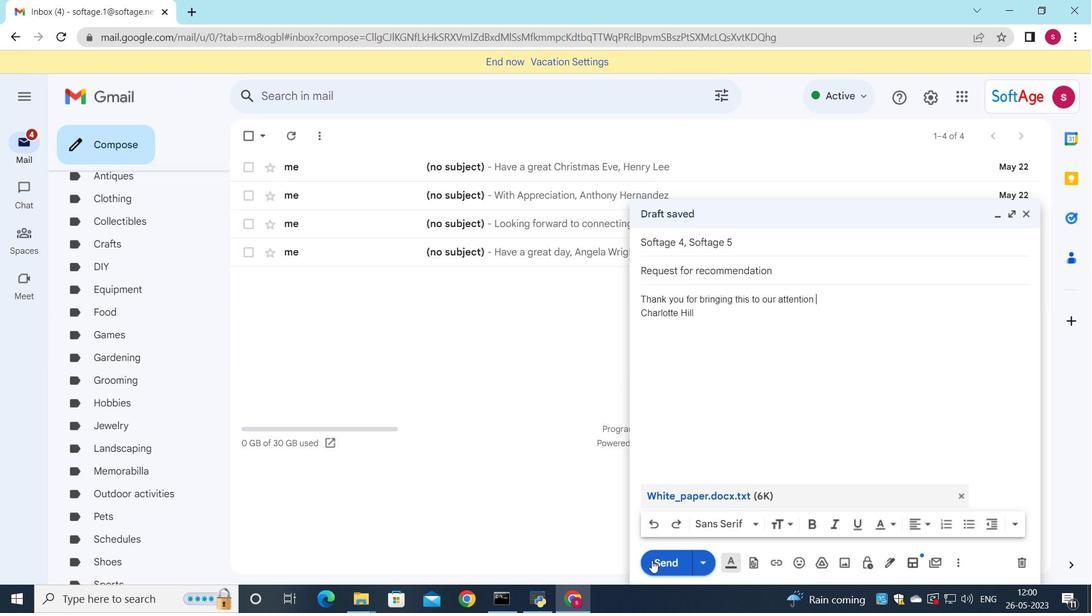 
Action: Mouse moved to (161, 215)
Screenshot: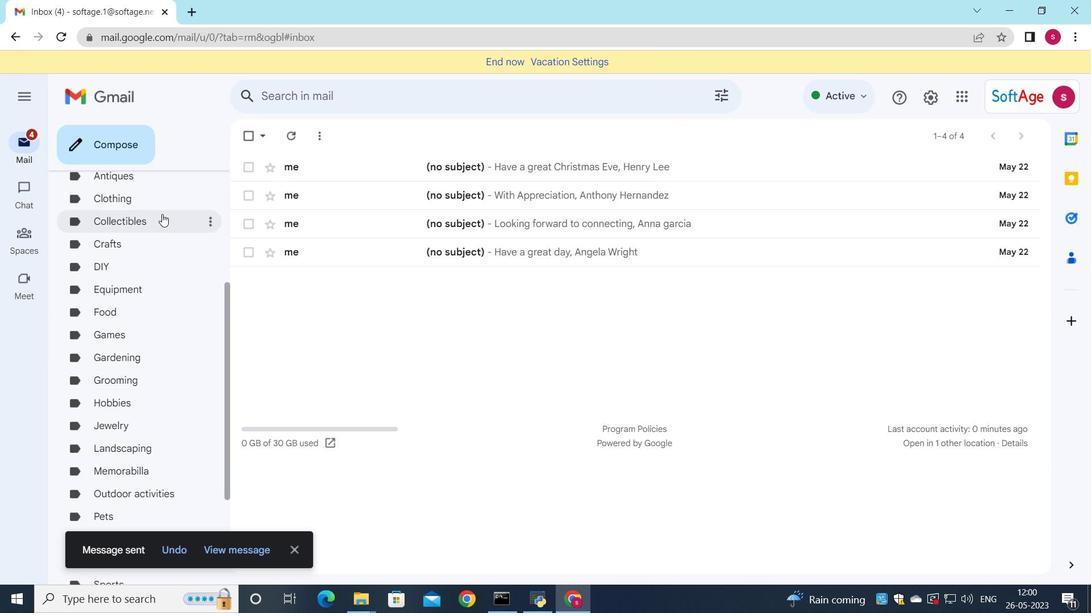 
Action: Mouse scrolled (161, 216) with delta (0, 0)
Screenshot: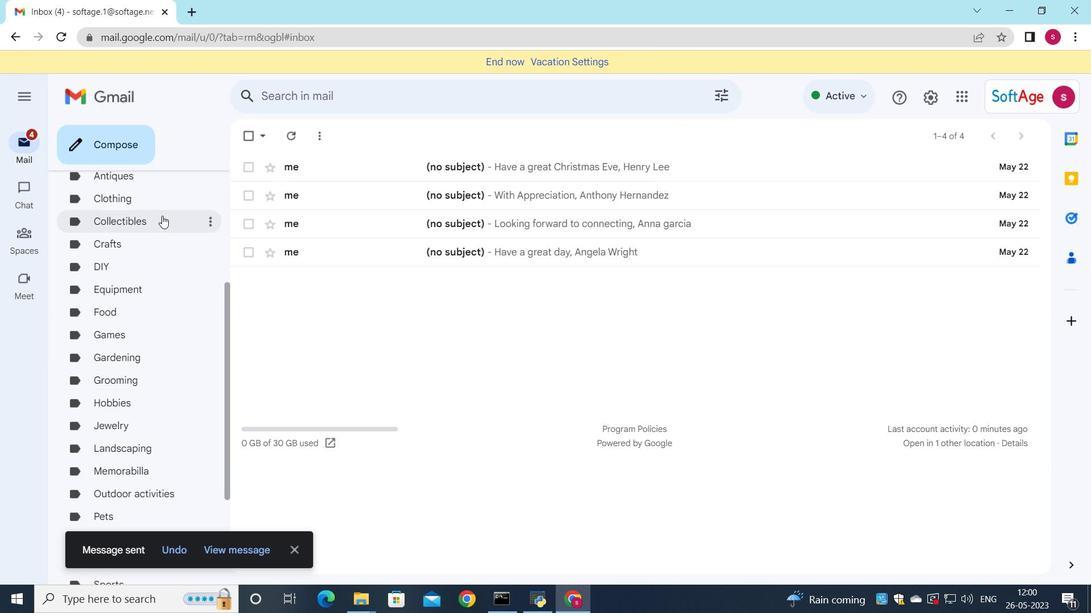 
Action: Mouse moved to (161, 215)
Screenshot: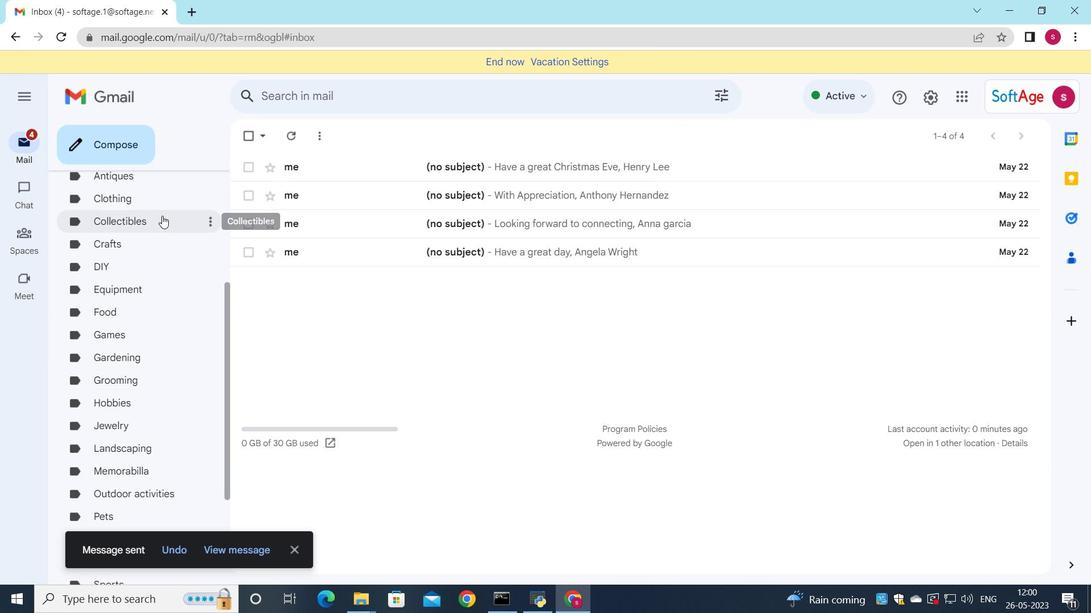 
Action: Mouse scrolled (161, 216) with delta (0, 0)
Screenshot: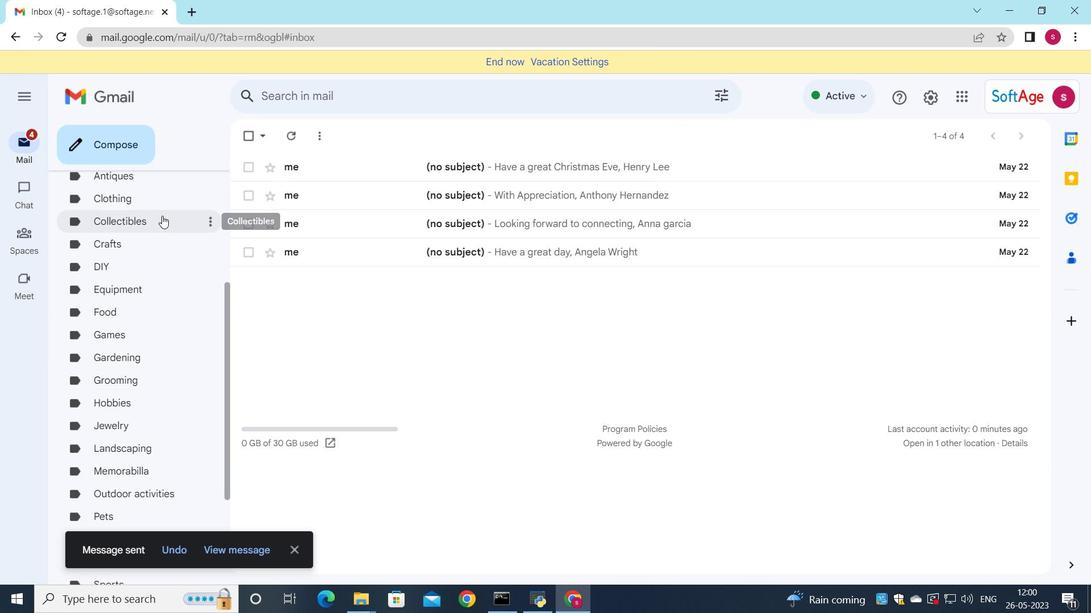 
Action: Mouse moved to (164, 212)
Screenshot: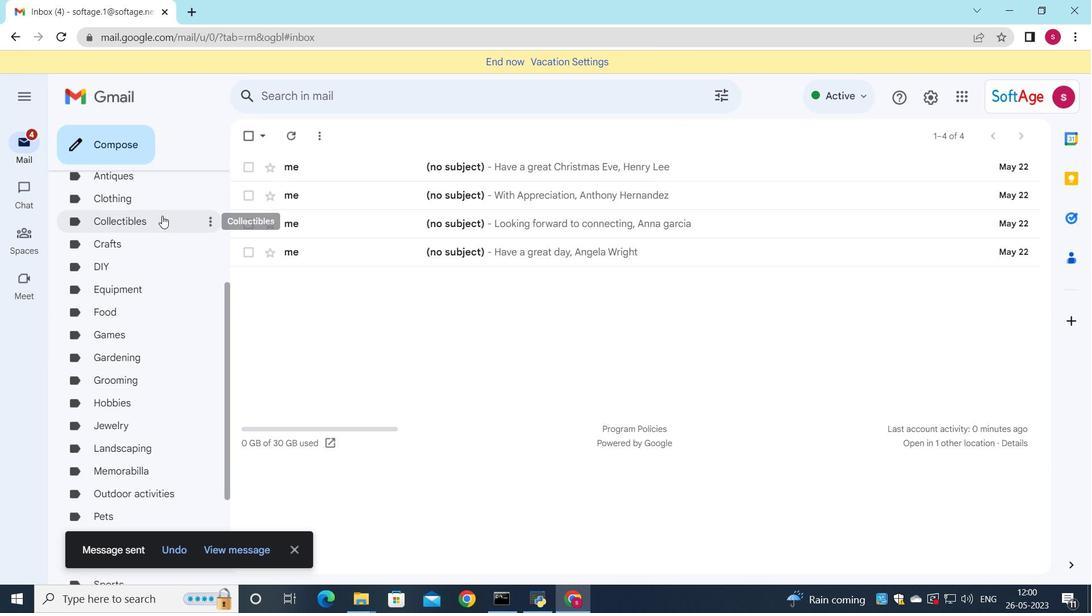 
Action: Mouse scrolled (164, 213) with delta (0, 0)
Screenshot: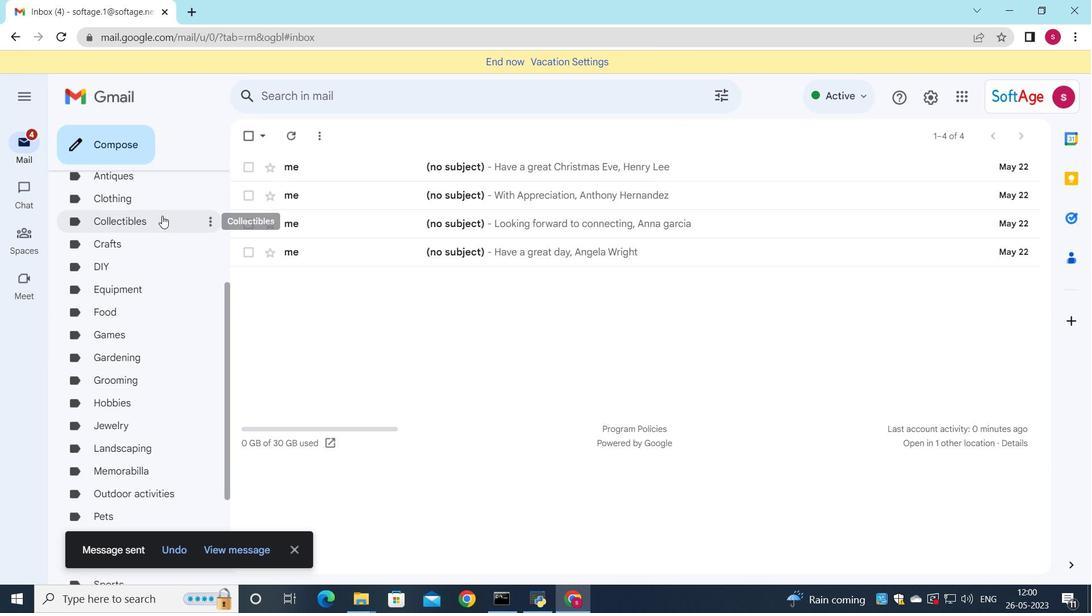 
Action: Mouse moved to (164, 212)
Screenshot: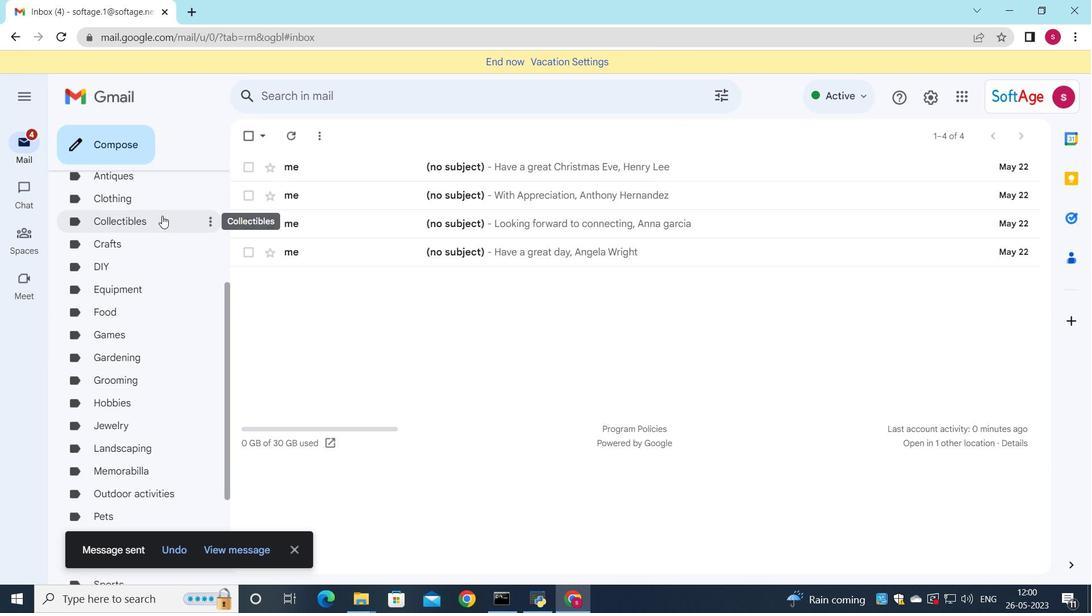 
Action: Mouse scrolled (164, 213) with delta (0, 0)
Screenshot: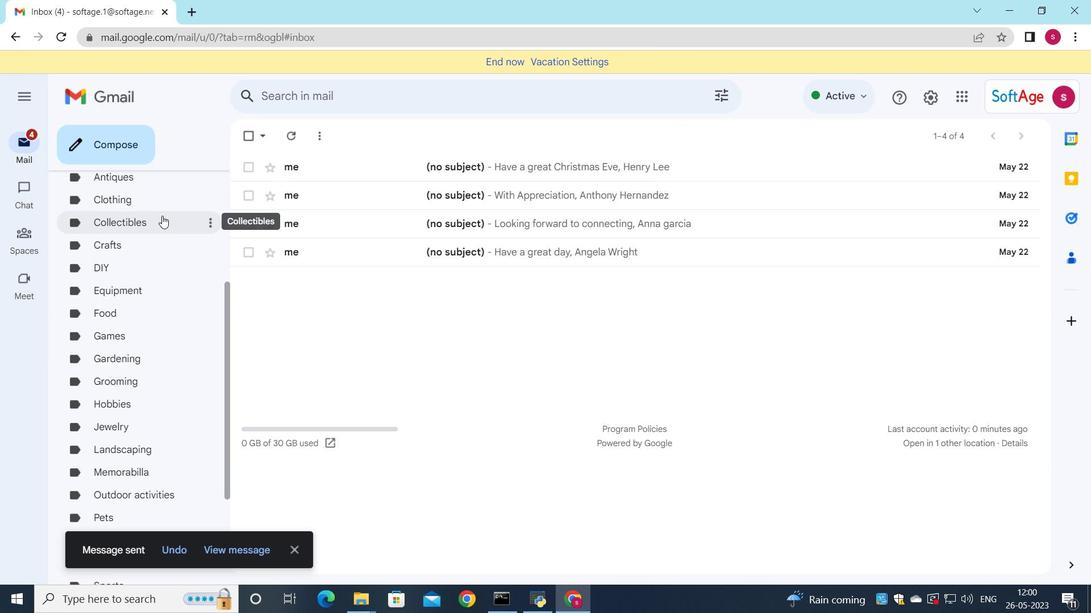 
Action: Mouse moved to (166, 211)
Screenshot: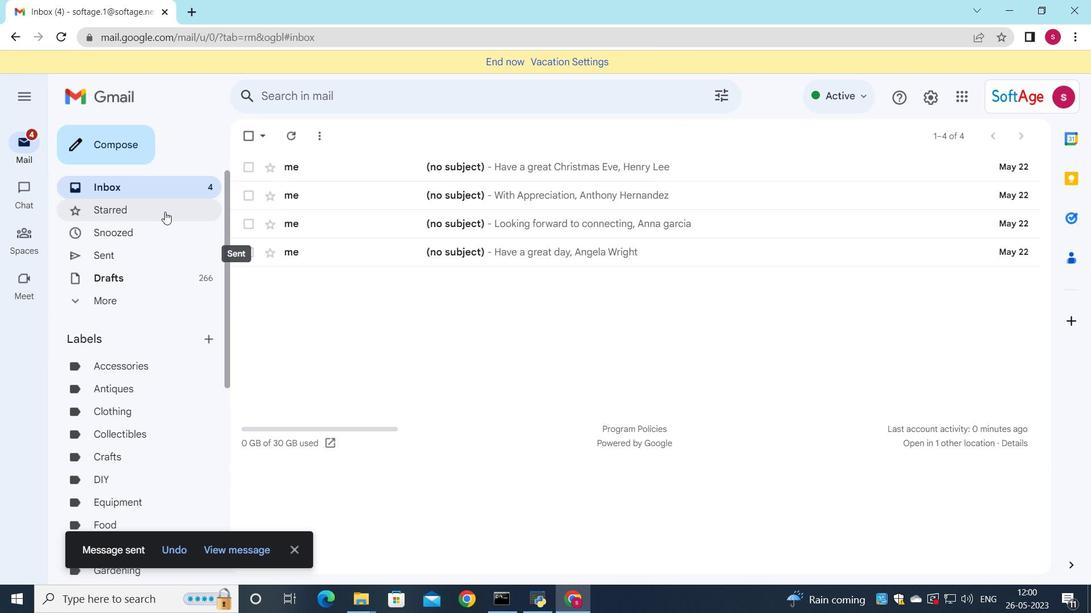 
Action: Mouse scrolled (166, 211) with delta (0, 0)
Screenshot: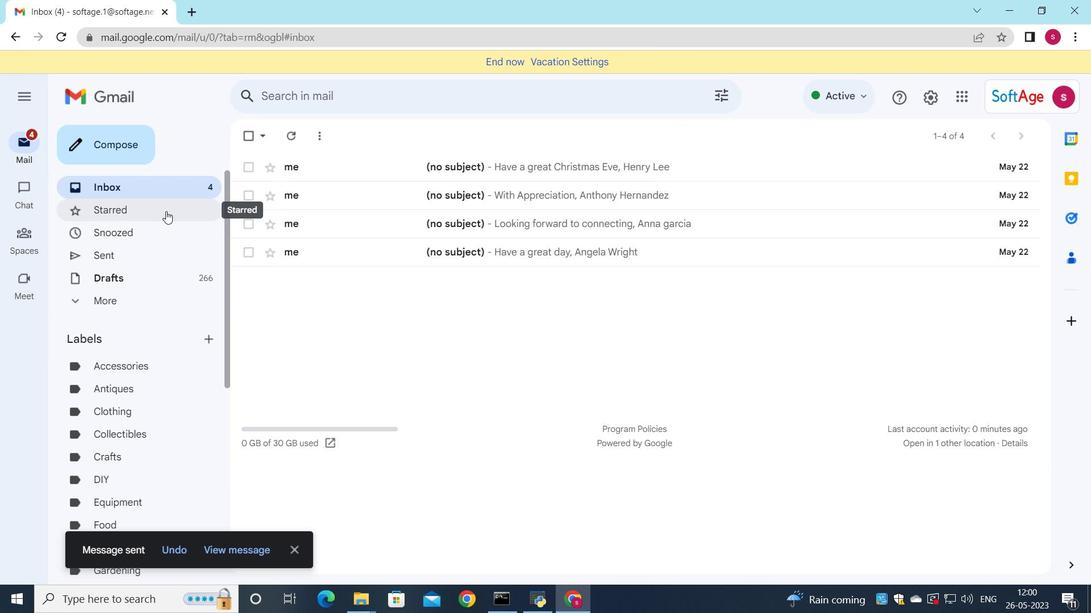 
Action: Mouse scrolled (166, 211) with delta (0, 0)
Screenshot: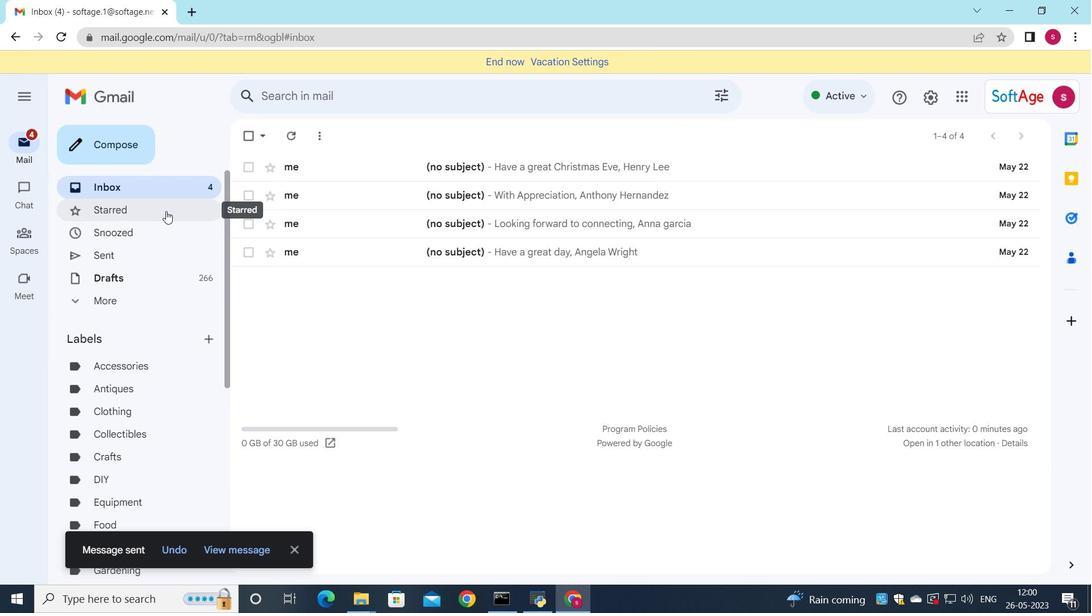 
Action: Mouse moved to (167, 253)
Screenshot: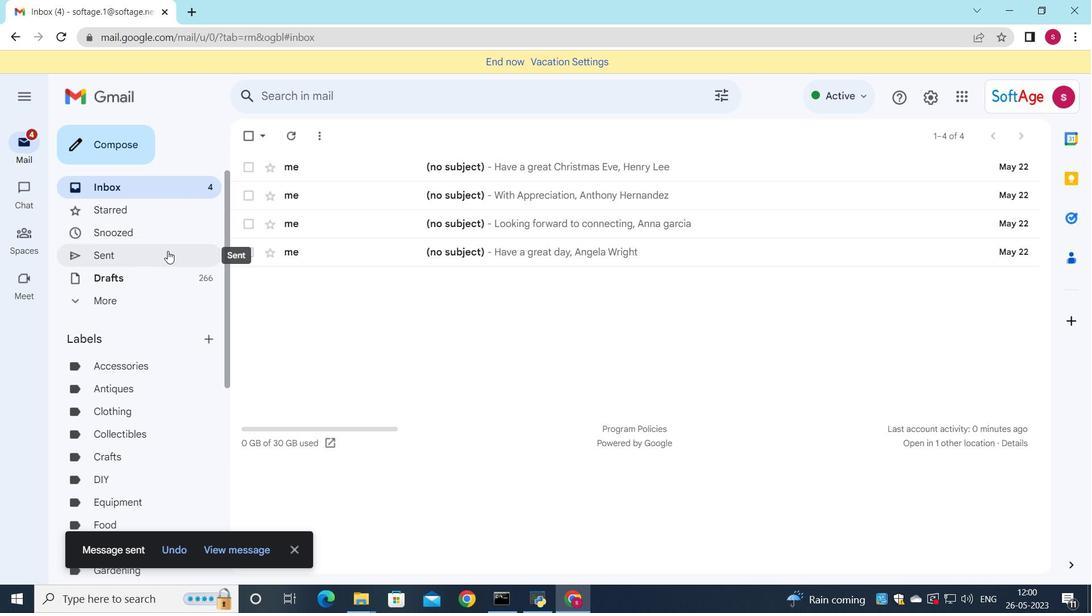 
Action: Mouse pressed left at (167, 253)
Screenshot: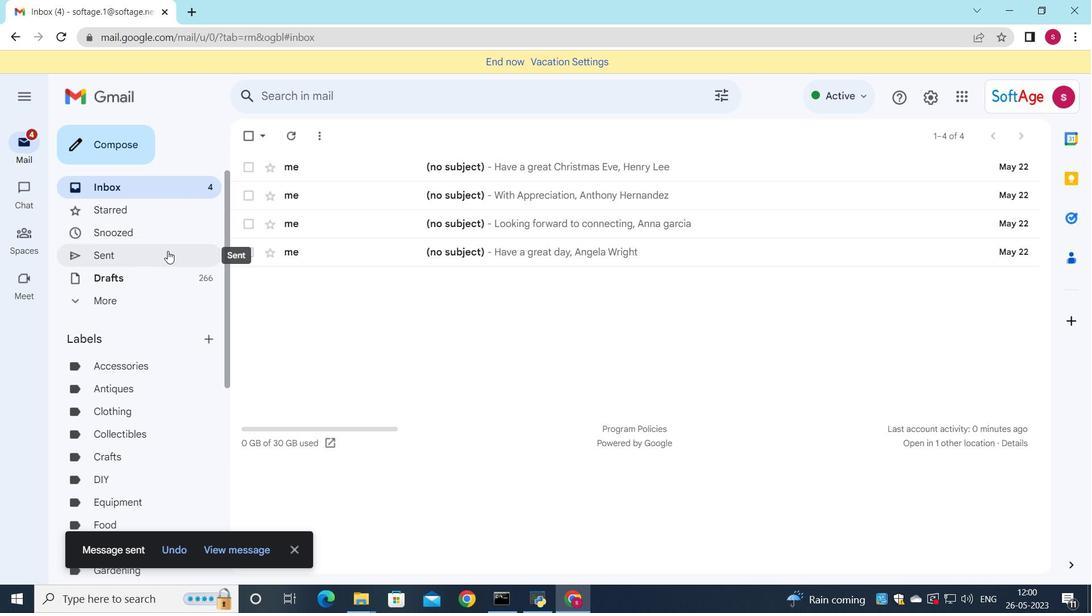 
Action: Mouse moved to (583, 205)
Screenshot: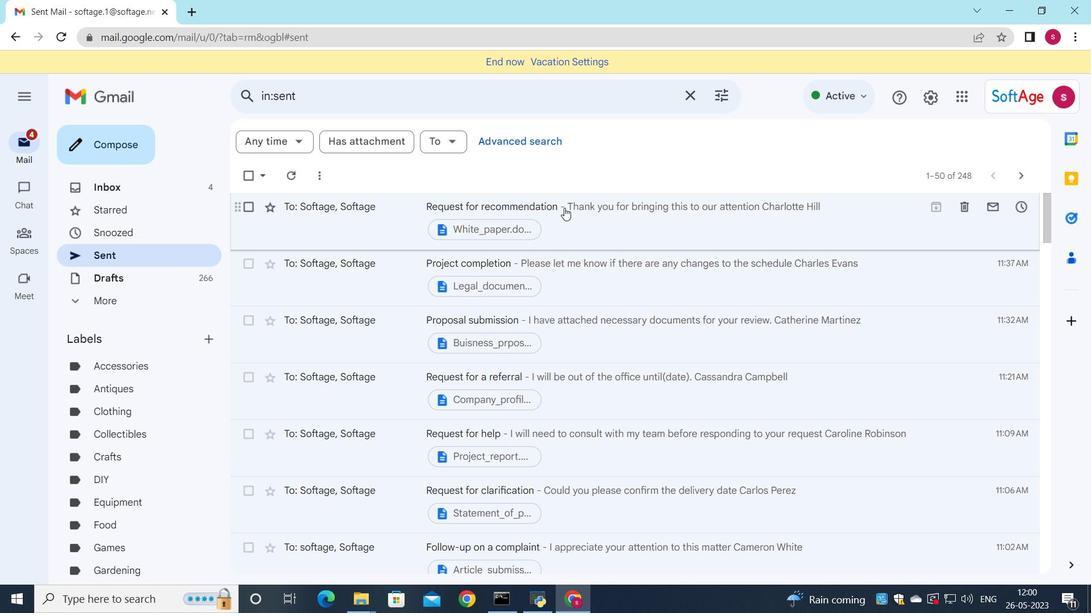 
Action: Mouse pressed left at (583, 205)
Screenshot: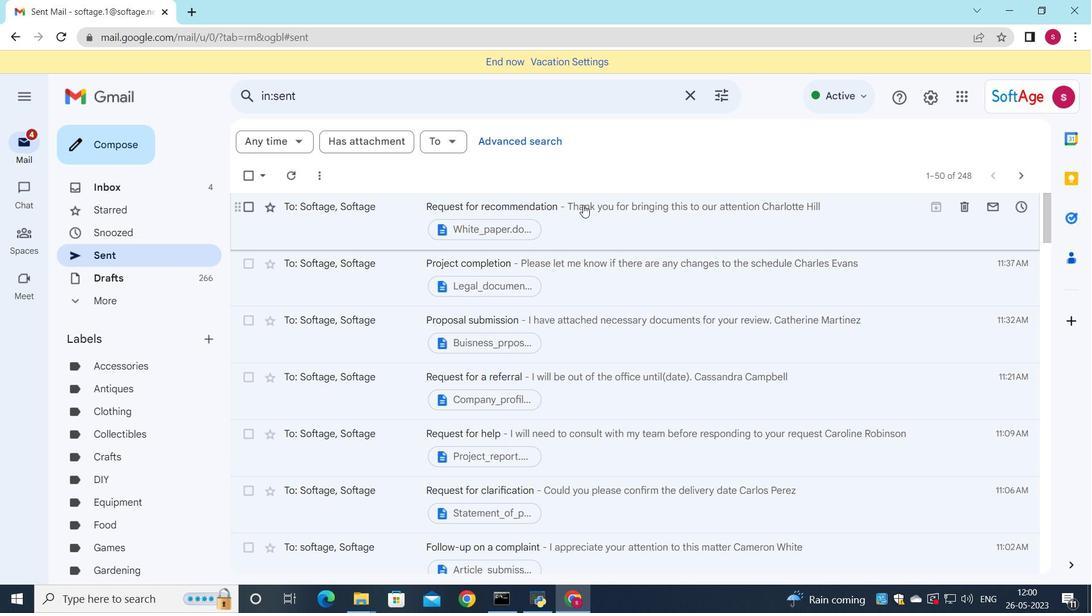 
Action: Mouse moved to (566, 209)
Screenshot: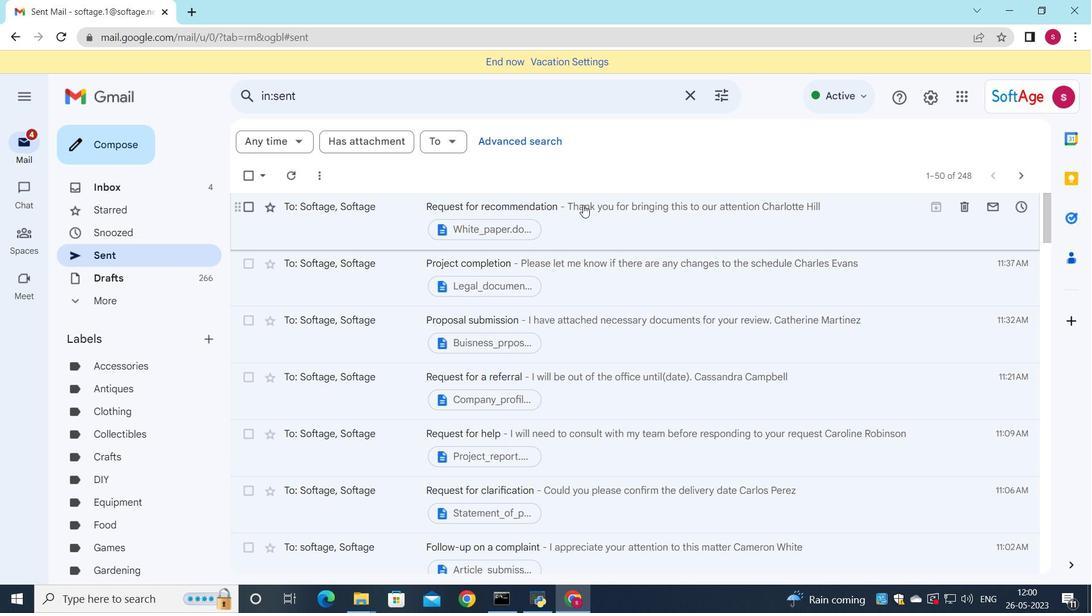 
